 Task: Create a time-lapse video using sunset images. Download images, arrange them in VEED.IO, adjust durations, and export the video.
Action: Mouse moved to (135, 10)
Screenshot: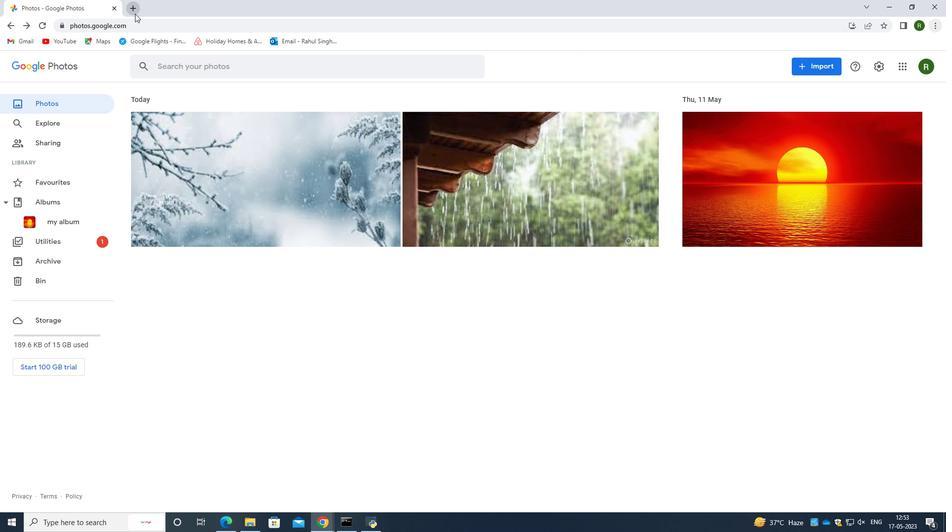 
Action: Mouse pressed left at (135, 10)
Screenshot: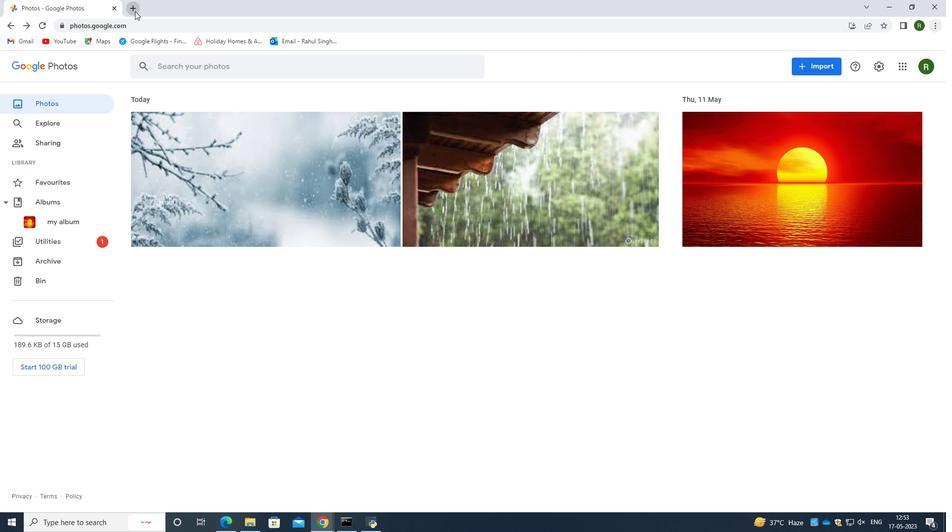 
Action: Mouse moved to (160, 25)
Screenshot: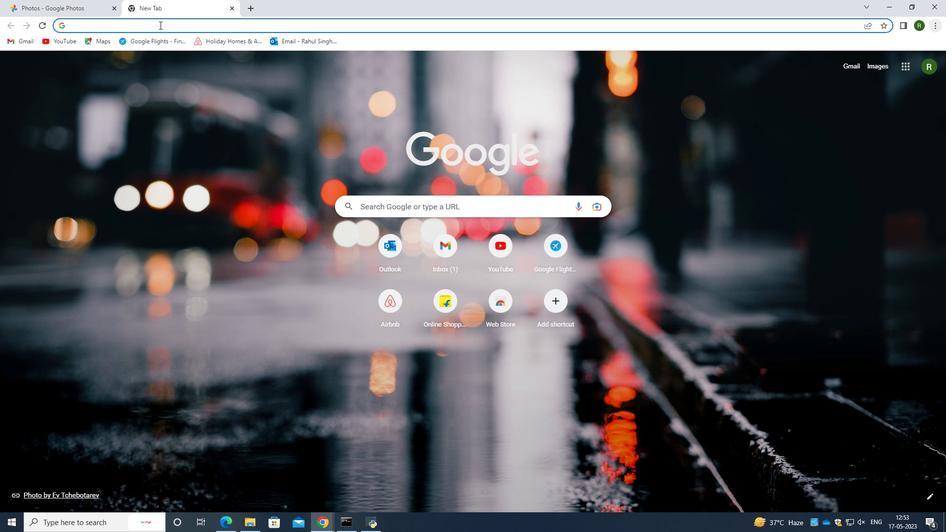 
Action: Mouse pressed left at (160, 25)
Screenshot: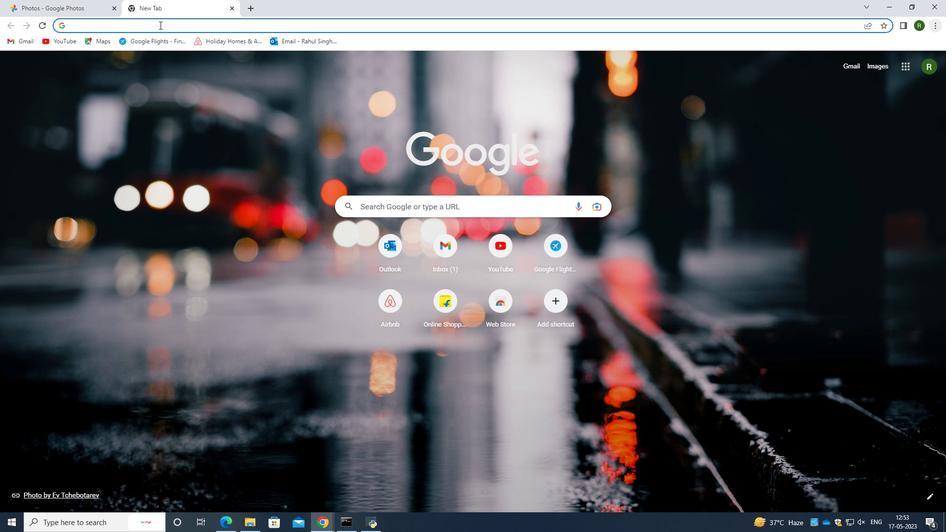 
Action: Key pressed sunset<Key.space>photos<Key.enter>
Screenshot: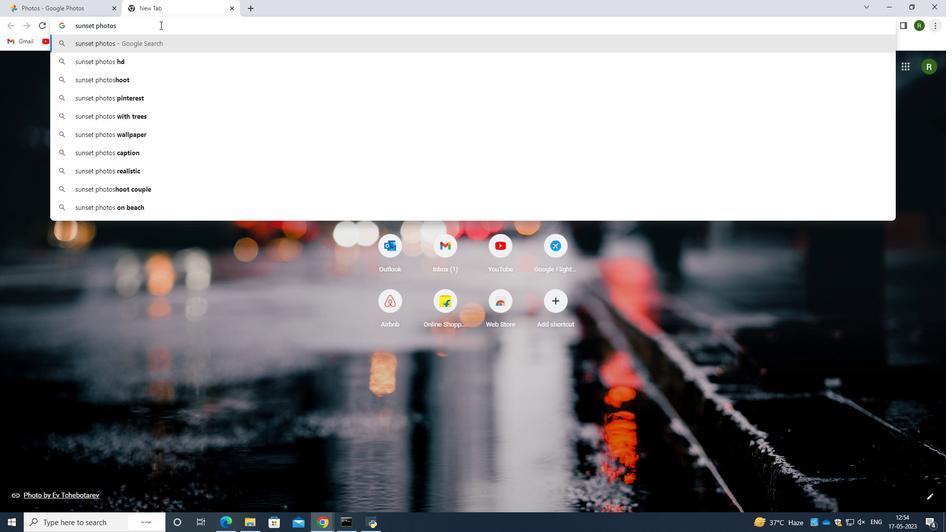 
Action: Mouse moved to (386, 230)
Screenshot: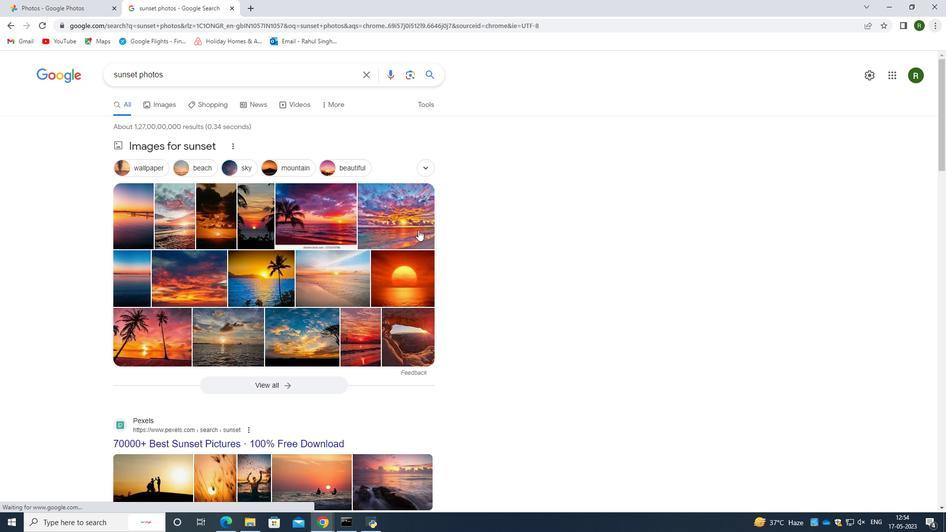 
Action: Mouse pressed left at (386, 230)
Screenshot: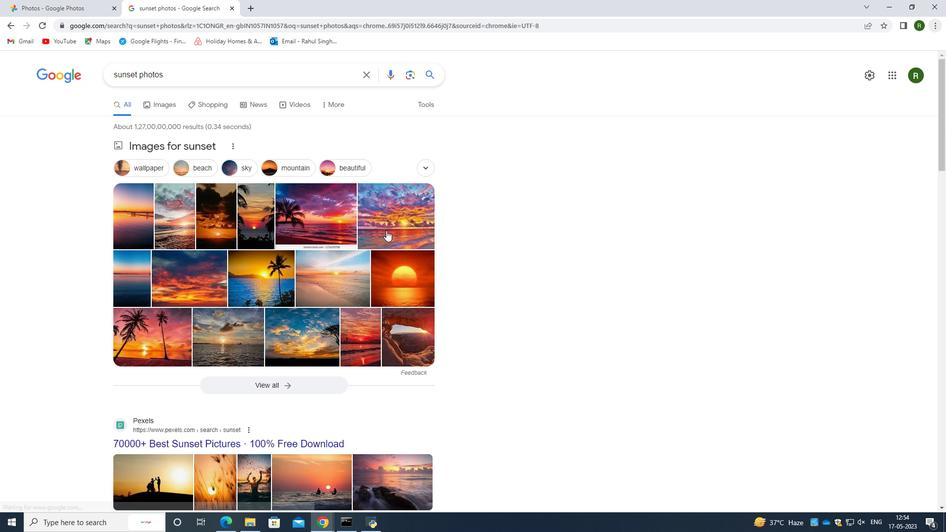 
Action: Mouse moved to (574, 253)
Screenshot: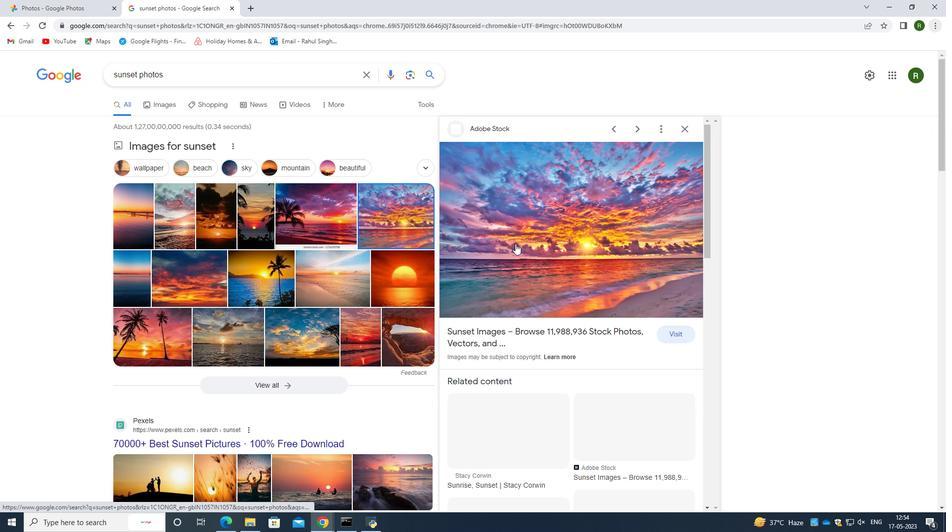 
Action: Mouse pressed right at (574, 253)
Screenshot: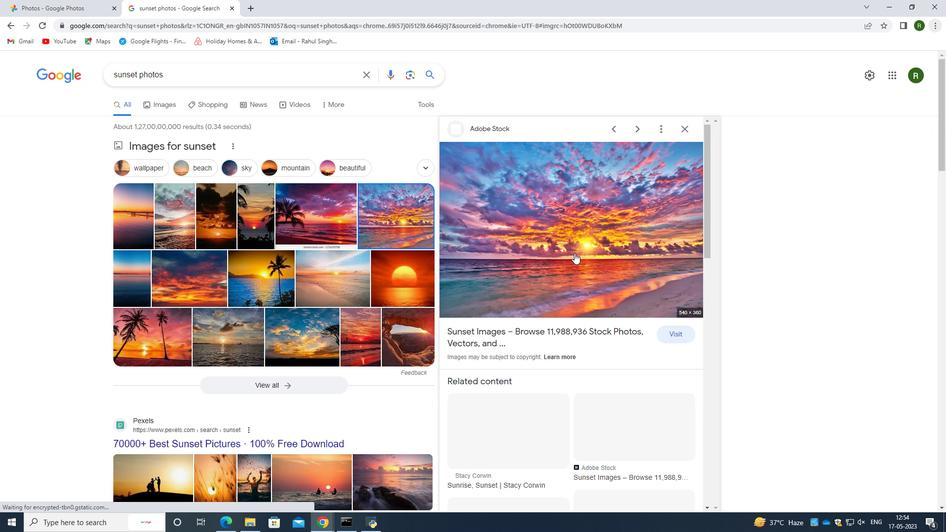 
Action: Mouse moved to (633, 356)
Screenshot: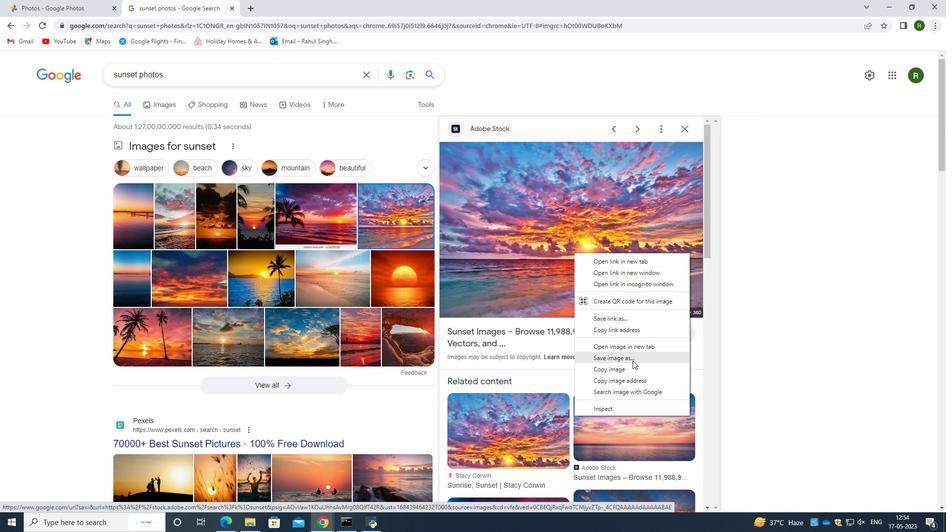 
Action: Mouse pressed left at (633, 356)
Screenshot: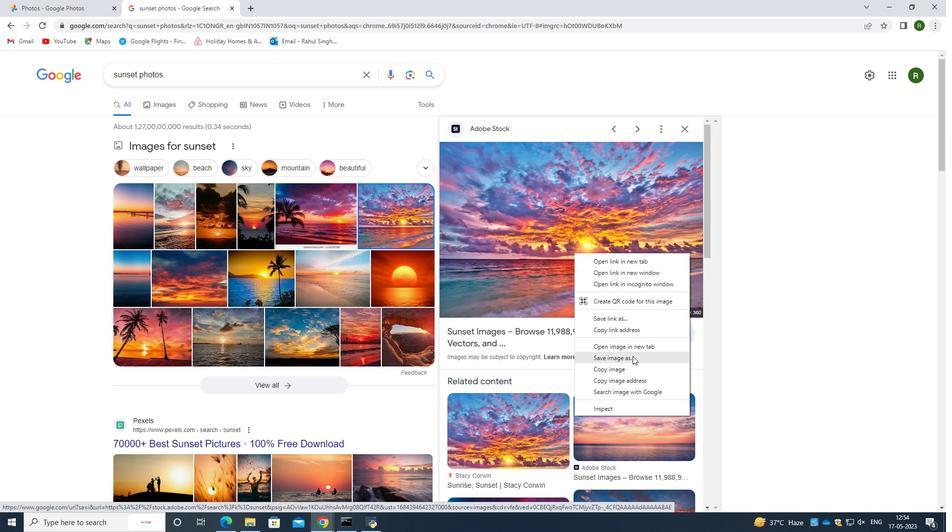 
Action: Mouse moved to (243, 215)
Screenshot: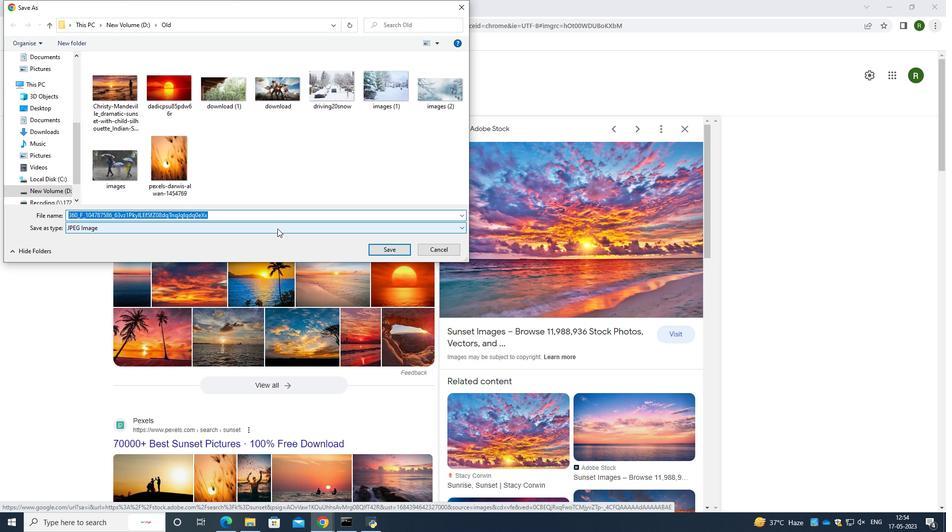 
Action: Key pressed <Key.backspace>sunset1
Screenshot: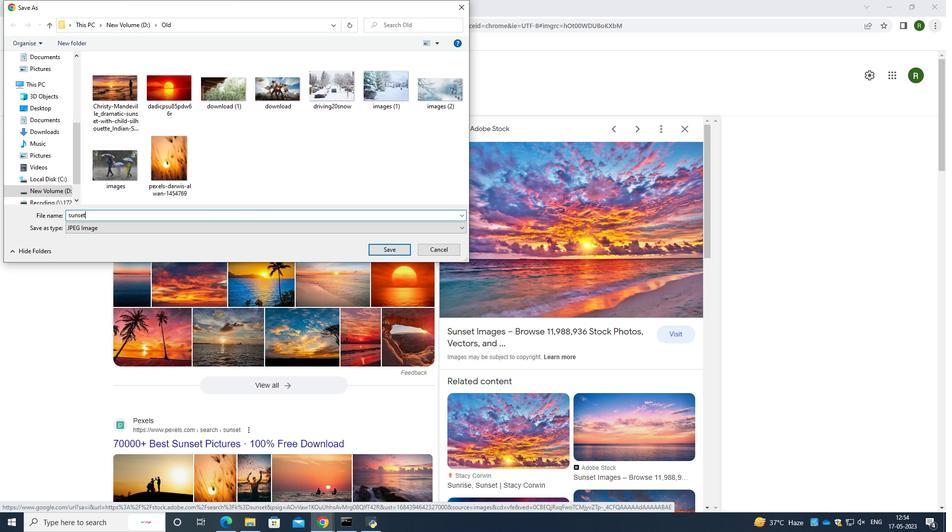 
Action: Mouse moved to (393, 248)
Screenshot: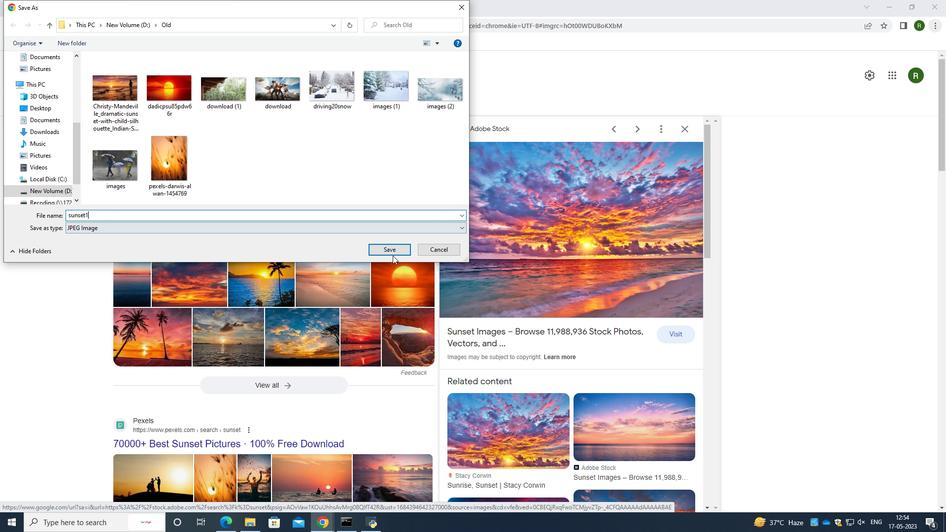 
Action: Mouse pressed left at (393, 248)
Screenshot: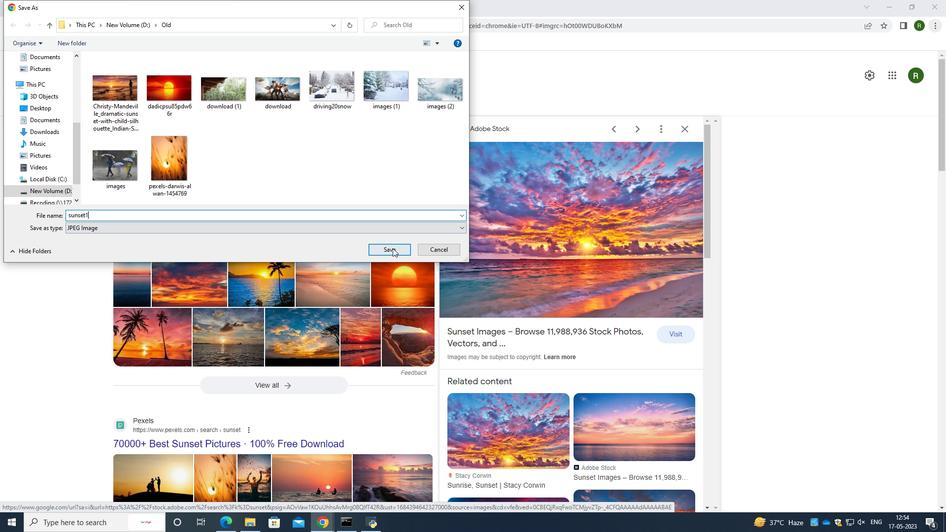 
Action: Mouse moved to (430, 269)
Screenshot: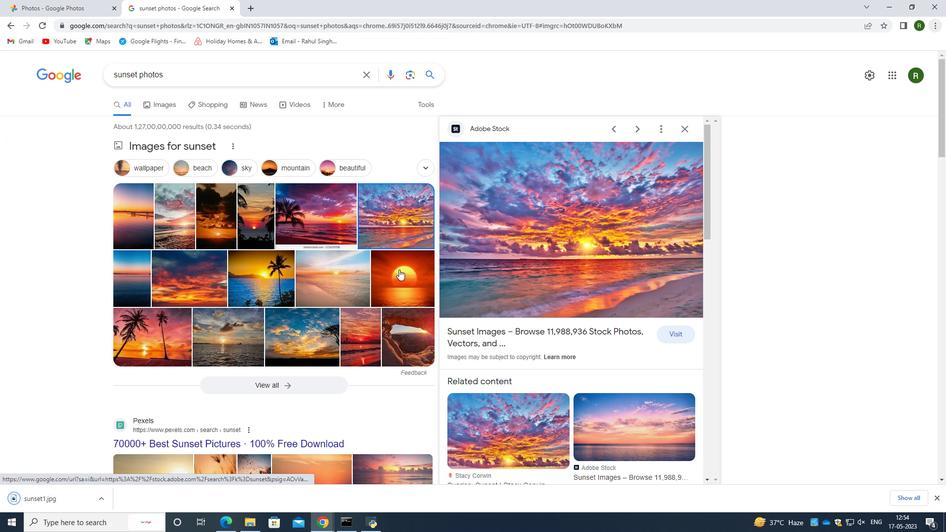 
Action: Mouse scrolled (430, 269) with delta (0, 0)
Screenshot: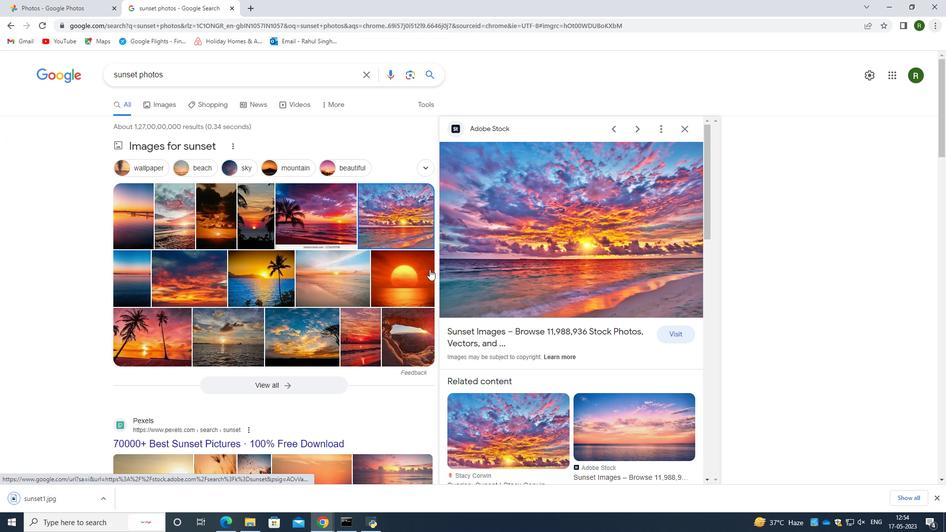 
Action: Mouse scrolled (430, 269) with delta (0, 0)
Screenshot: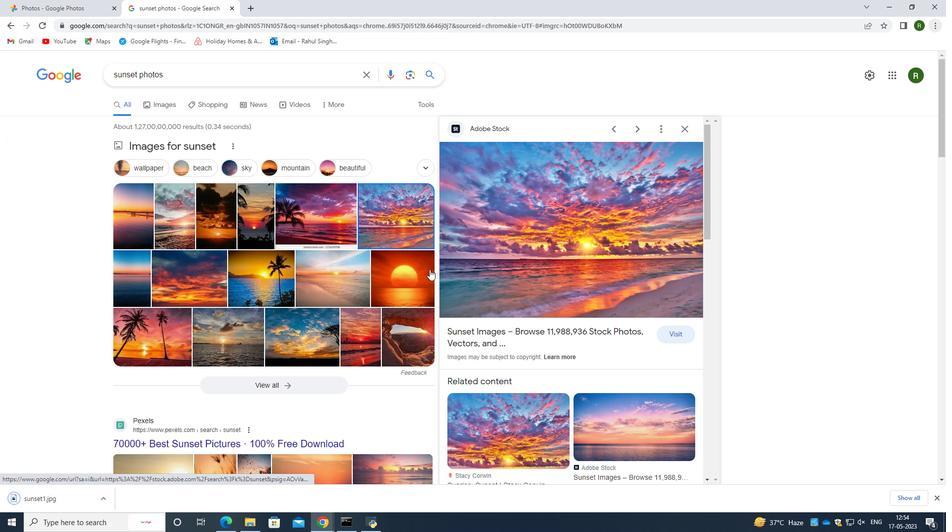 
Action: Mouse scrolled (430, 269) with delta (0, 0)
Screenshot: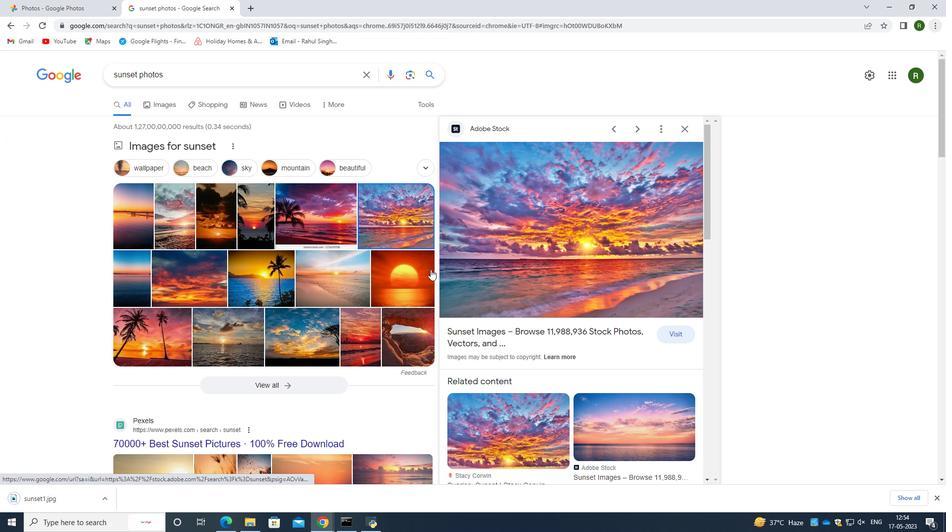 
Action: Mouse moved to (375, 292)
Screenshot: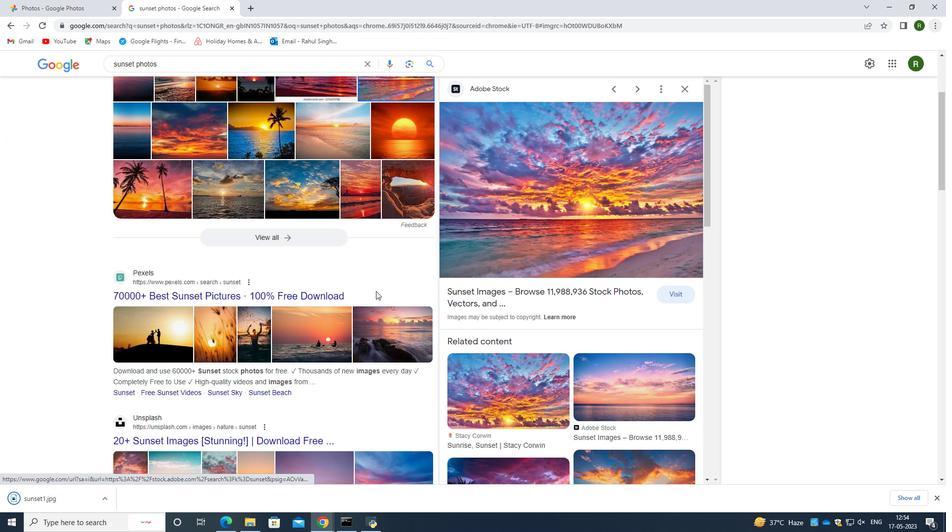 
Action: Mouse scrolled (375, 291) with delta (0, 0)
Screenshot: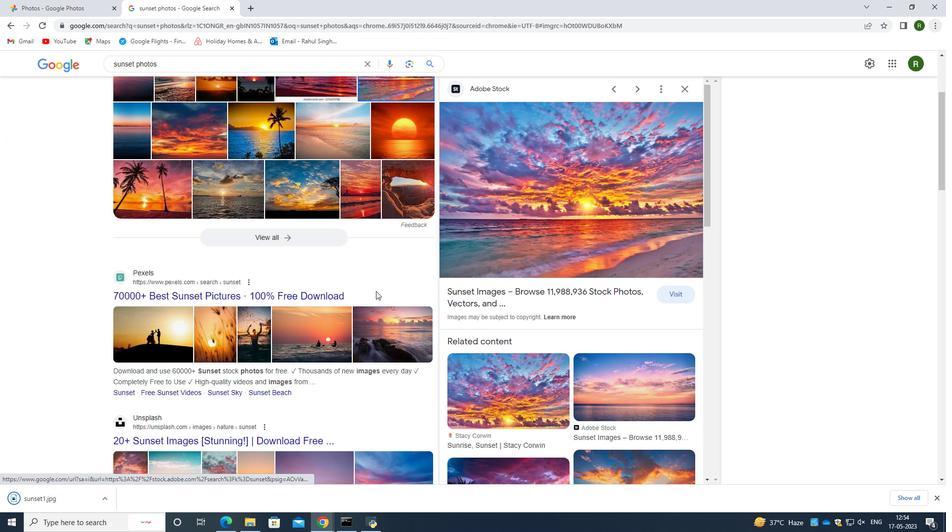 
Action: Mouse moved to (377, 296)
Screenshot: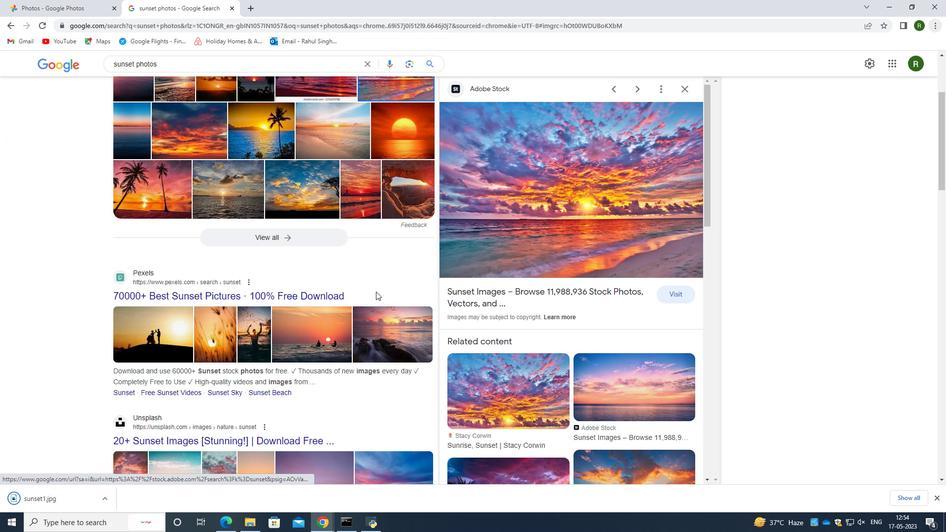 
Action: Mouse scrolled (377, 295) with delta (0, 0)
Screenshot: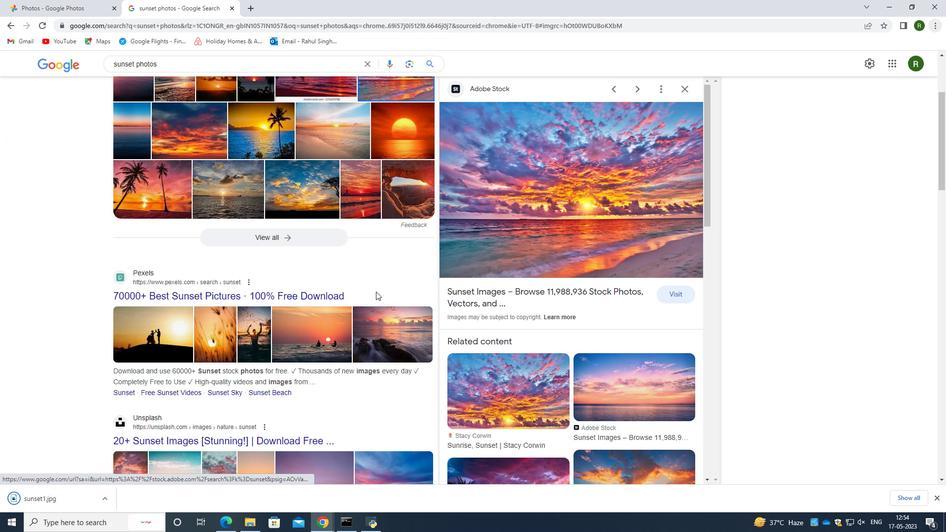 
Action: Mouse moved to (254, 234)
Screenshot: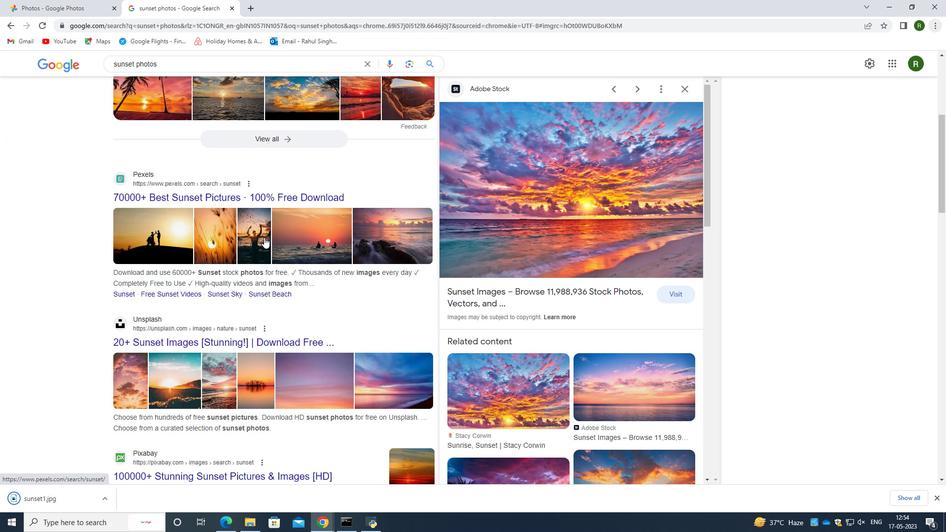 
Action: Mouse scrolled (254, 234) with delta (0, 0)
Screenshot: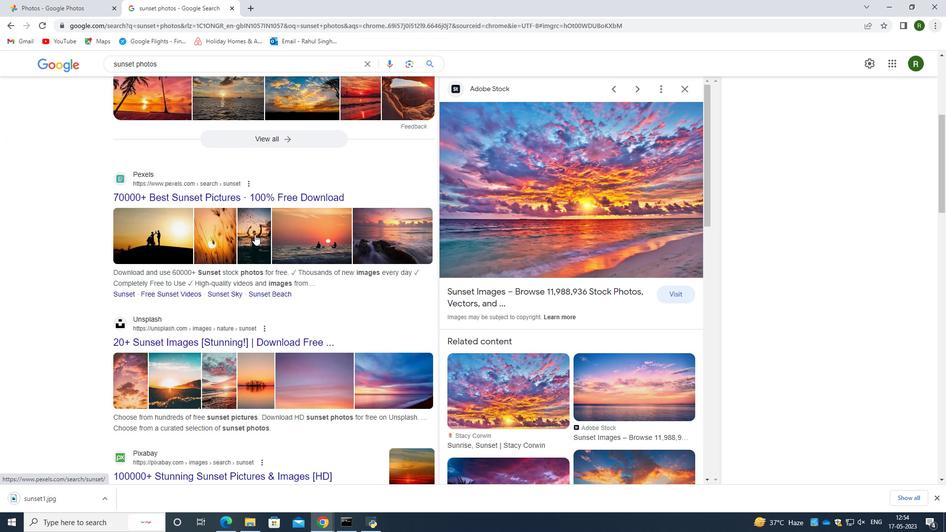 
Action: Mouse moved to (542, 325)
Screenshot: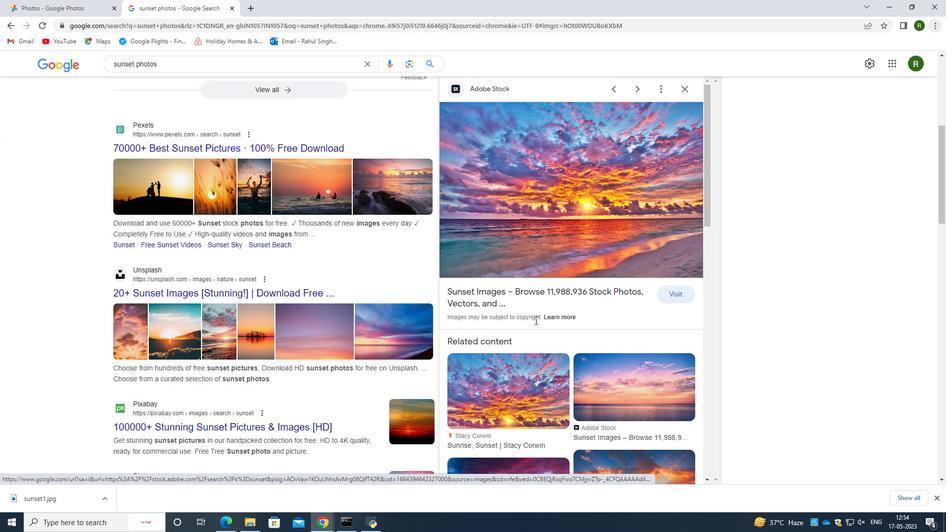 
Action: Mouse scrolled (542, 325) with delta (0, 0)
Screenshot: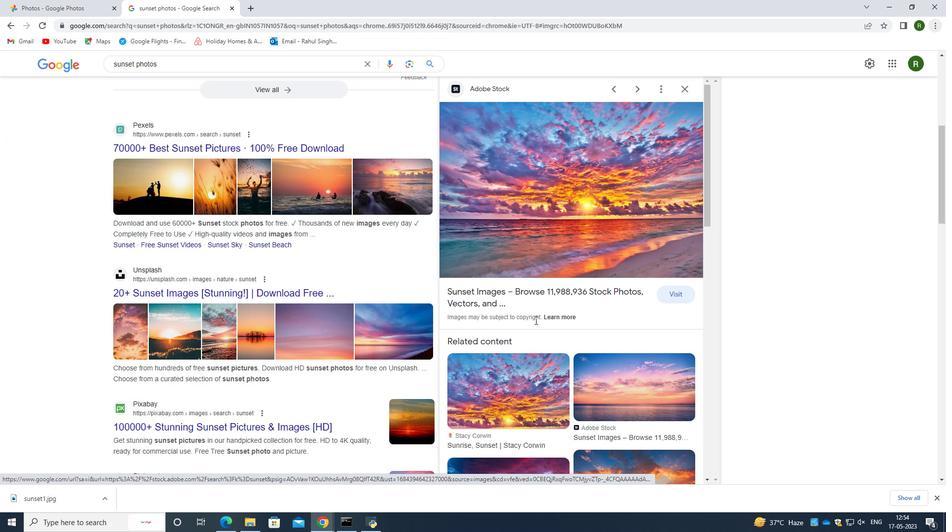 
Action: Mouse moved to (543, 327)
Screenshot: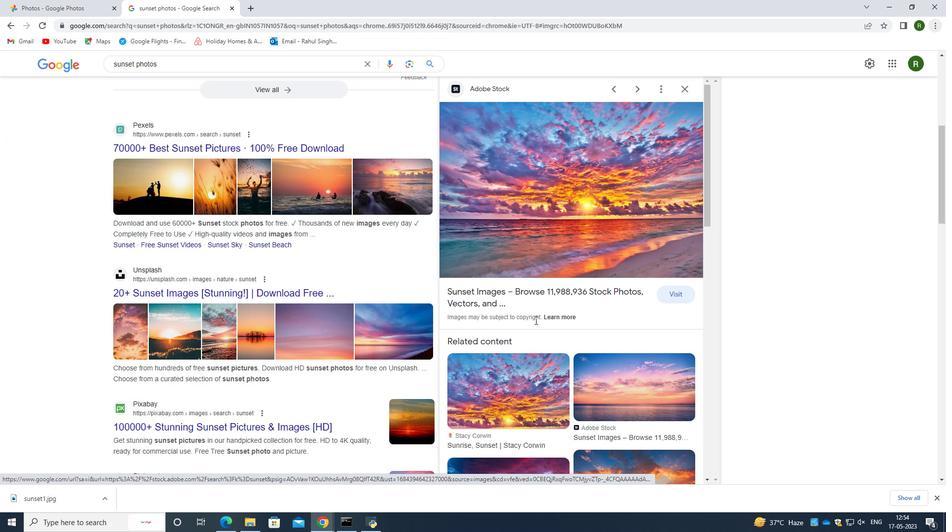 
Action: Mouse scrolled (543, 326) with delta (0, 0)
Screenshot: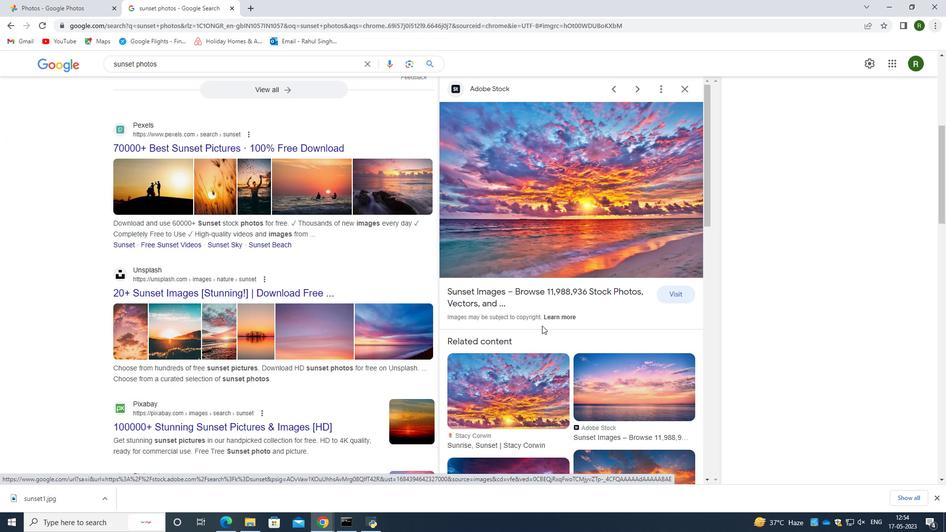 
Action: Mouse moved to (547, 326)
Screenshot: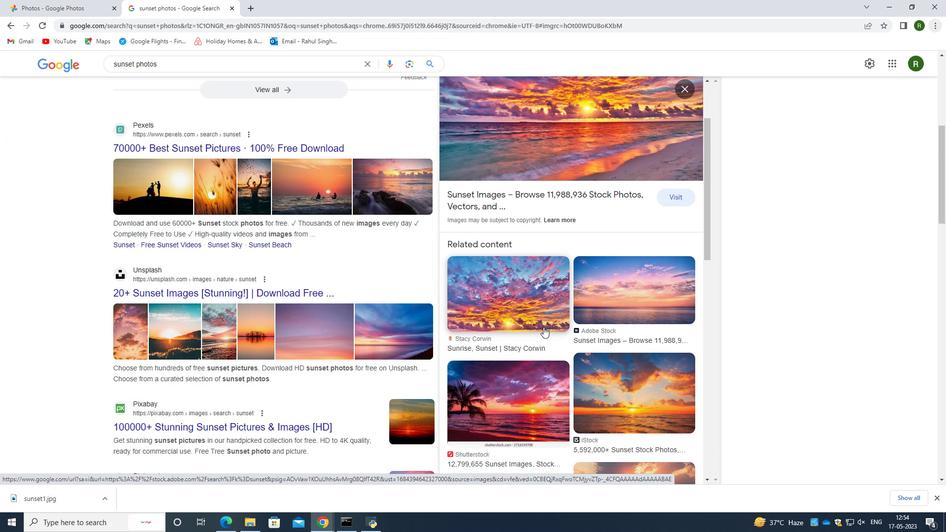 
Action: Mouse scrolled (547, 325) with delta (0, 0)
Screenshot: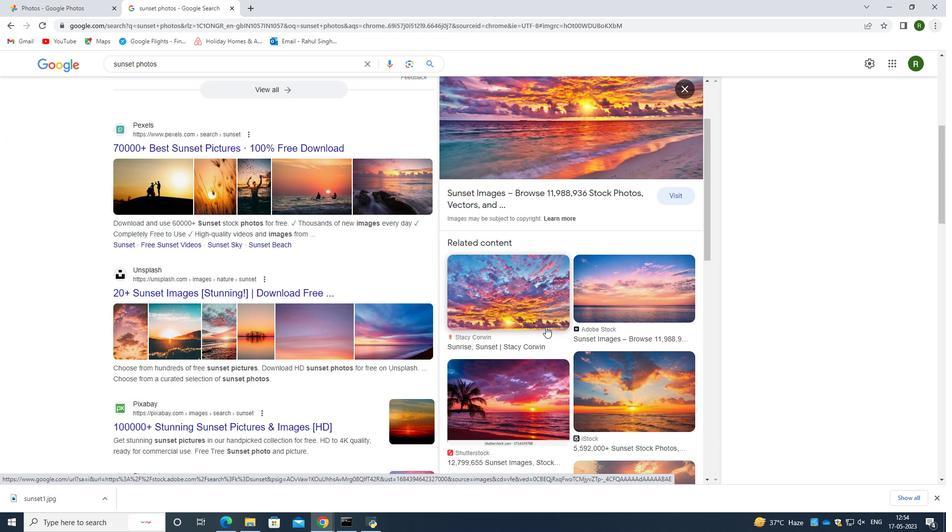 
Action: Mouse scrolled (547, 325) with delta (0, 0)
Screenshot: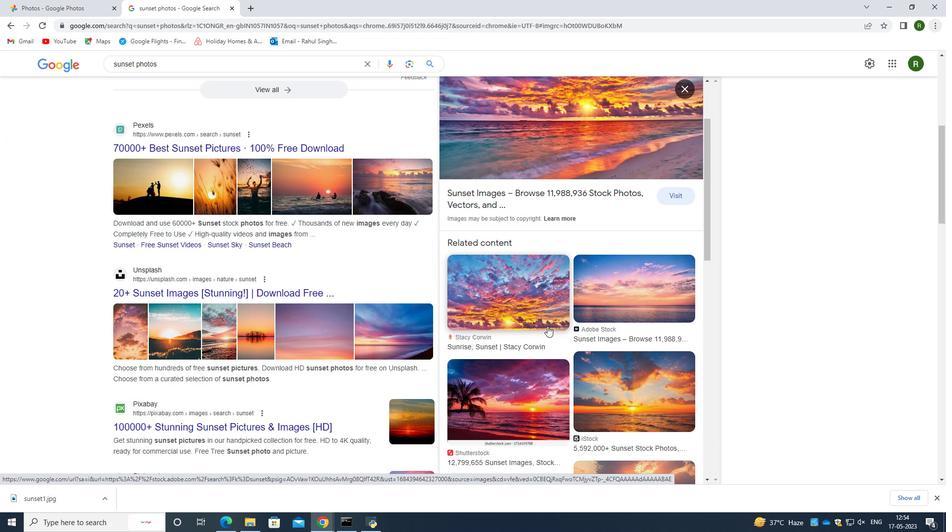 
Action: Mouse scrolled (547, 325) with delta (0, 0)
Screenshot: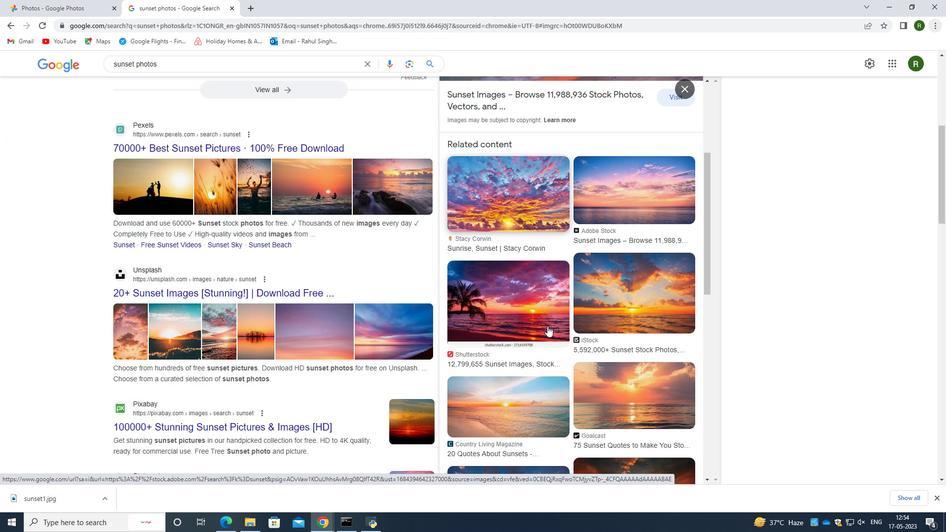 
Action: Mouse scrolled (547, 325) with delta (0, 0)
Screenshot: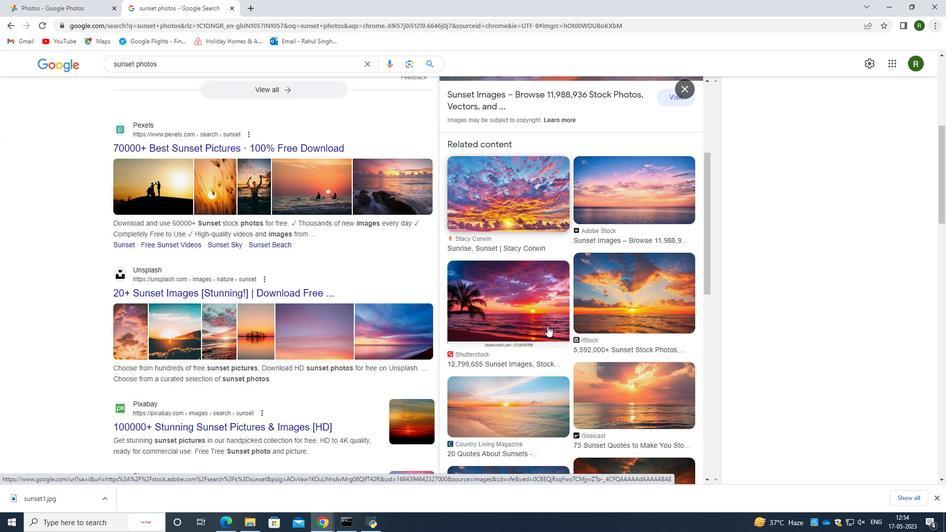 
Action: Mouse scrolled (547, 325) with delta (0, 0)
Screenshot: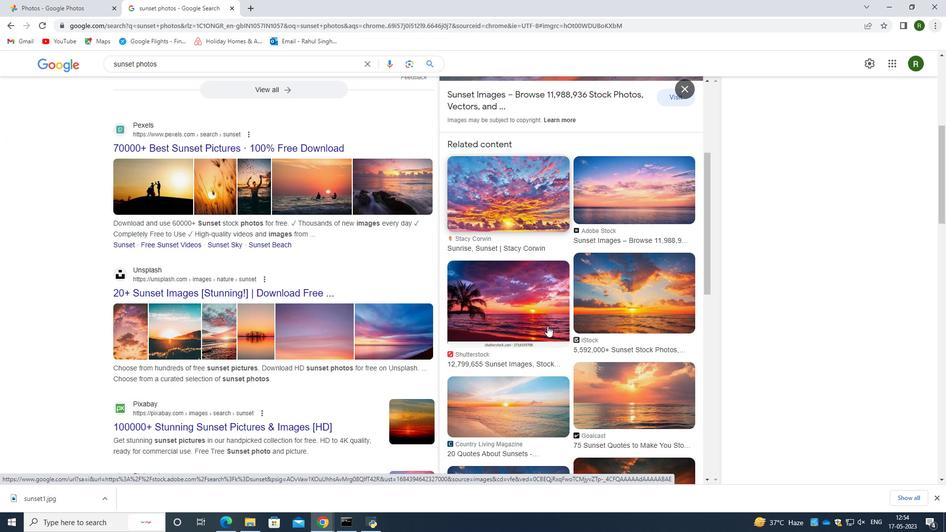 
Action: Mouse moved to (519, 256)
Screenshot: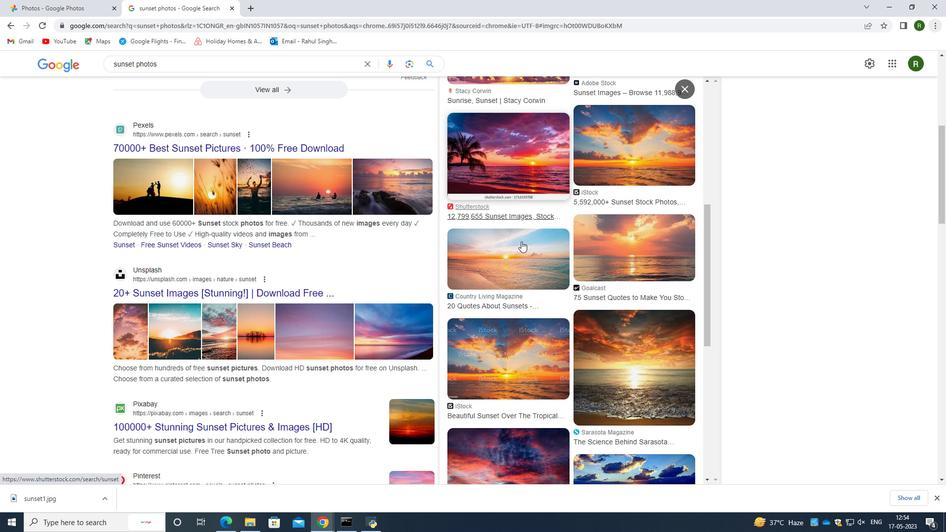 
Action: Mouse scrolled (519, 255) with delta (0, 0)
Screenshot: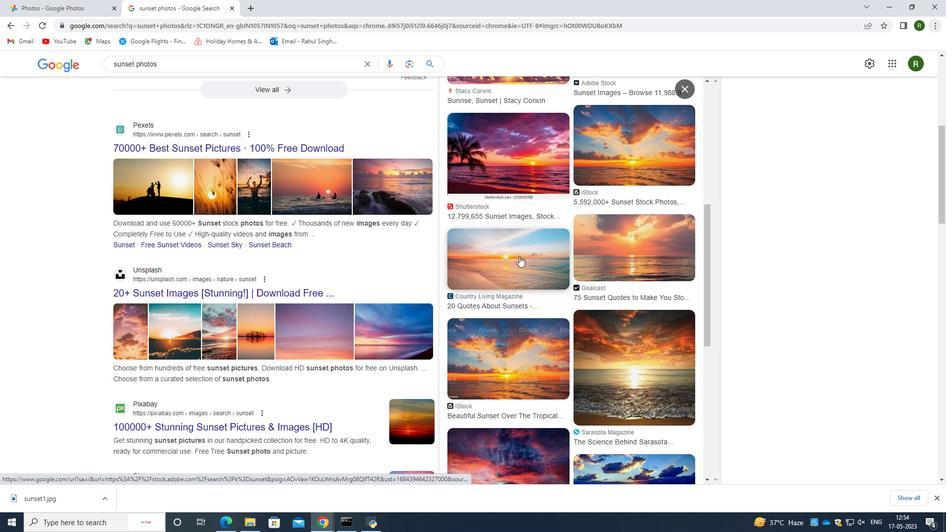 
Action: Mouse scrolled (519, 255) with delta (0, 0)
Screenshot: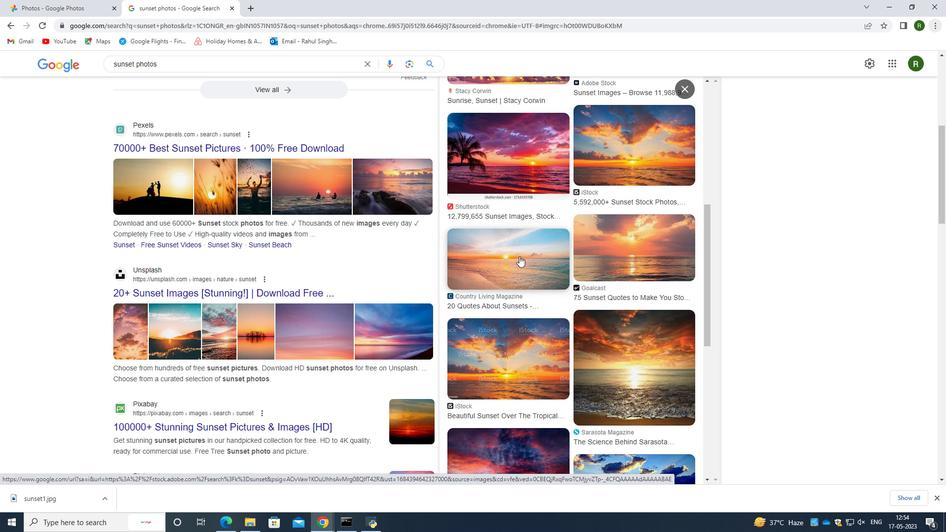 
Action: Mouse moved to (632, 377)
Screenshot: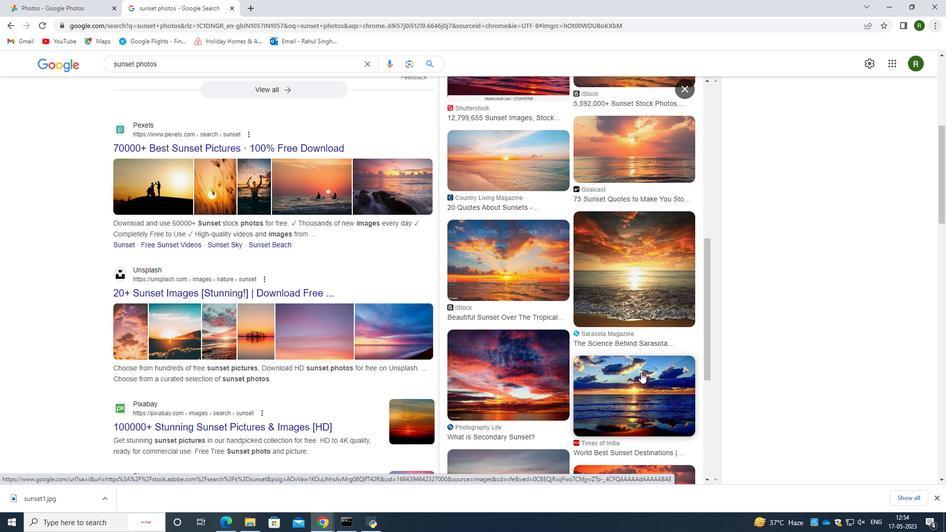 
Action: Mouse pressed right at (632, 377)
Screenshot: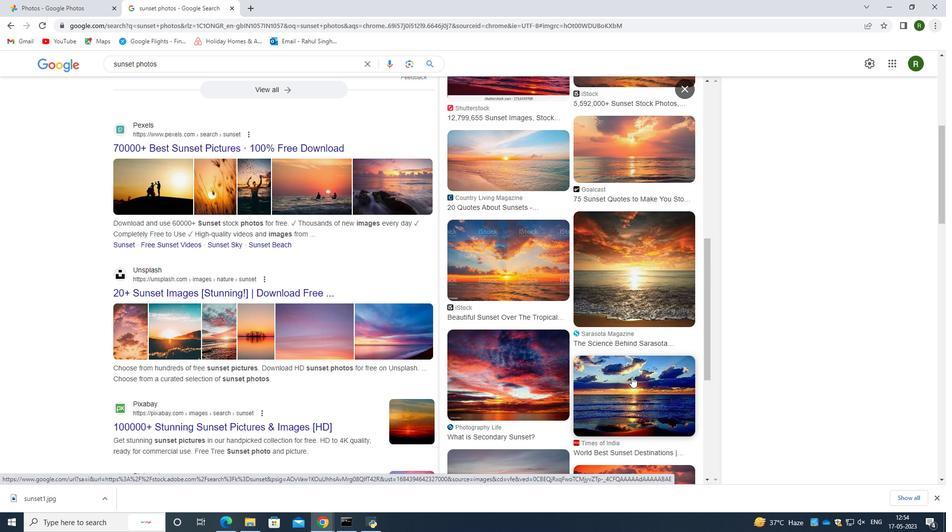 
Action: Mouse moved to (673, 319)
Screenshot: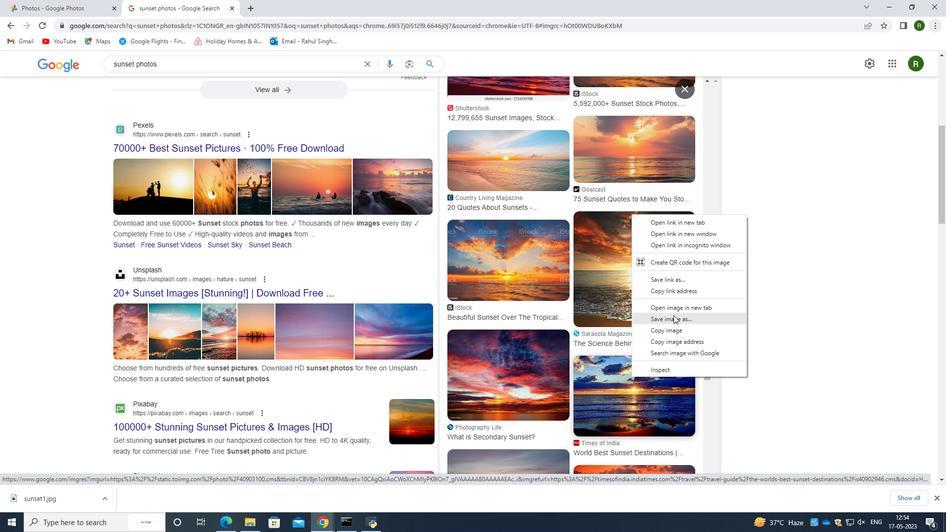 
Action: Mouse pressed left at (673, 319)
Screenshot: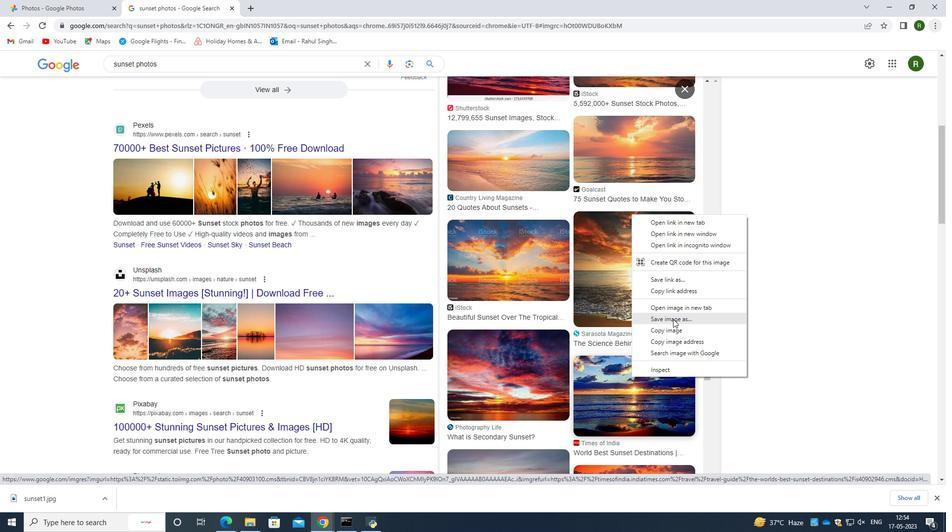 
Action: Mouse moved to (223, 220)
Screenshot: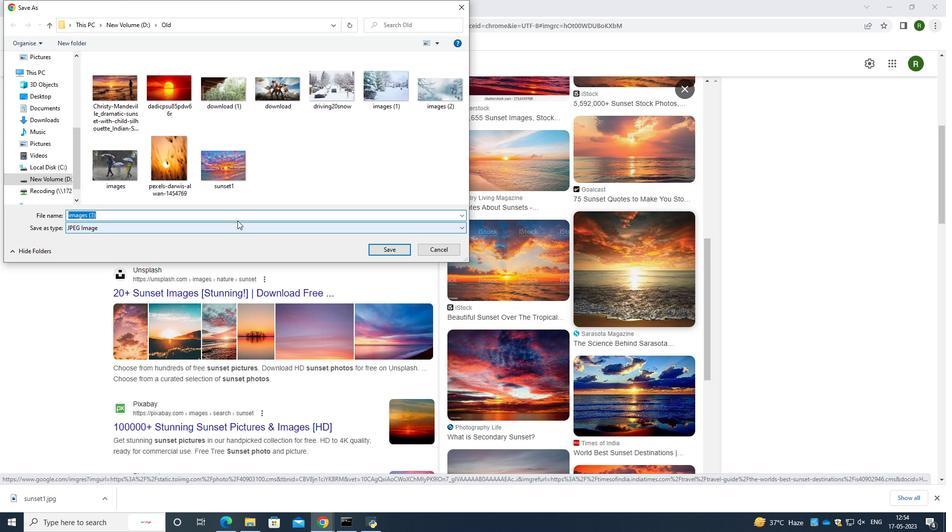 
Action: Key pressed sunswt2
Screenshot: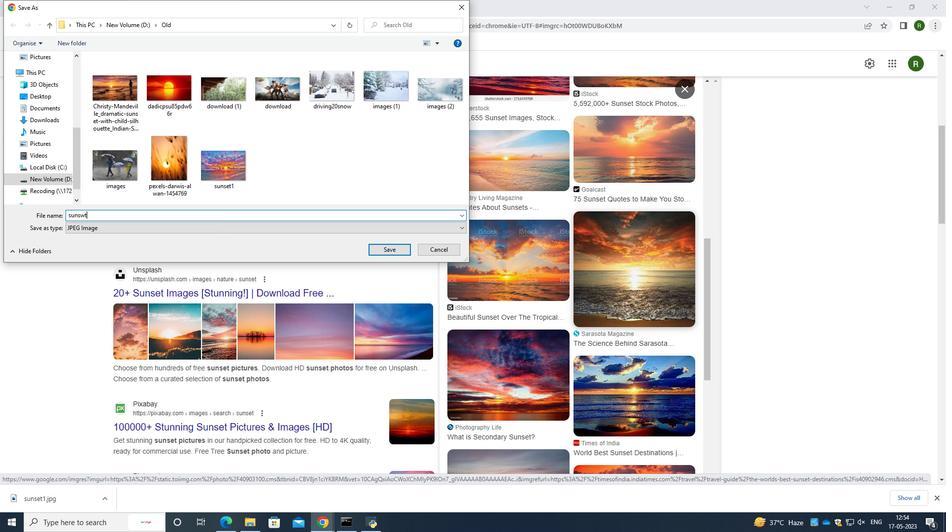 
Action: Mouse moved to (109, 216)
Screenshot: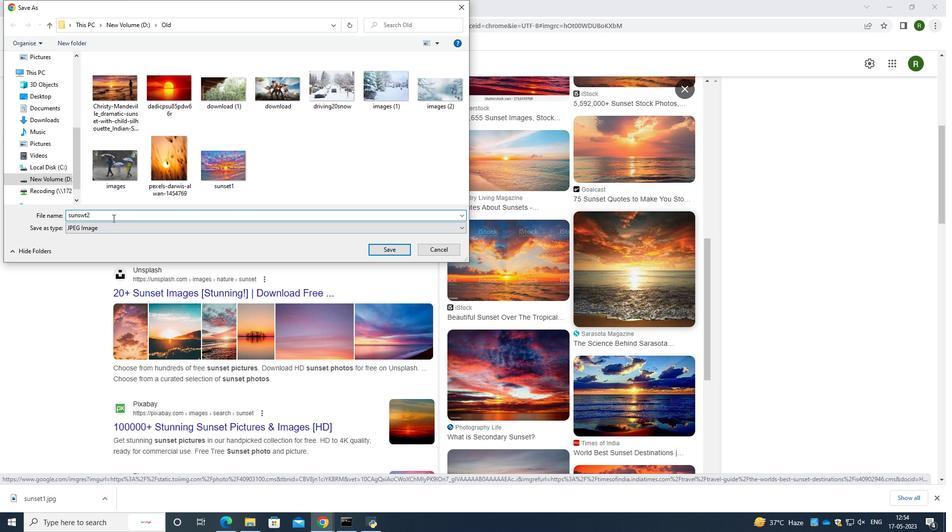 
Action: Key pressed <Key.backspace><Key.backspace><Key.backspace>t<Key.backspace>et2
Screenshot: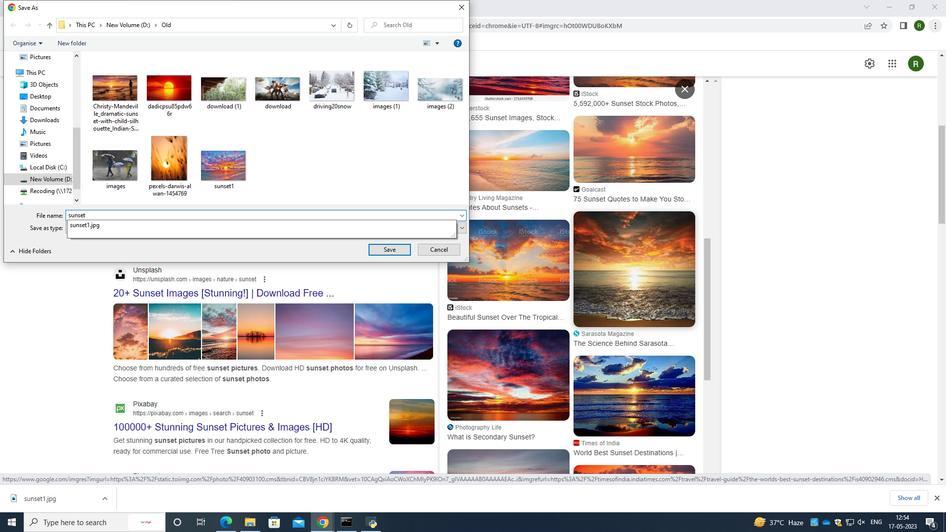
Action: Mouse moved to (379, 247)
Screenshot: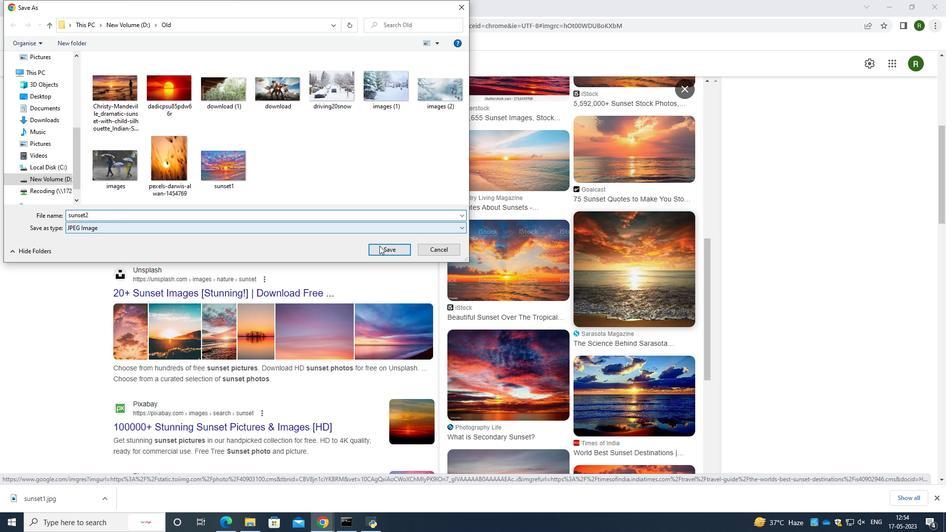 
Action: Mouse pressed left at (379, 247)
Screenshot: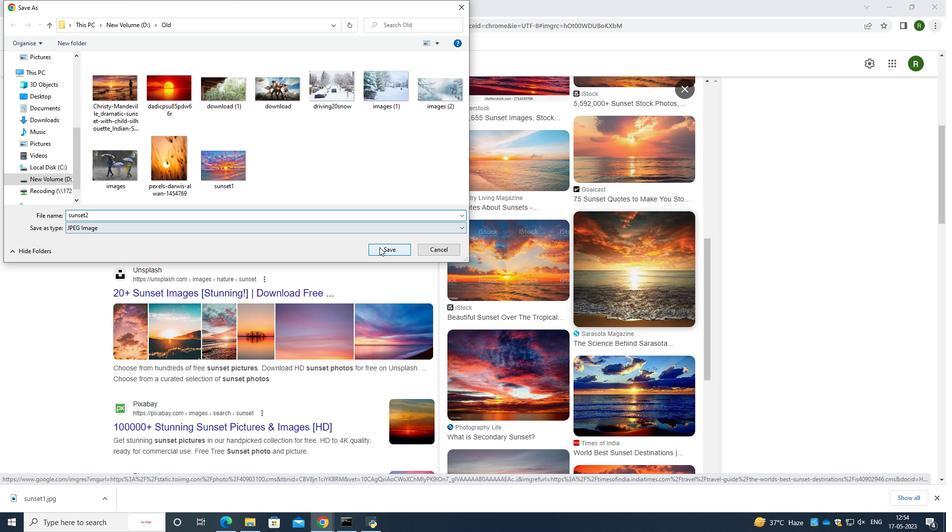 
Action: Mouse moved to (437, 238)
Screenshot: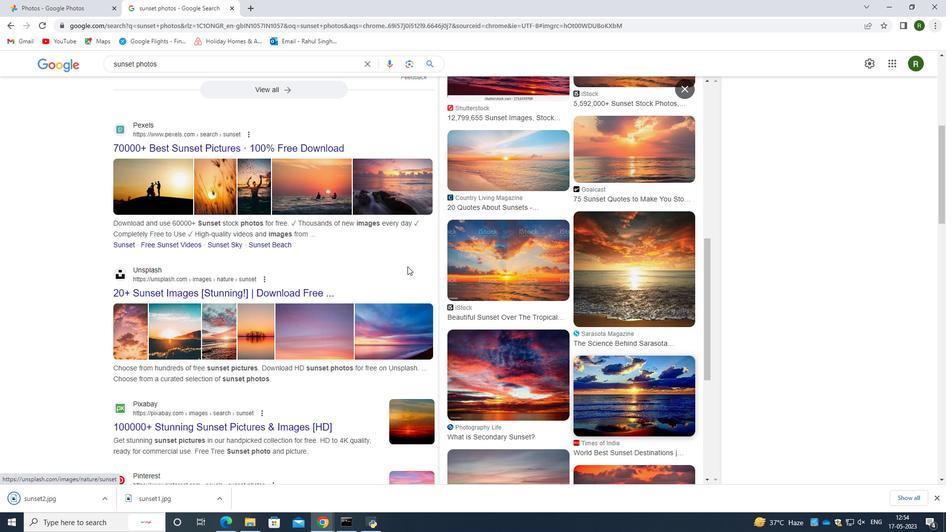 
Action: Mouse scrolled (437, 238) with delta (0, 0)
Screenshot: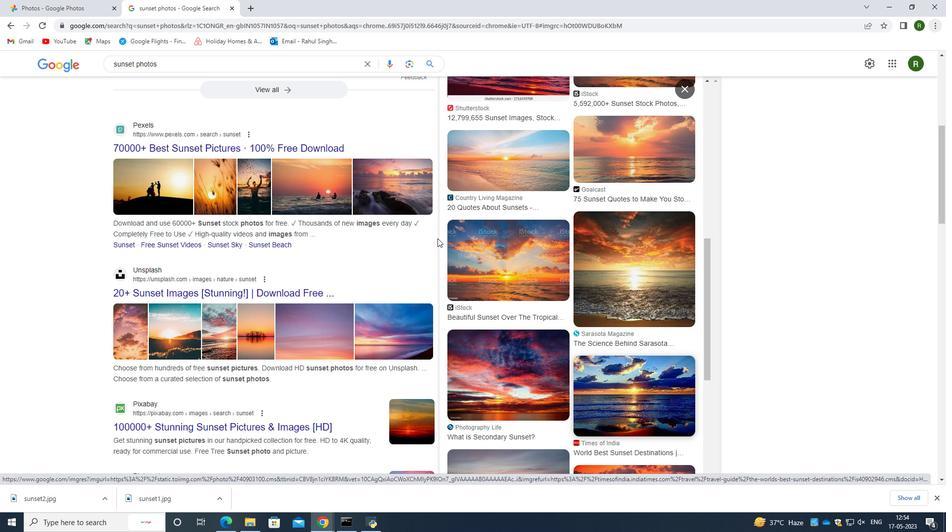 
Action: Mouse scrolled (437, 239) with delta (0, 0)
Screenshot: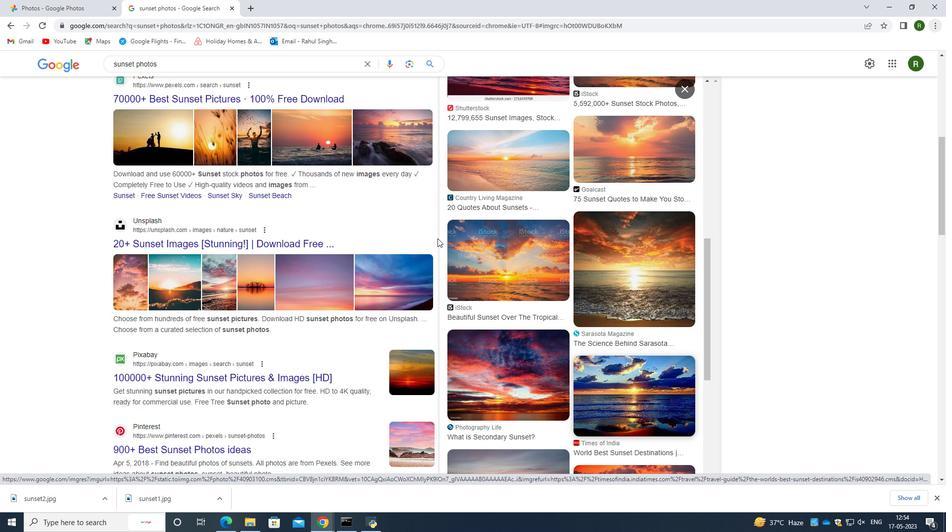 
Action: Mouse scrolled (437, 239) with delta (0, 0)
Screenshot: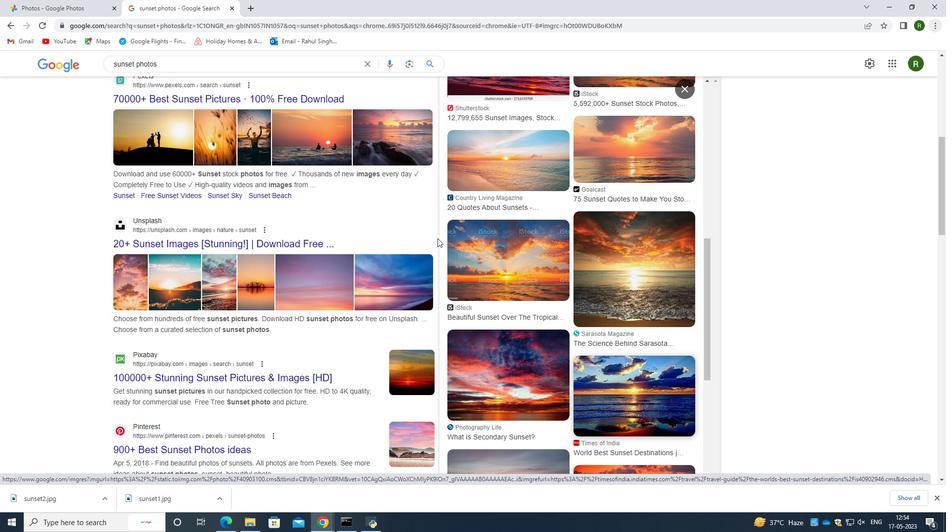 
Action: Mouse scrolled (437, 239) with delta (0, 0)
Screenshot: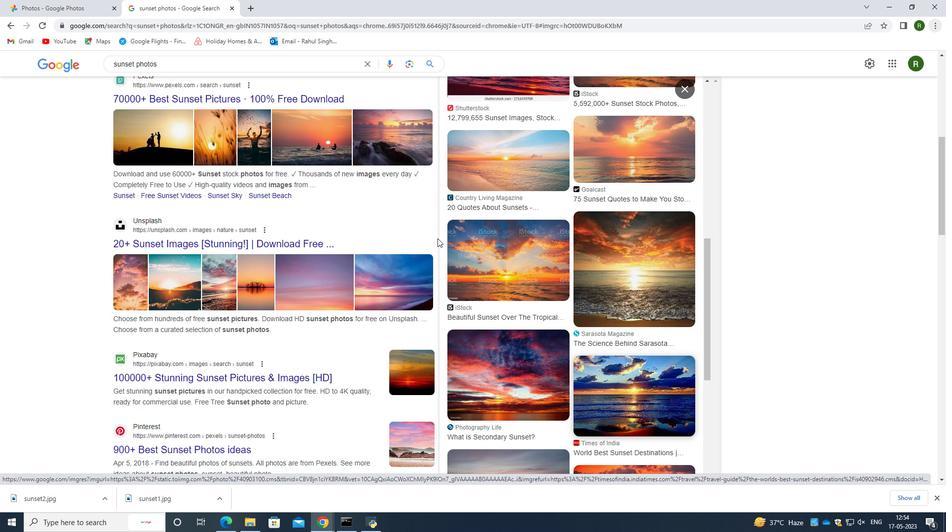 
Action: Mouse moved to (439, 232)
Screenshot: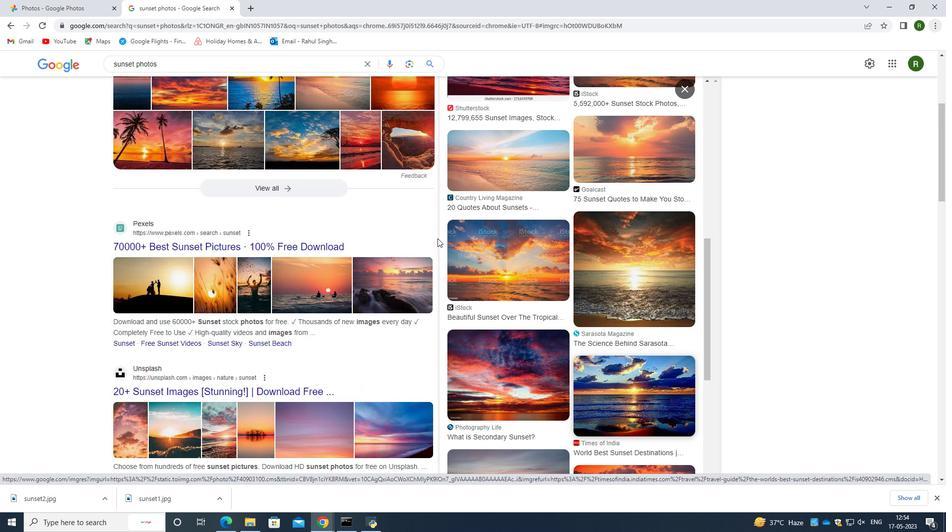 
Action: Mouse scrolled (439, 232) with delta (0, 0)
Screenshot: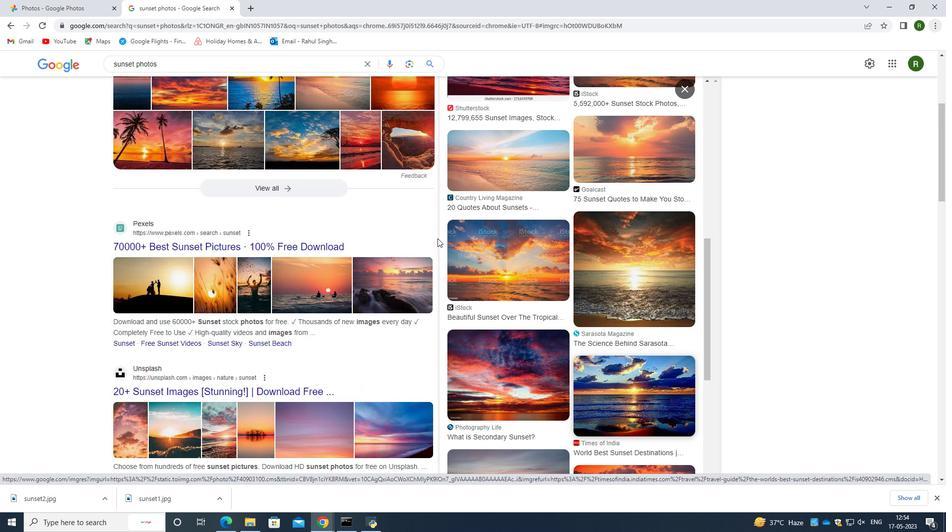 
Action: Mouse moved to (439, 225)
Screenshot: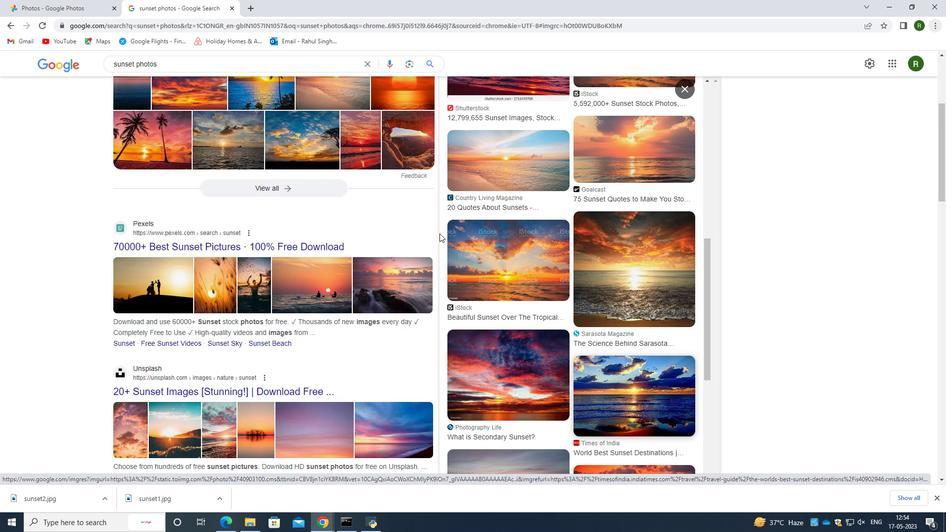 
Action: Mouse scrolled (439, 225) with delta (0, 0)
Screenshot: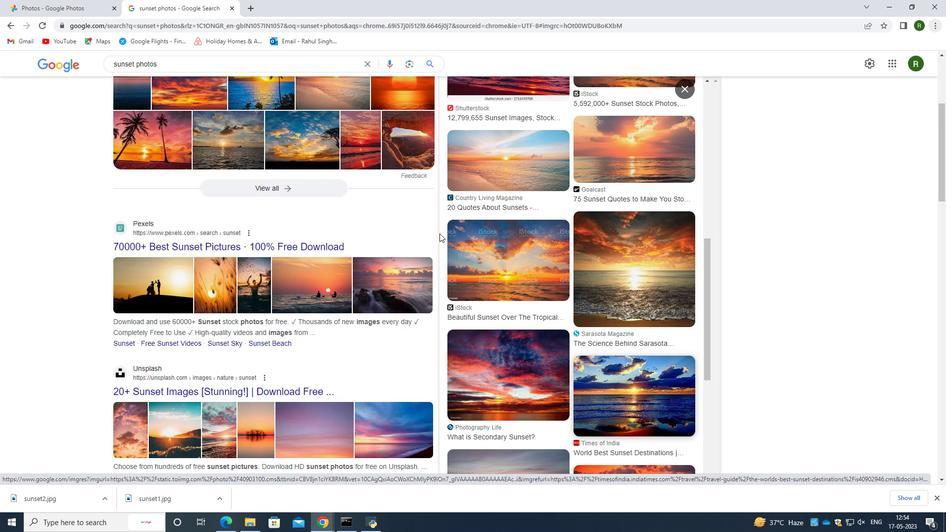 
Action: Mouse scrolled (439, 225) with delta (0, 0)
Screenshot: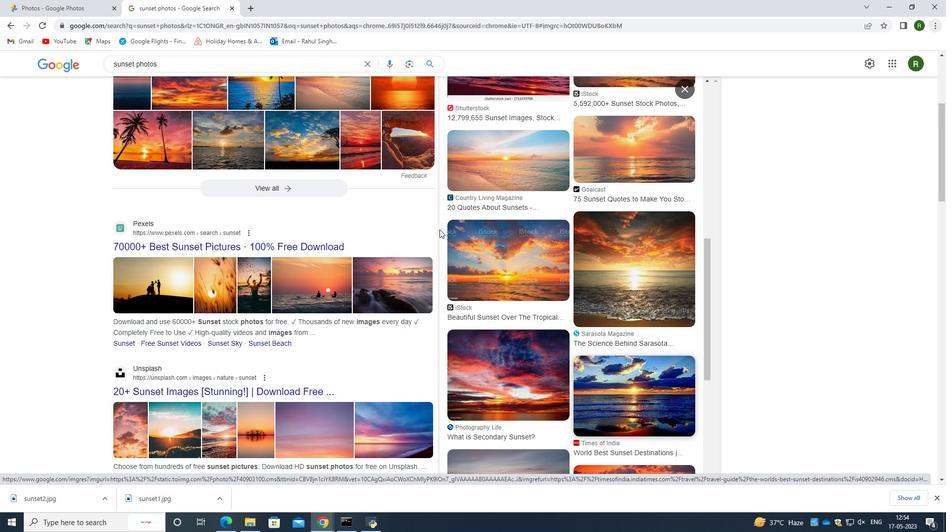 
Action: Mouse scrolled (439, 225) with delta (0, 0)
Screenshot: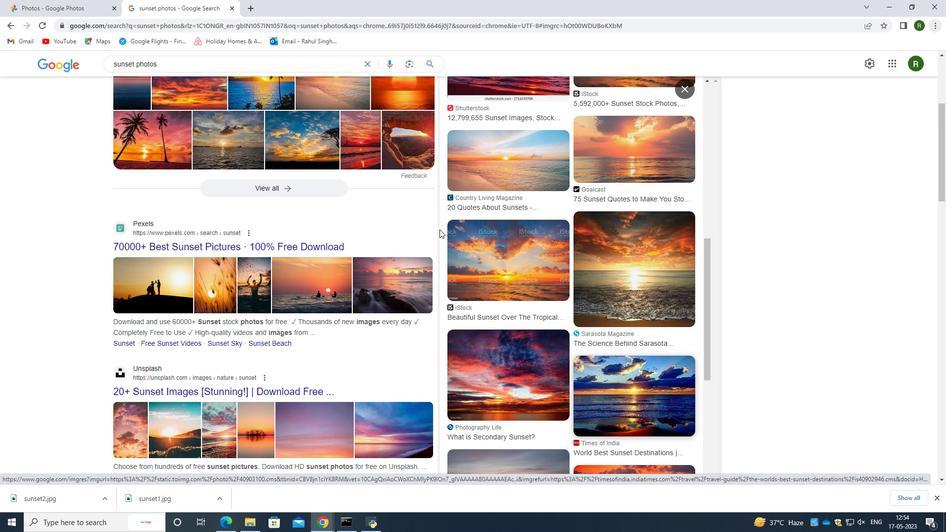 
Action: Mouse moved to (438, 216)
Screenshot: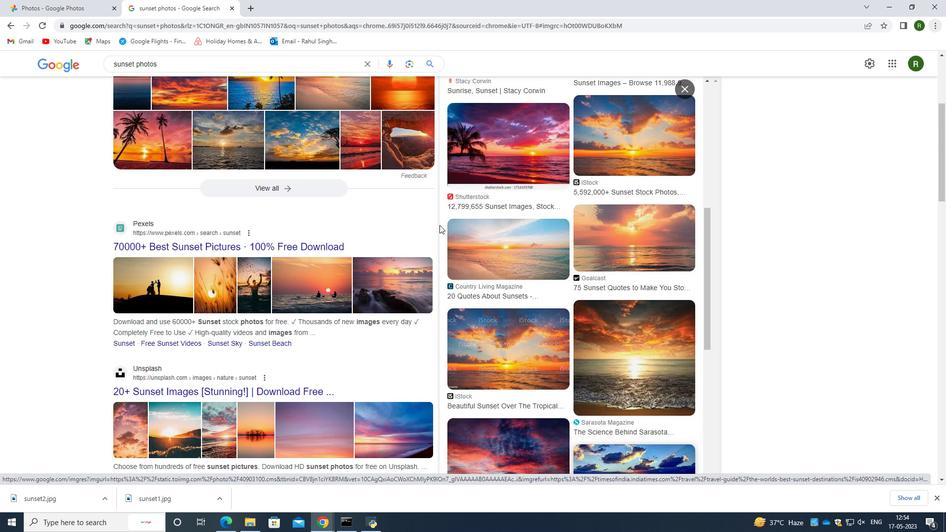 
Action: Mouse scrolled (438, 216) with delta (0, 0)
Screenshot: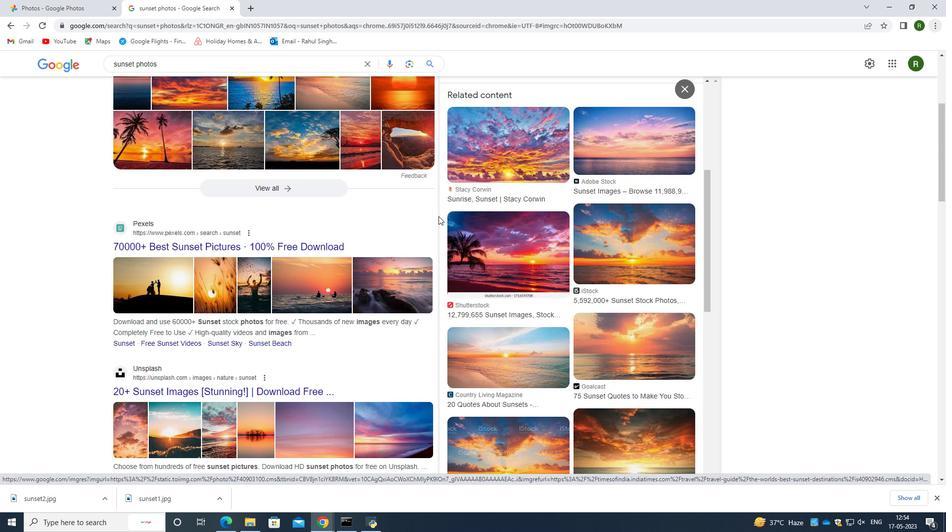 
Action: Mouse scrolled (438, 216) with delta (0, 0)
Screenshot: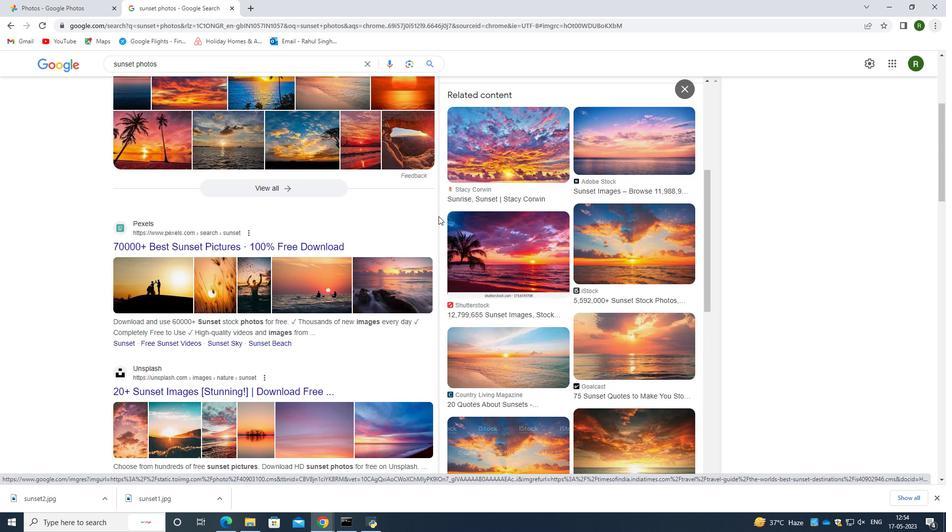 
Action: Mouse moved to (206, 64)
Screenshot: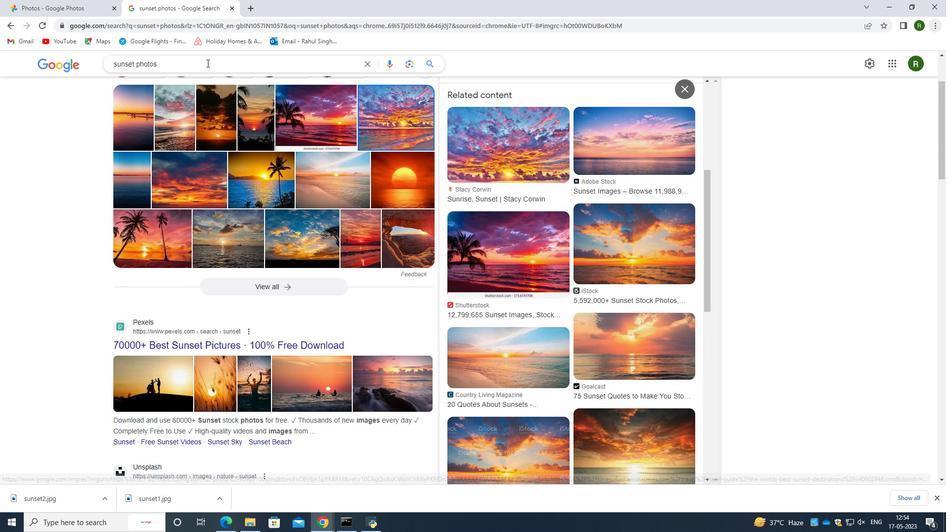 
Action: Mouse pressed left at (206, 64)
Screenshot: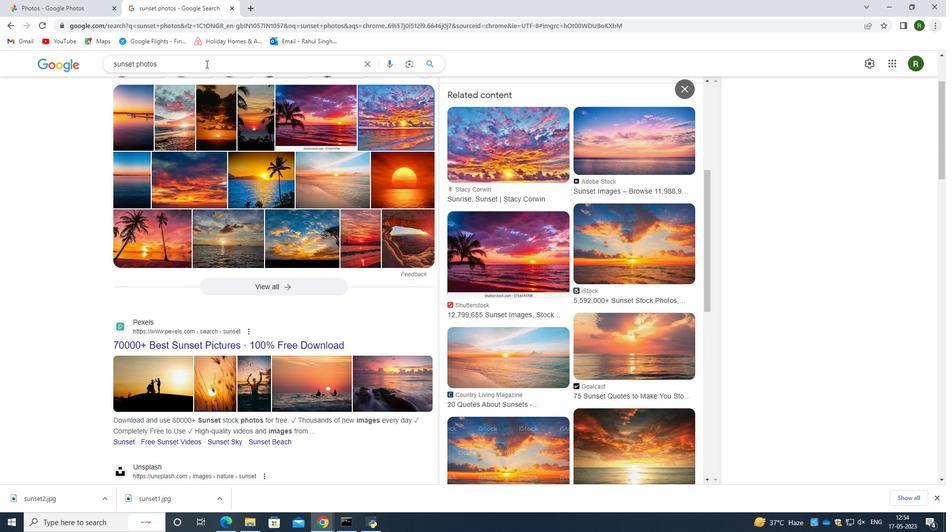 
Action: Key pressed <Key.backspace><Key.backspace><Key.backspace><Key.backspace><Key.backspace><Key.backspace><Key.backspace><Key.backspace><Key.backspace><Key.backspace><Key.backspace><Key.backspace><Key.backspace><Key.backspace><Key.backspace><Key.backspace><Key.backspace><Key.backspace><Key.backspace>
Screenshot: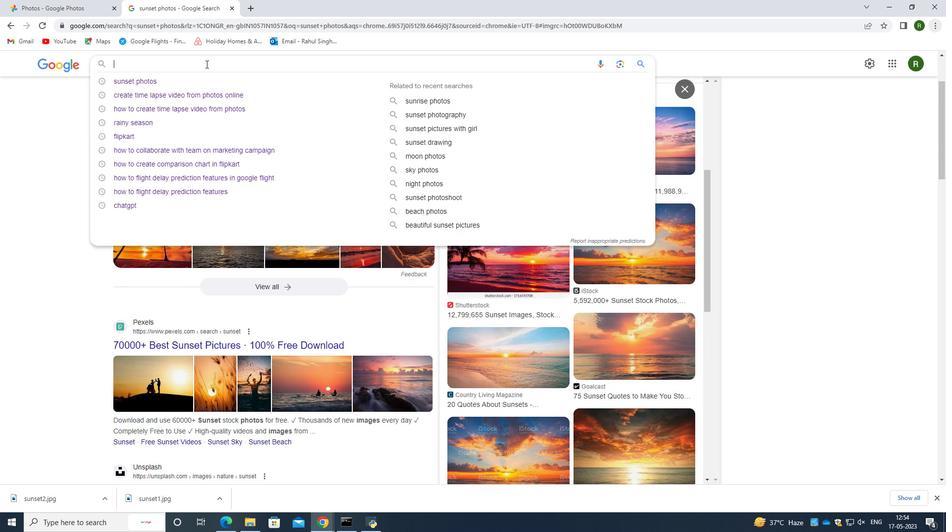 
Action: Mouse moved to (177, 82)
Screenshot: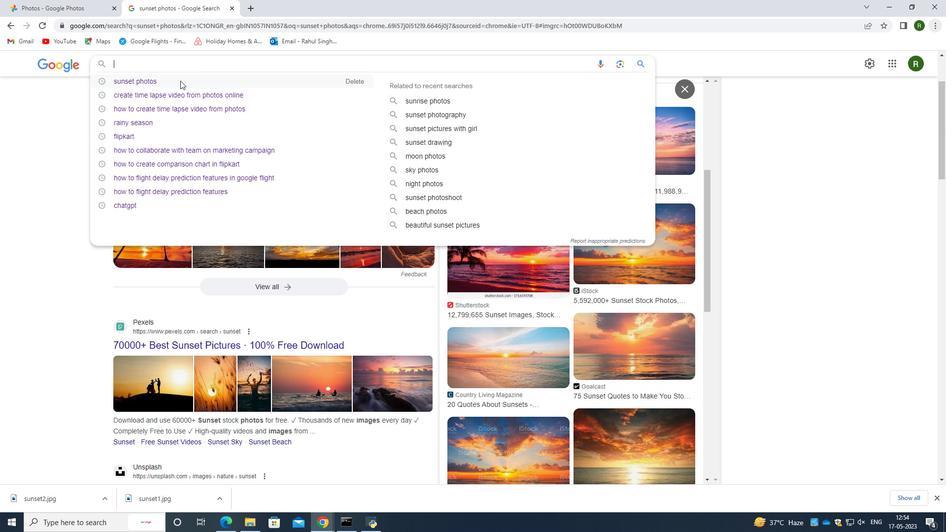 
Action: Mouse pressed left at (177, 82)
Screenshot: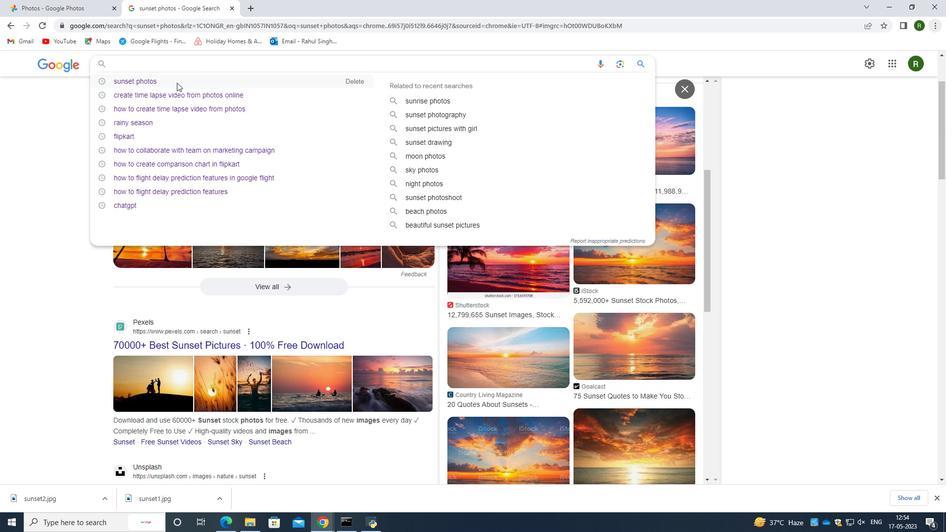 
Action: Mouse moved to (260, 235)
Screenshot: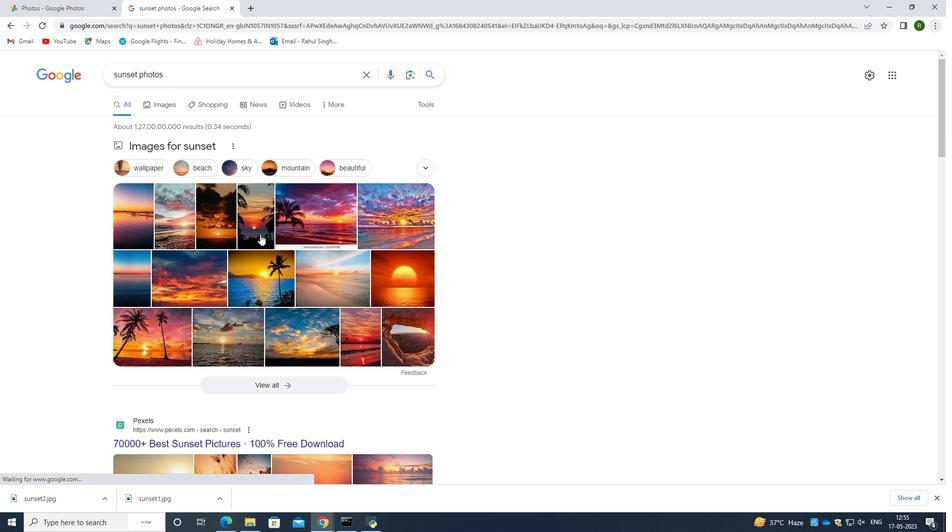 
Action: Mouse scrolled (260, 234) with delta (0, 0)
Screenshot: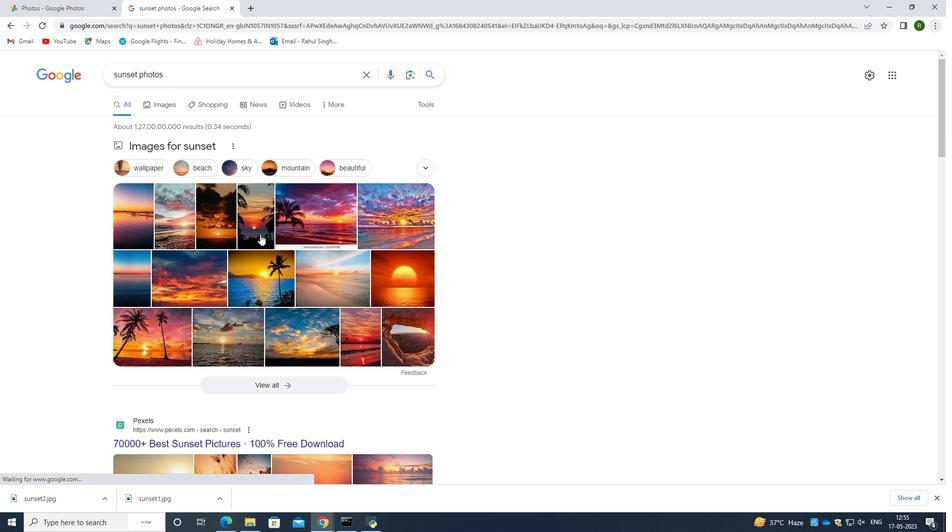 
Action: Mouse moved to (270, 235)
Screenshot: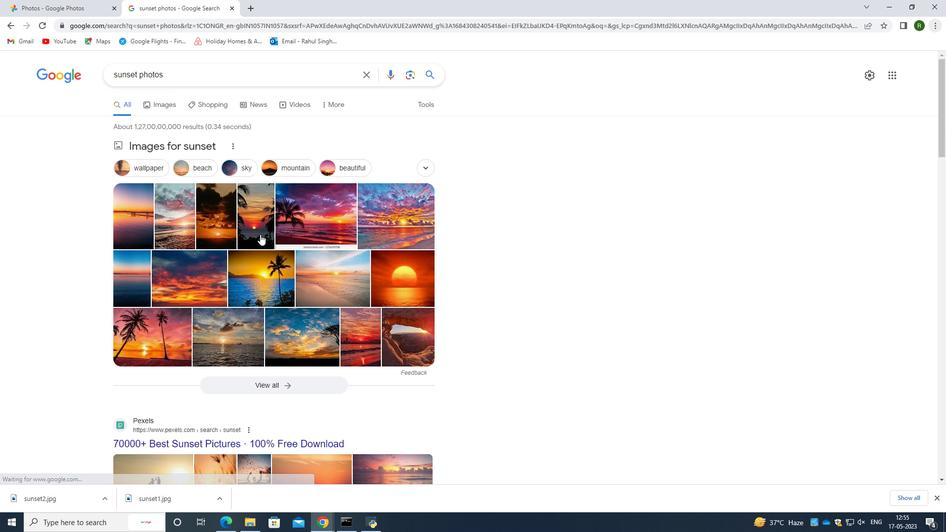 
Action: Mouse scrolled (270, 235) with delta (0, 0)
Screenshot: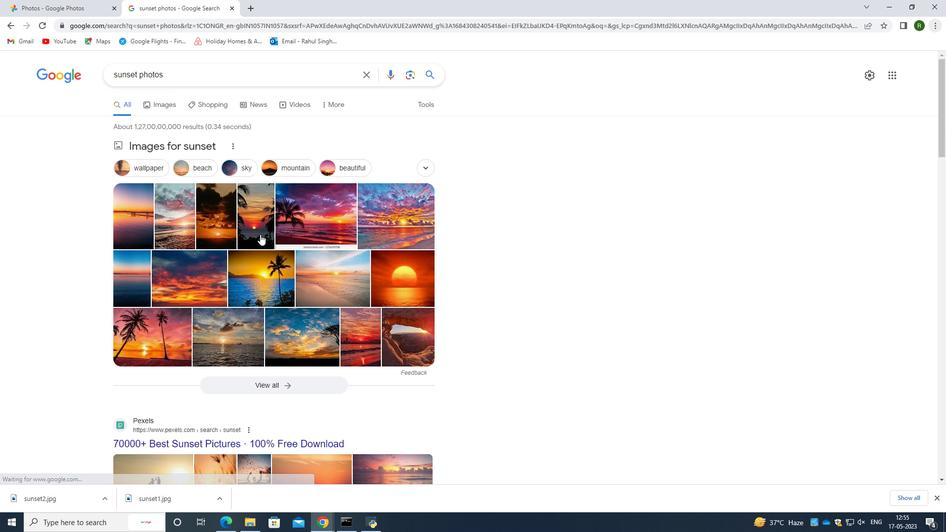 
Action: Mouse moved to (272, 236)
Screenshot: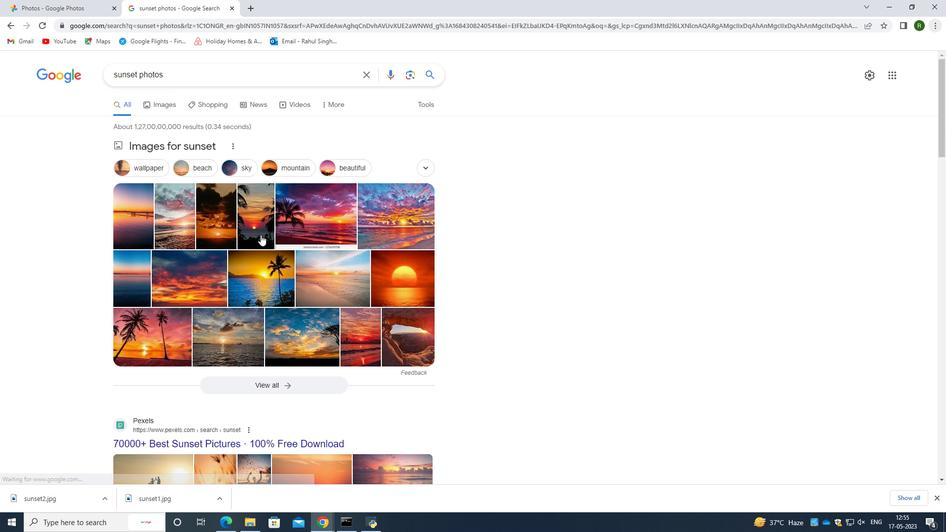 
Action: Mouse scrolled (272, 235) with delta (0, 0)
Screenshot: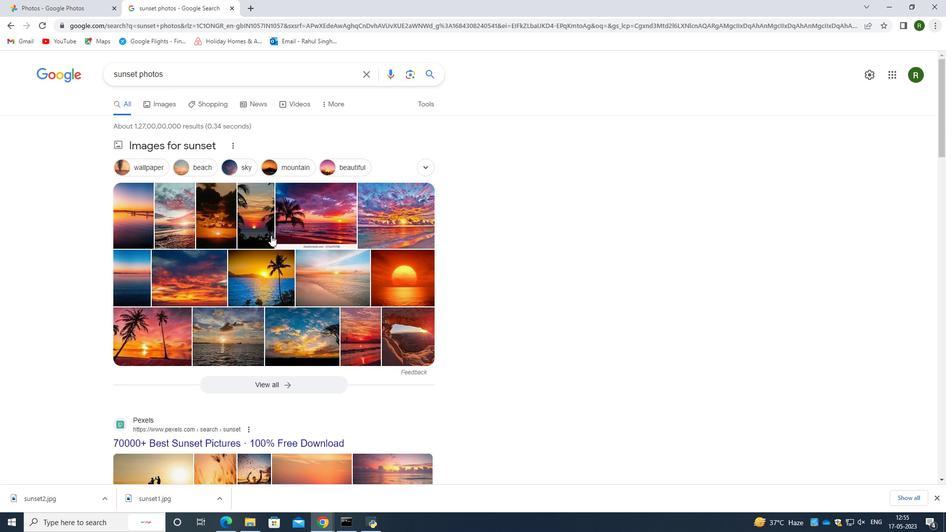 
Action: Mouse moved to (275, 234)
Screenshot: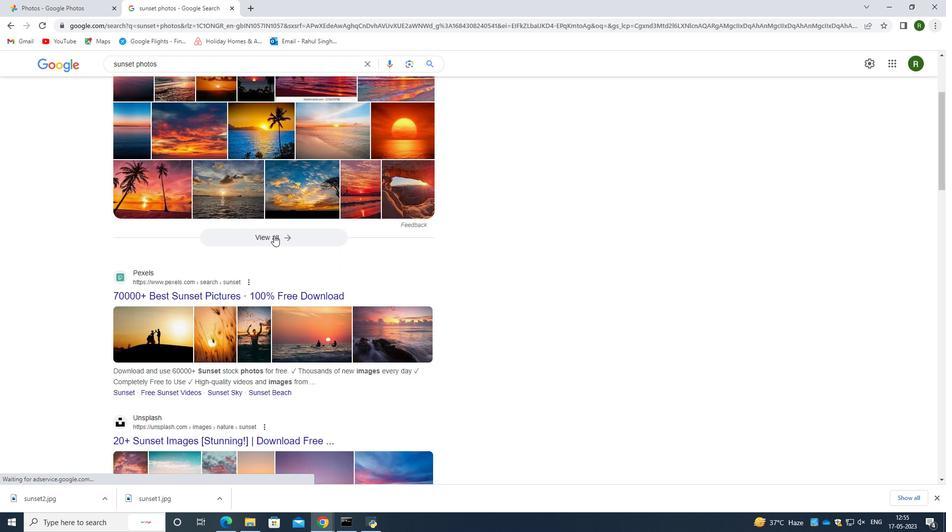 
Action: Mouse scrolled (275, 234) with delta (0, 0)
Screenshot: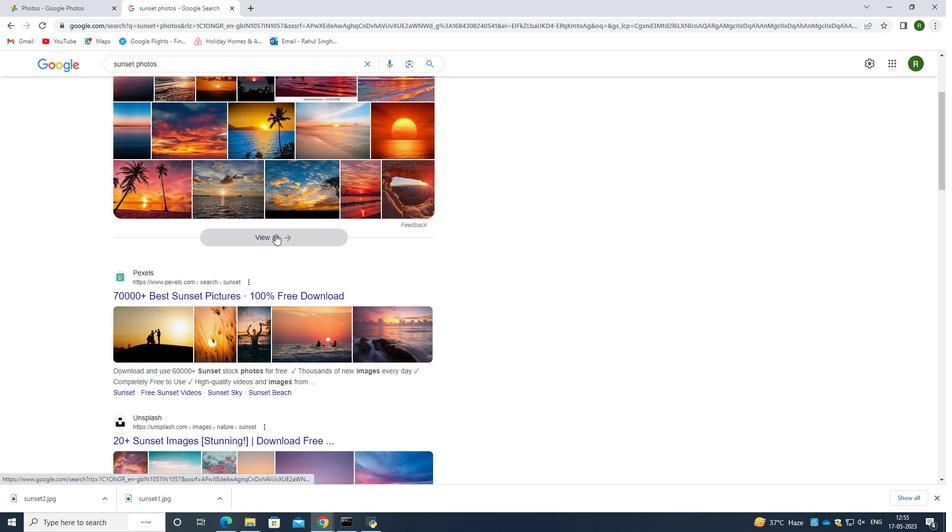 
Action: Mouse scrolled (275, 234) with delta (0, 0)
Screenshot: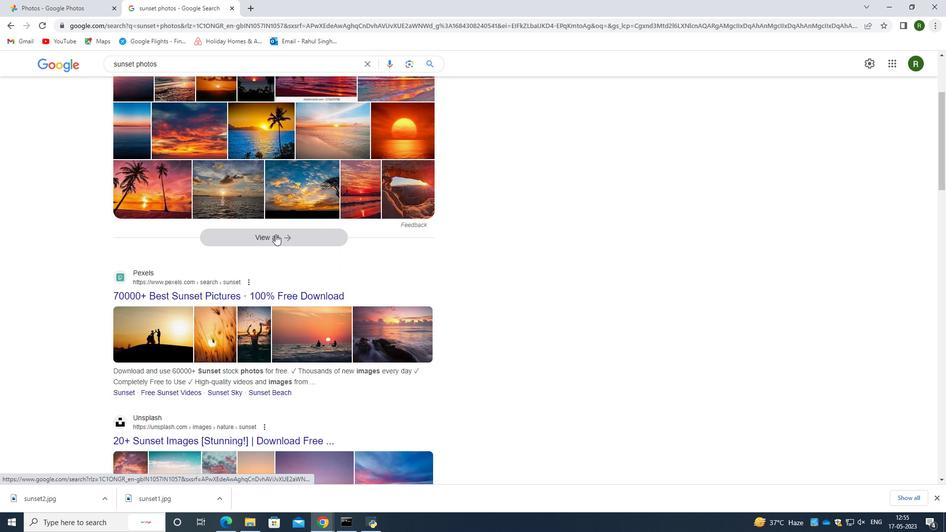 
Action: Mouse moved to (276, 234)
Screenshot: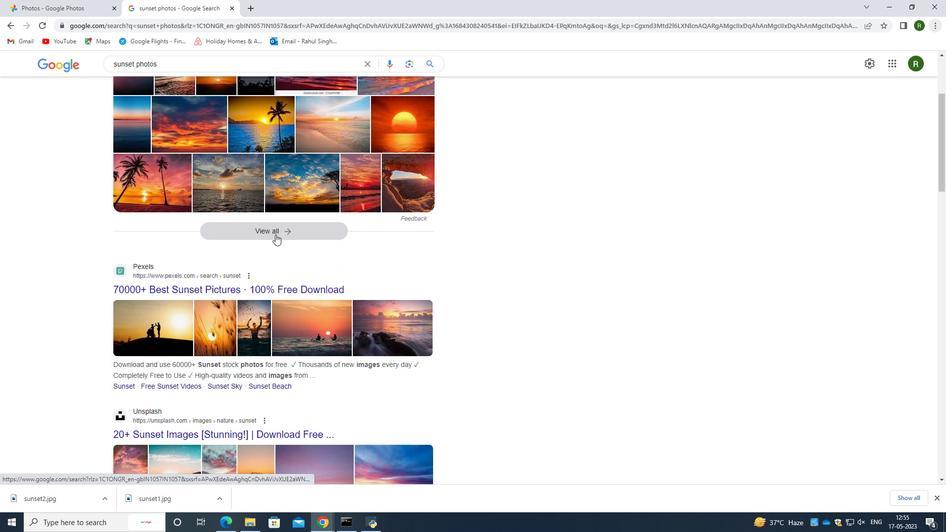 
Action: Mouse scrolled (276, 235) with delta (0, 0)
Screenshot: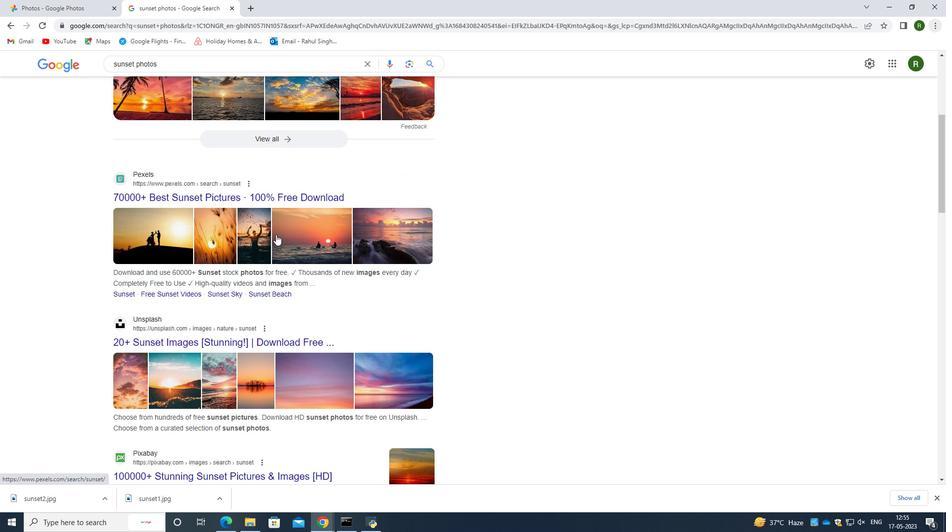 
Action: Mouse scrolled (276, 235) with delta (0, 0)
Screenshot: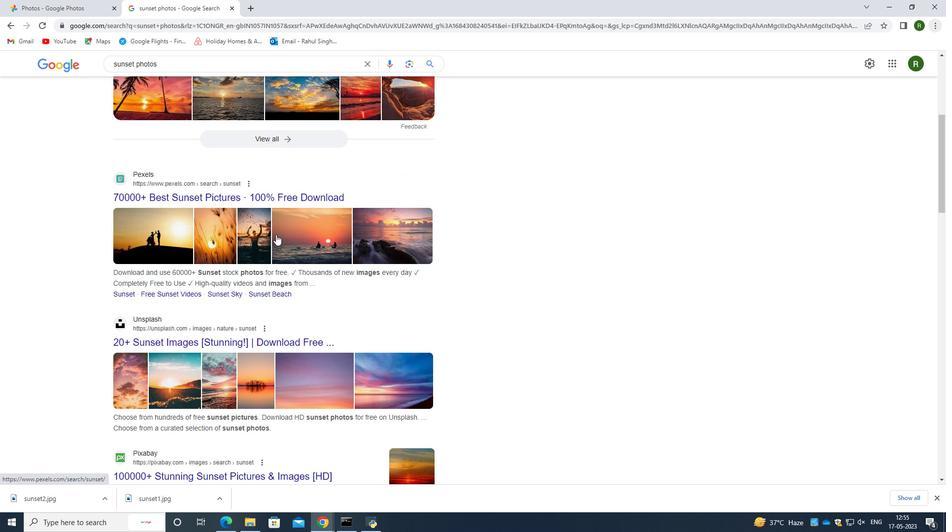 
Action: Mouse scrolled (276, 235) with delta (0, 0)
Screenshot: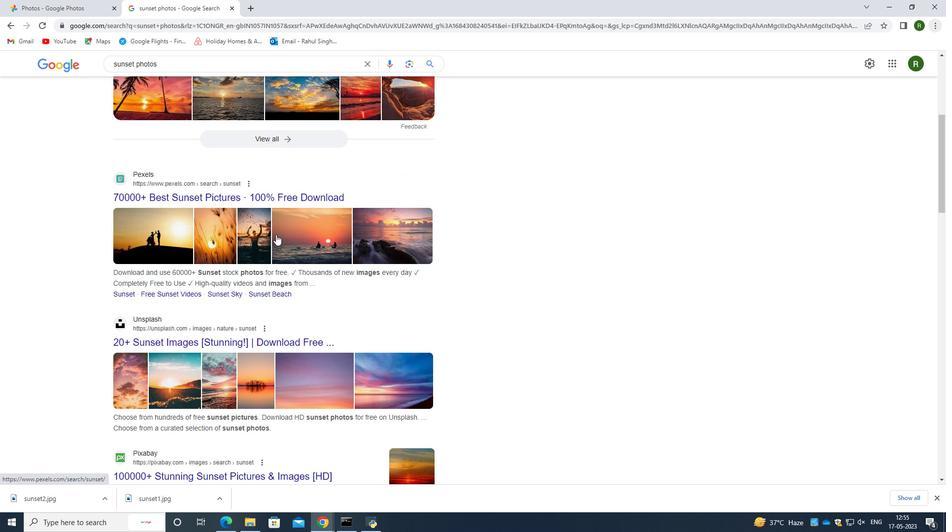 
Action: Mouse scrolled (276, 235) with delta (0, 0)
Screenshot: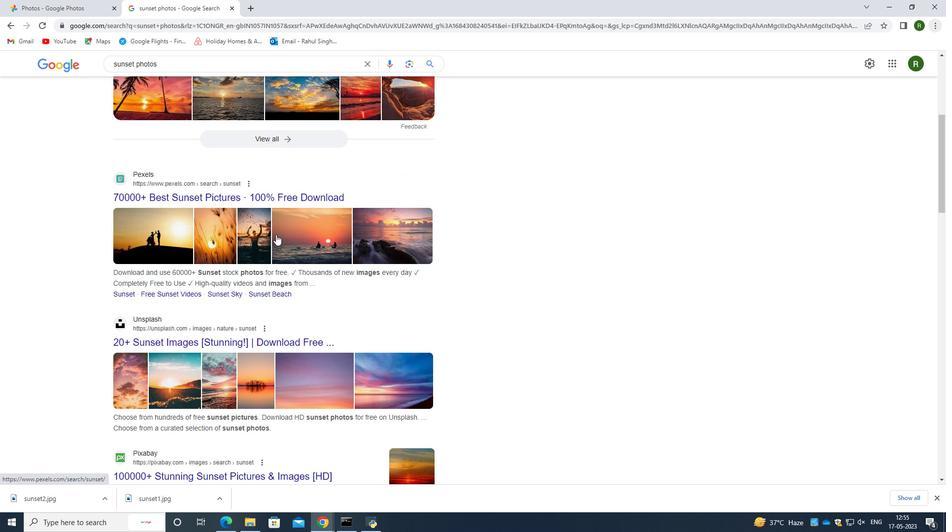 
Action: Mouse moved to (161, 54)
Screenshot: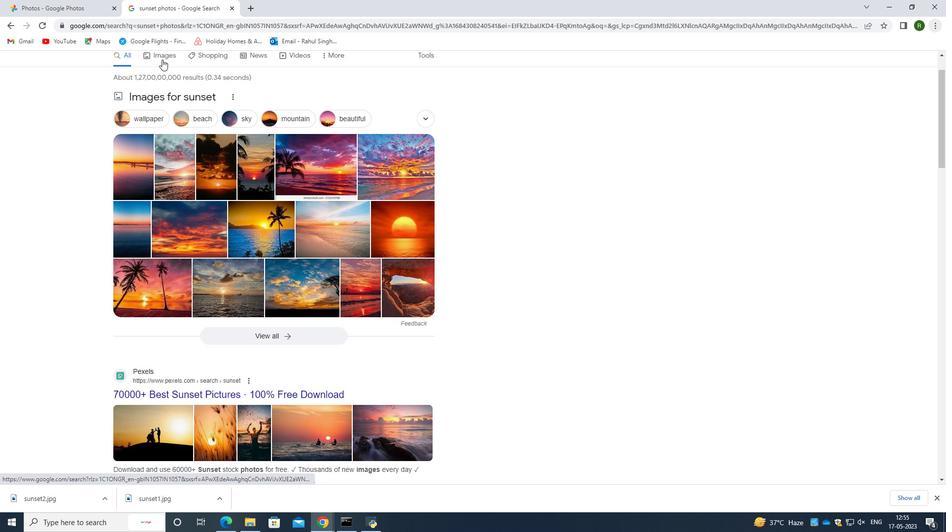 
Action: Mouse pressed left at (161, 54)
Screenshot: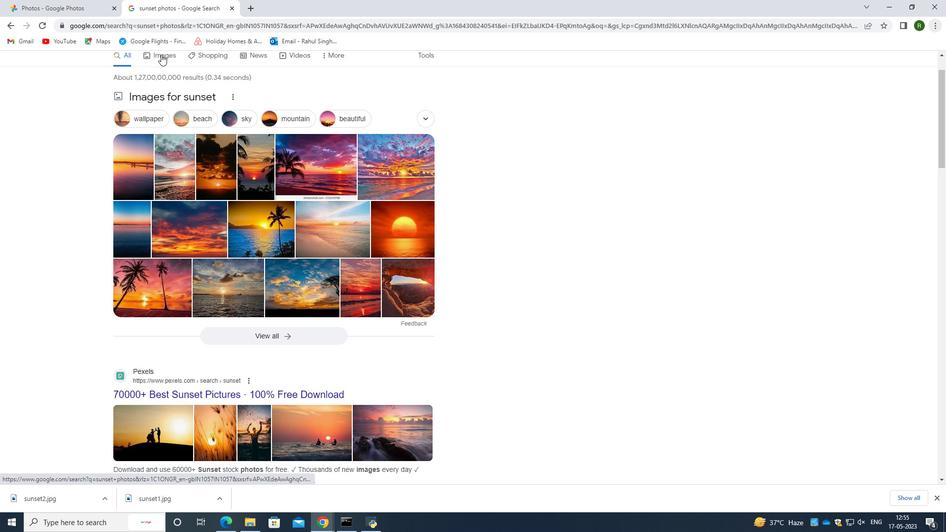 
Action: Mouse moved to (243, 185)
Screenshot: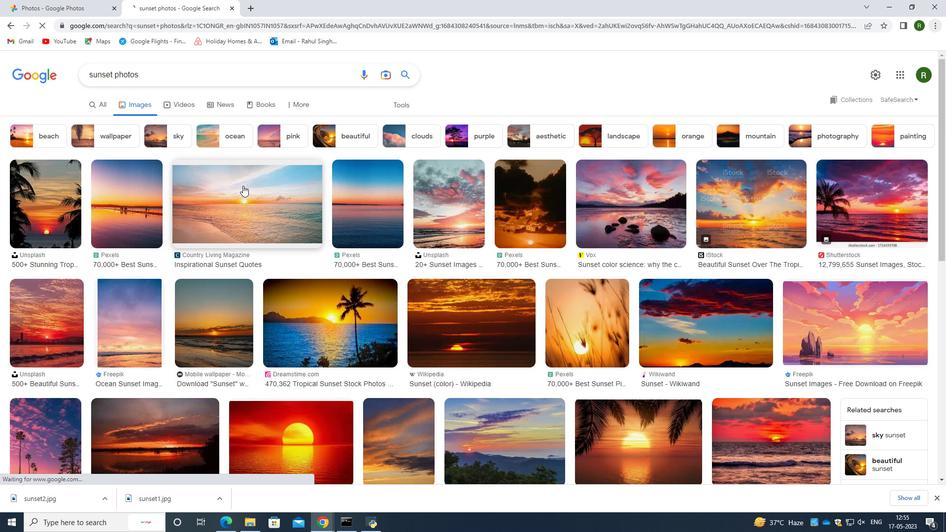 
Action: Mouse scrolled (243, 185) with delta (0, 0)
Screenshot: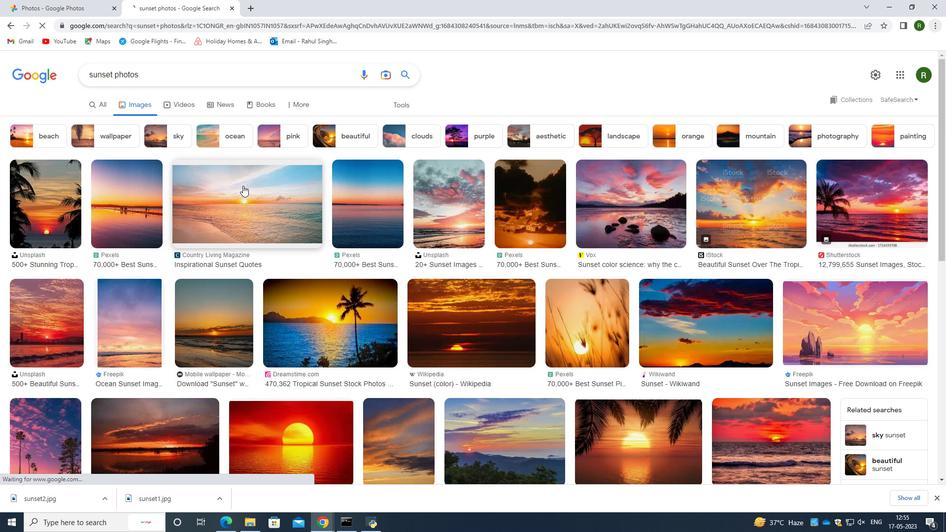 
Action: Mouse moved to (247, 185)
Screenshot: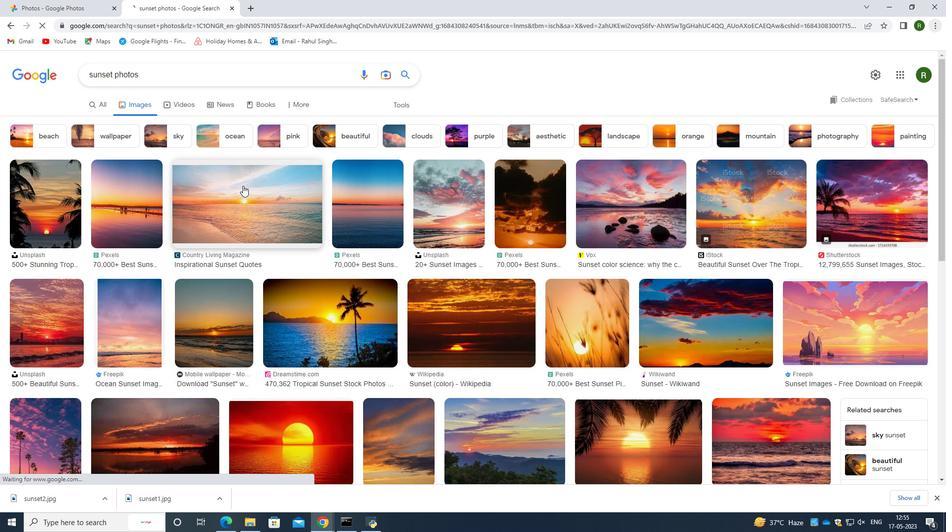 
Action: Mouse scrolled (247, 184) with delta (0, 0)
Screenshot: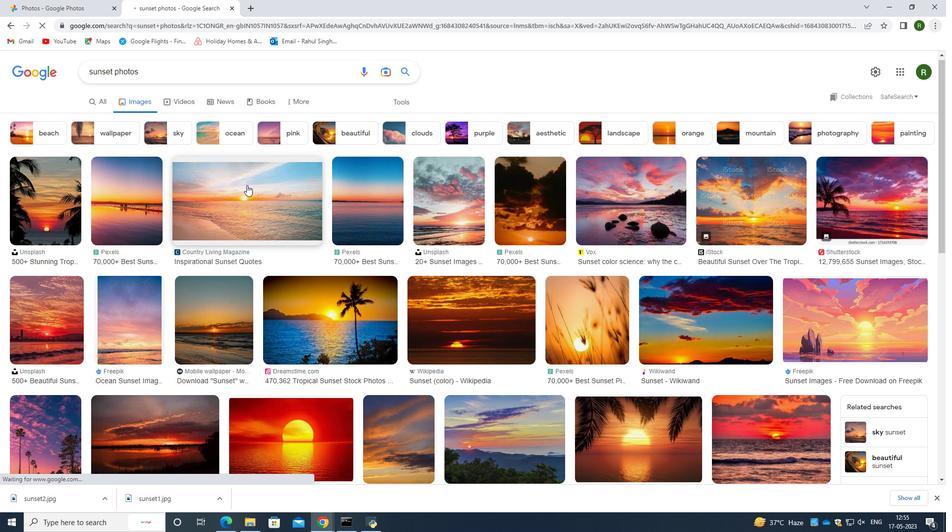 
Action: Mouse moved to (256, 186)
Screenshot: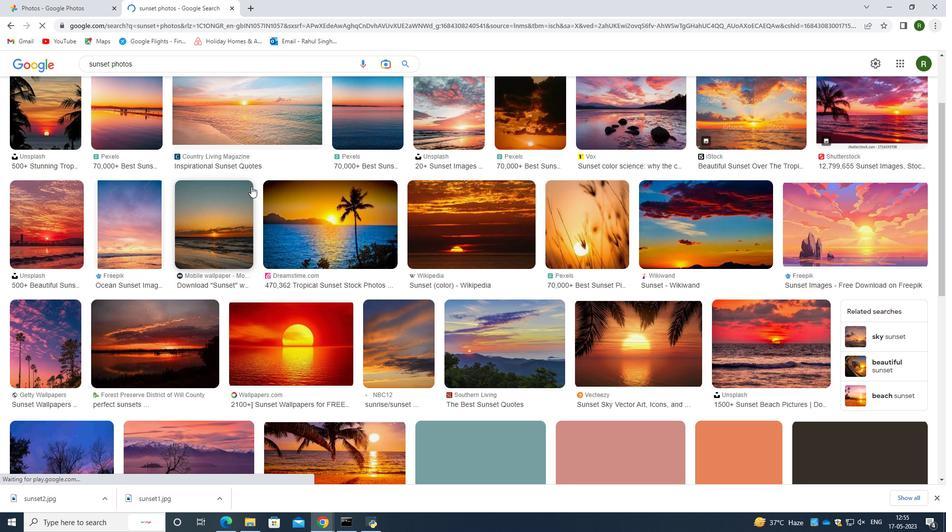 
Action: Mouse scrolled (256, 185) with delta (0, 0)
Screenshot: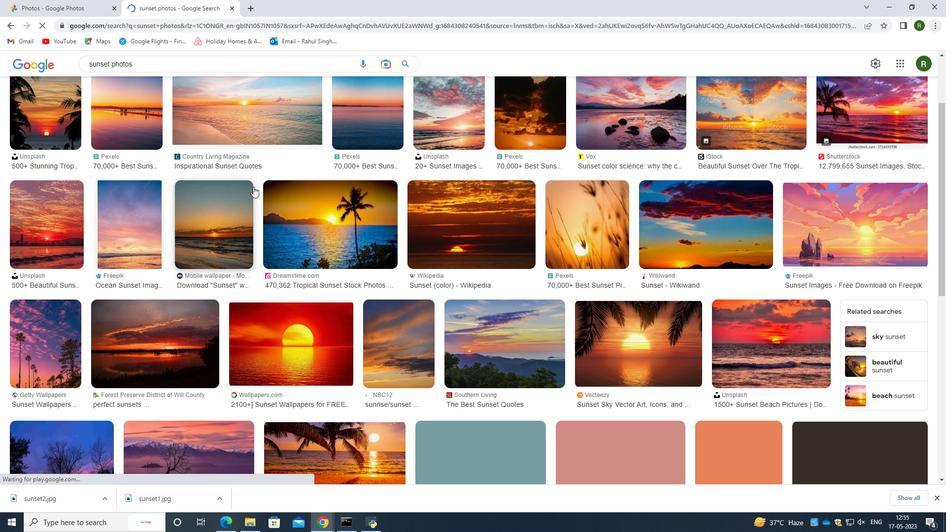 
Action: Mouse moved to (143, 298)
Screenshot: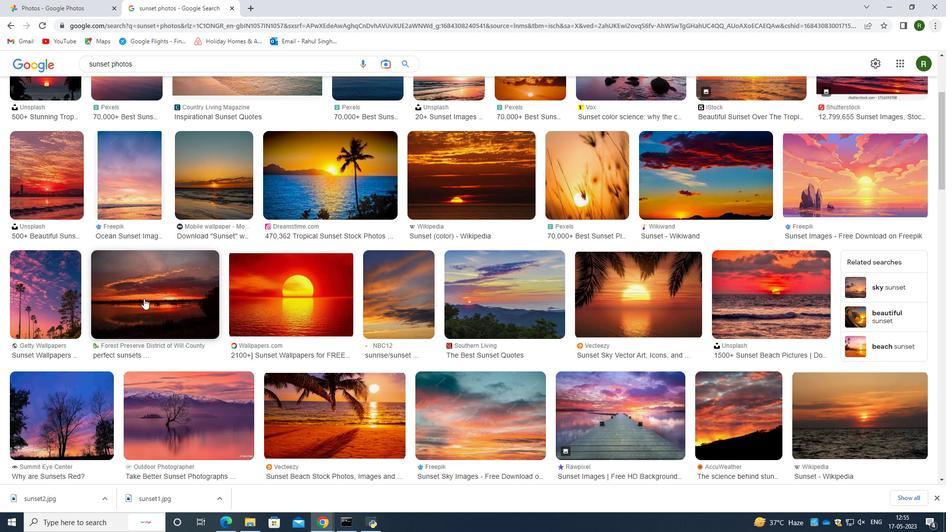 
Action: Mouse scrolled (143, 297) with delta (0, 0)
Screenshot: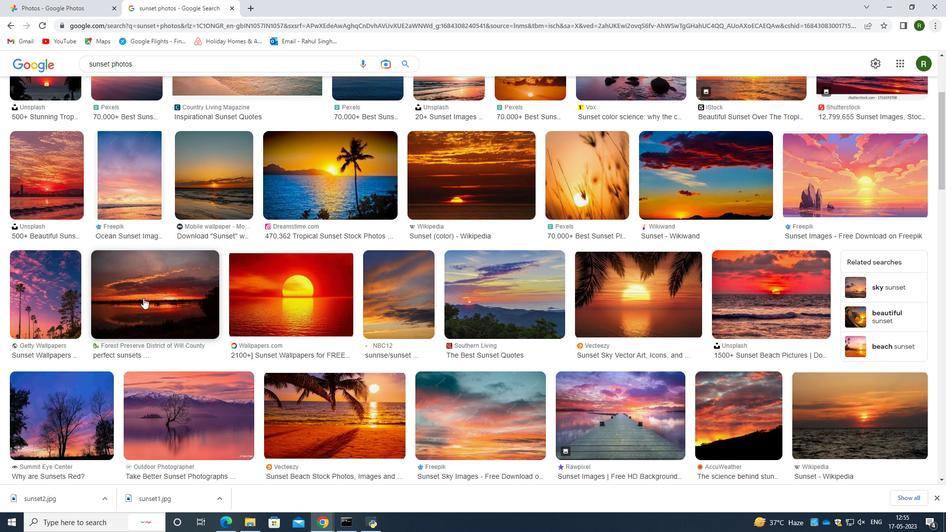 
Action: Mouse moved to (266, 298)
Screenshot: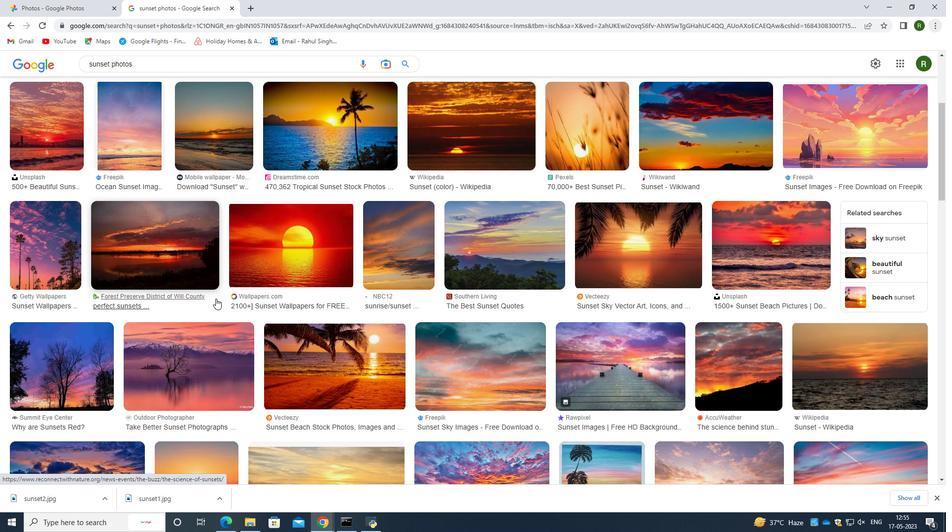 
Action: Mouse scrolled (266, 298) with delta (0, 0)
Screenshot: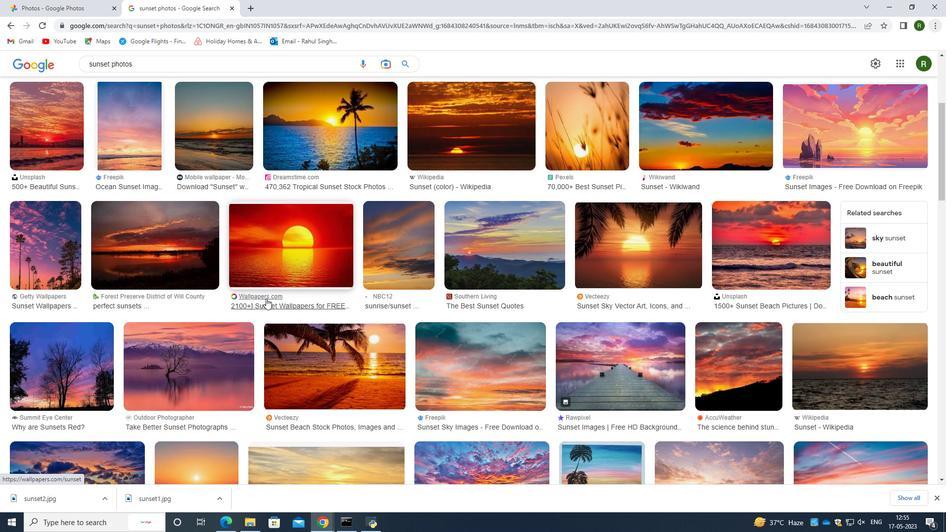 
Action: Mouse moved to (375, 319)
Screenshot: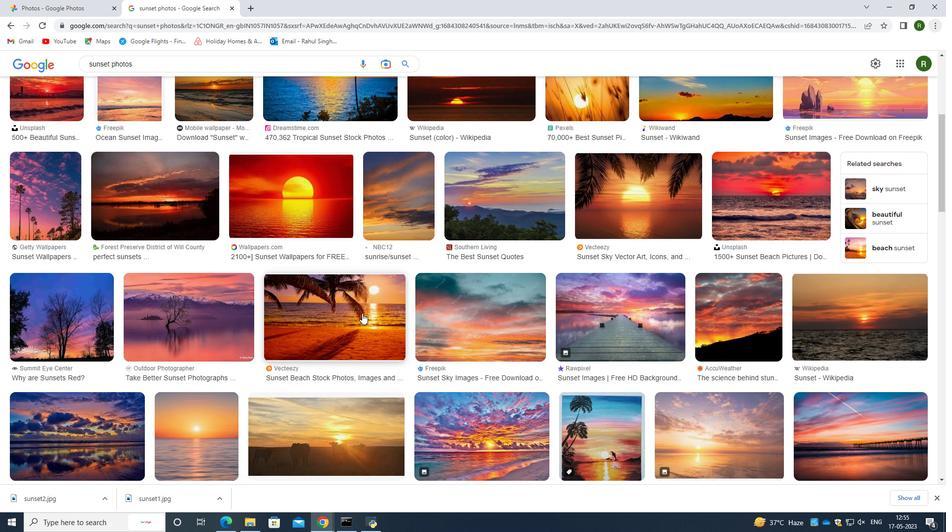 
Action: Mouse scrolled (375, 319) with delta (0, 0)
Screenshot: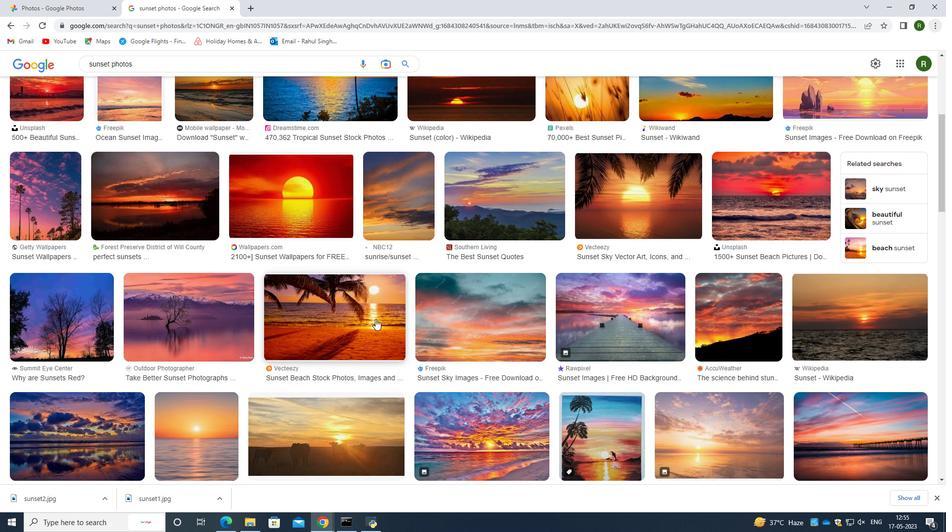 
Action: Mouse moved to (376, 320)
Screenshot: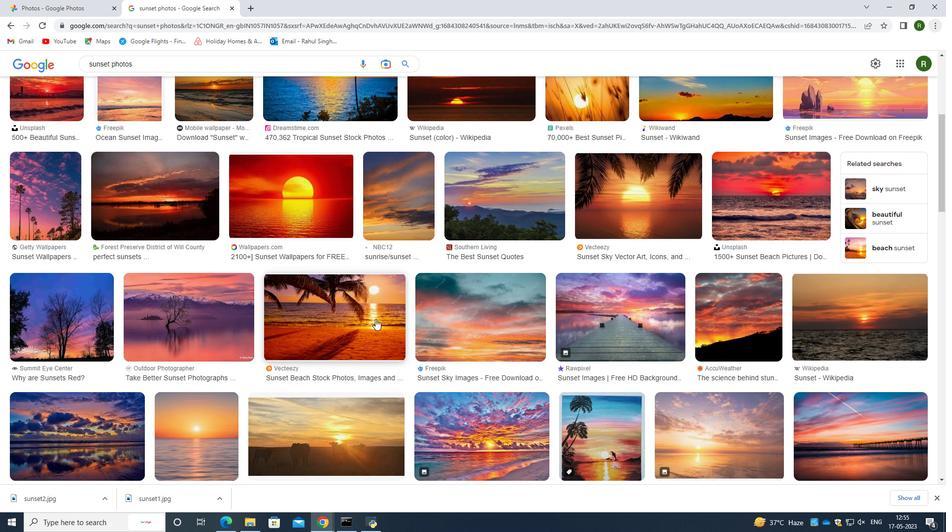 
Action: Mouse scrolled (376, 319) with delta (0, 0)
Screenshot: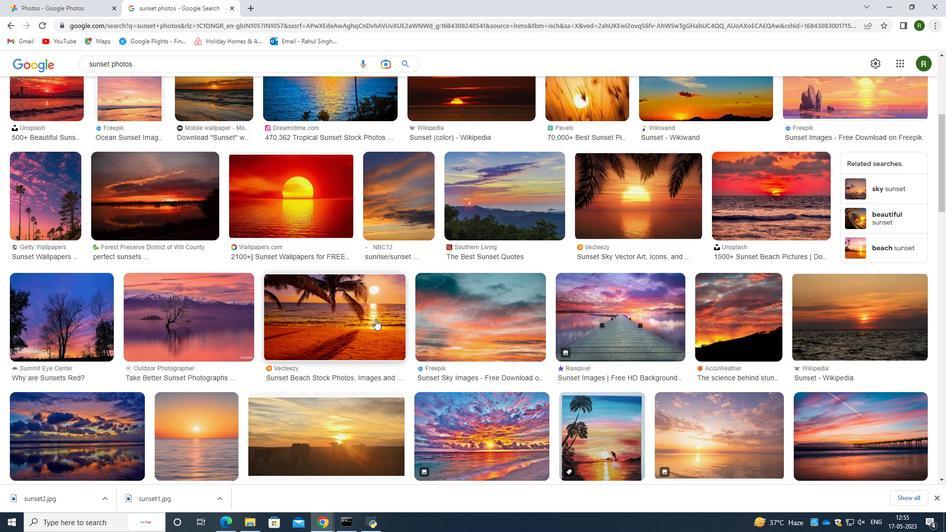 
Action: Mouse moved to (654, 288)
Screenshot: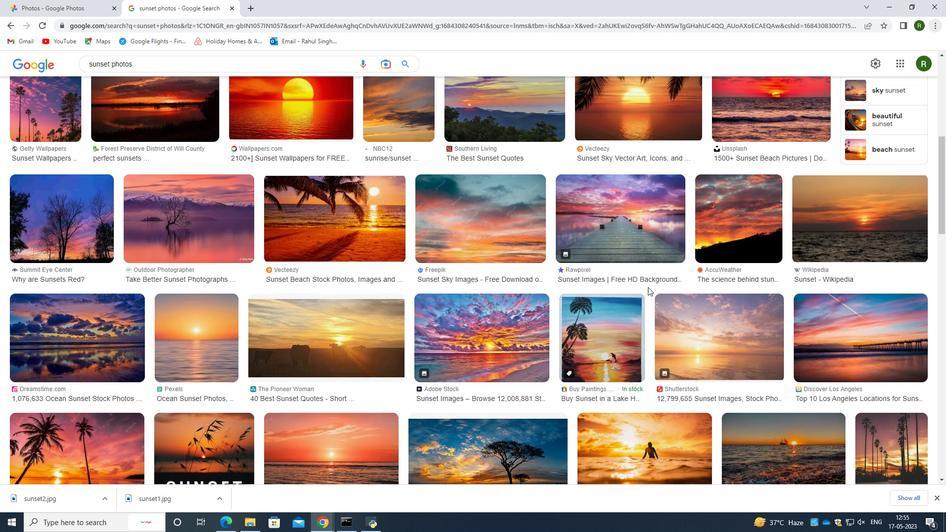 
Action: Mouse scrolled (654, 287) with delta (0, 0)
Screenshot: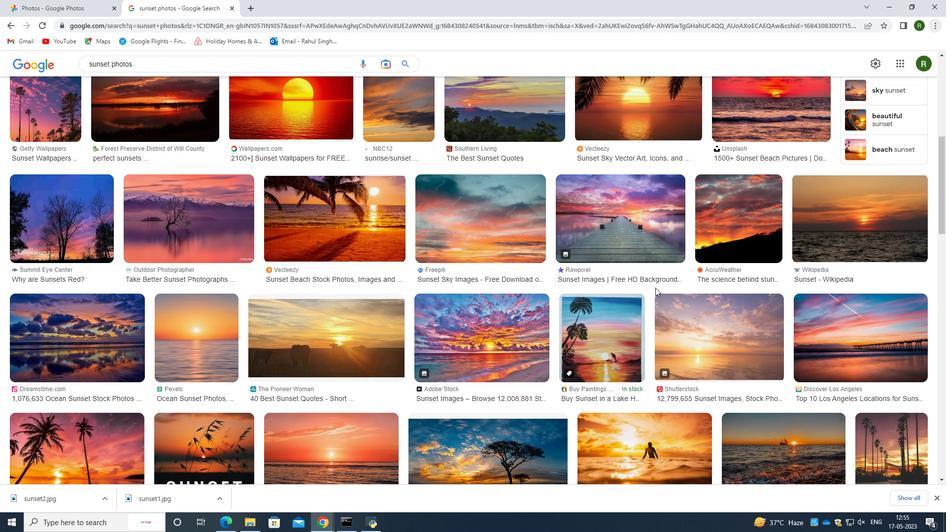 
Action: Mouse scrolled (654, 287) with delta (0, 0)
Screenshot: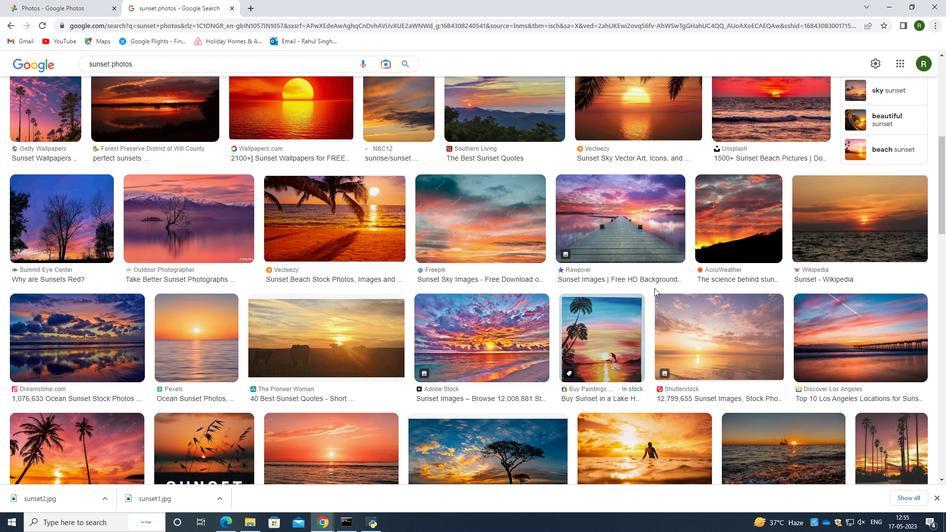 
Action: Mouse scrolled (654, 287) with delta (0, 0)
Screenshot: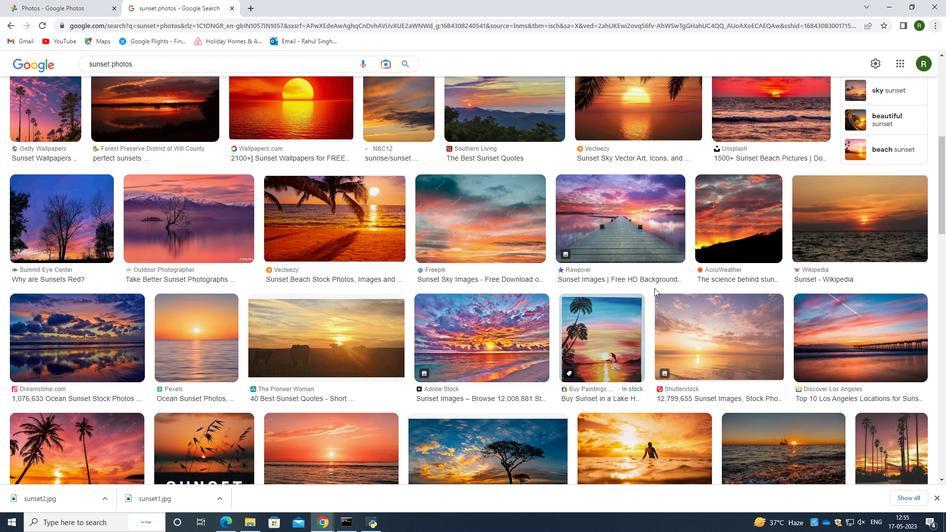 
Action: Mouse moved to (781, 322)
Screenshot: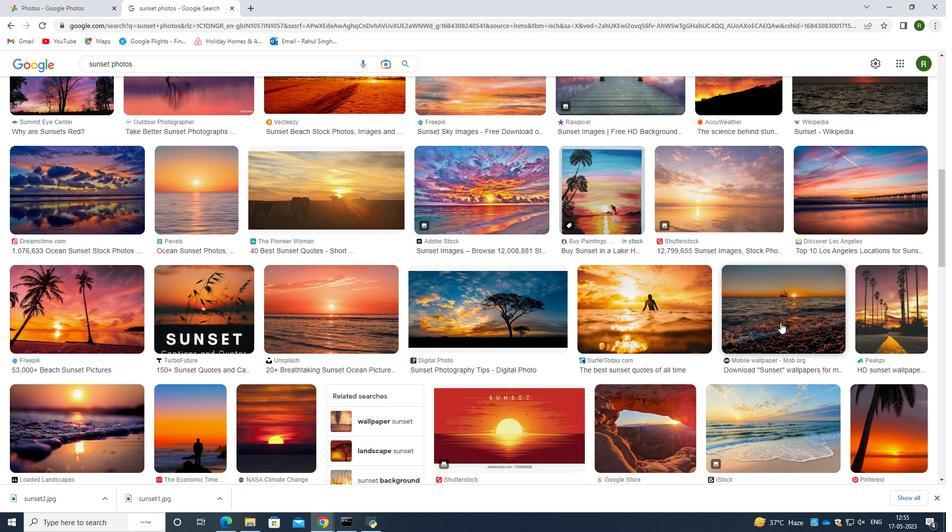 
Action: Mouse pressed right at (781, 322)
Screenshot: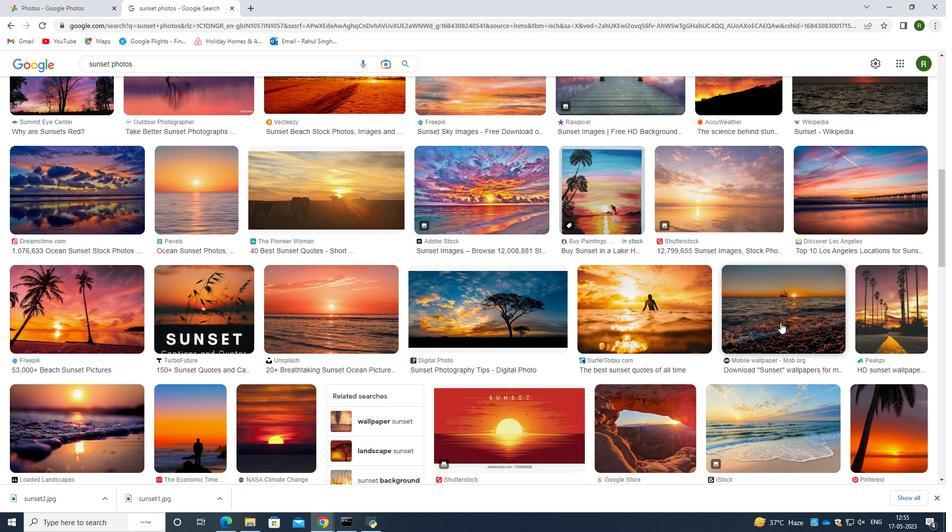 
Action: Mouse moved to (814, 430)
Screenshot: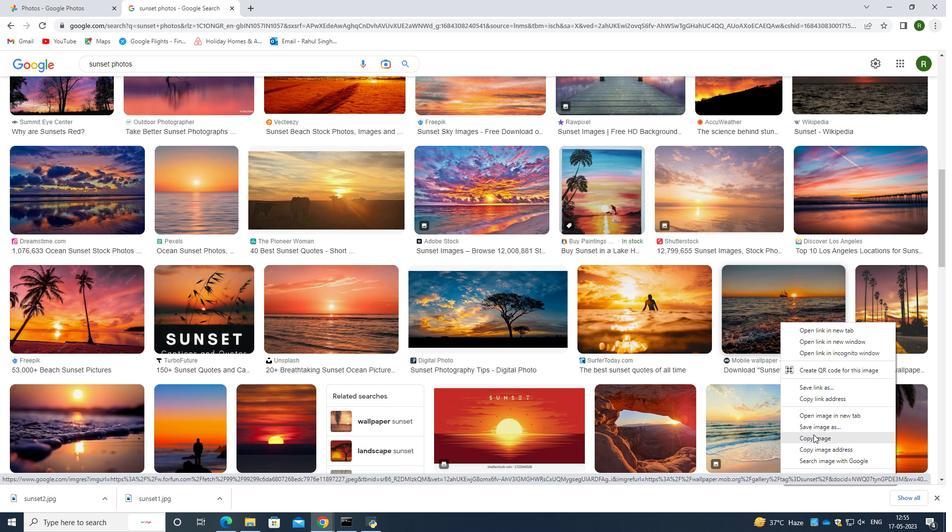 
Action: Mouse pressed left at (814, 430)
Screenshot: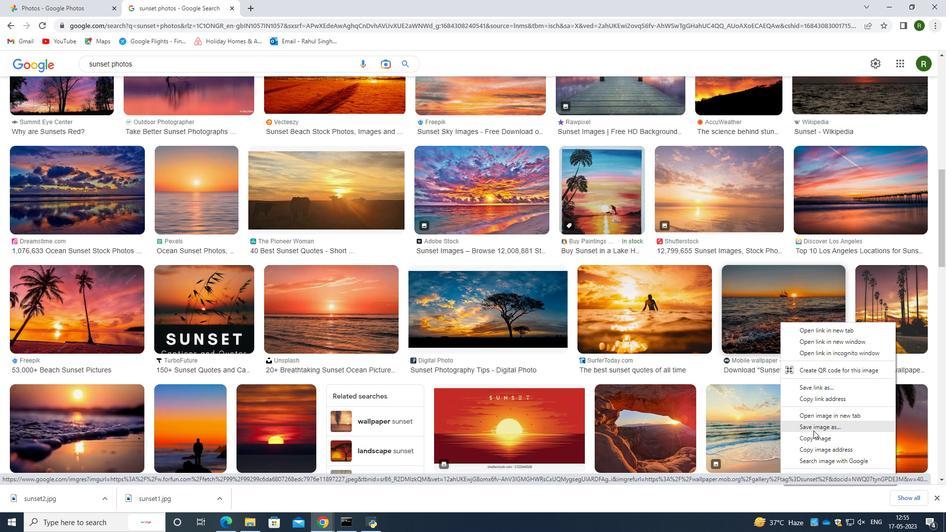 
Action: Mouse moved to (203, 210)
Screenshot: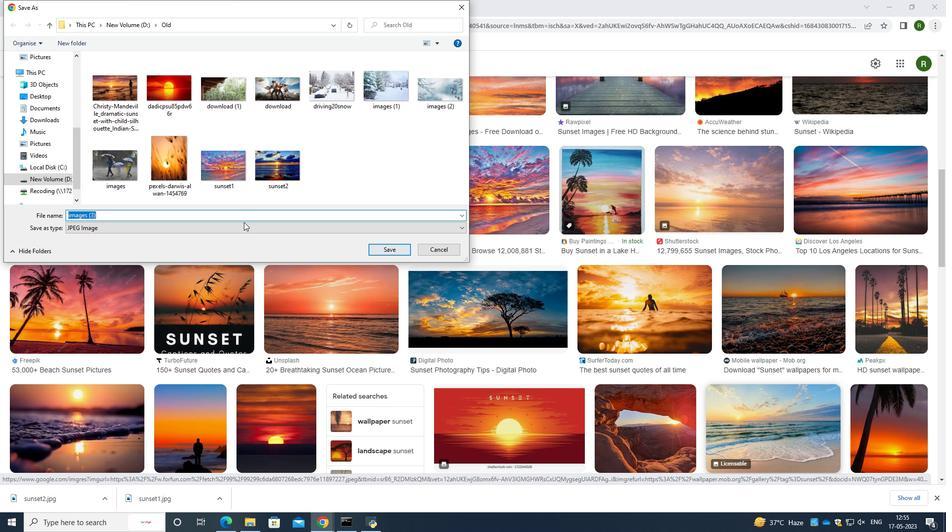 
Action: Key pressed sunset3
Screenshot: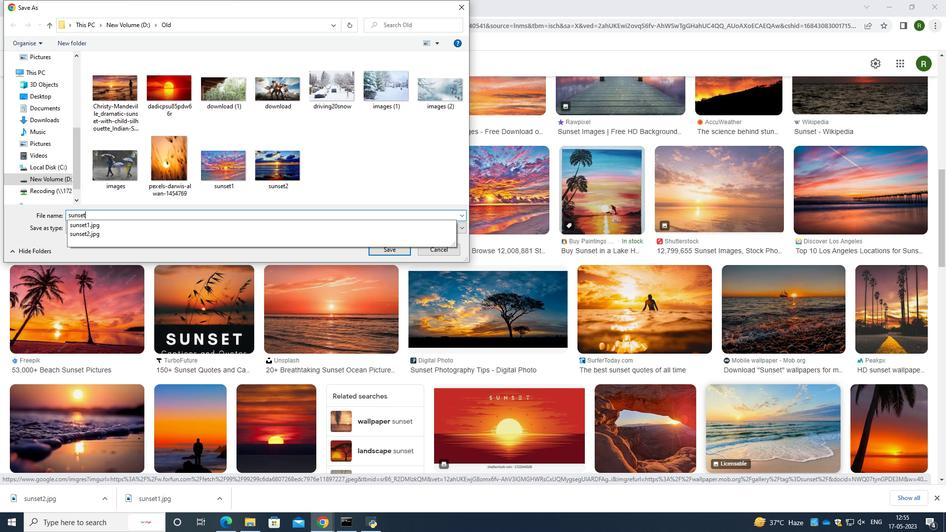 
Action: Mouse moved to (395, 252)
Screenshot: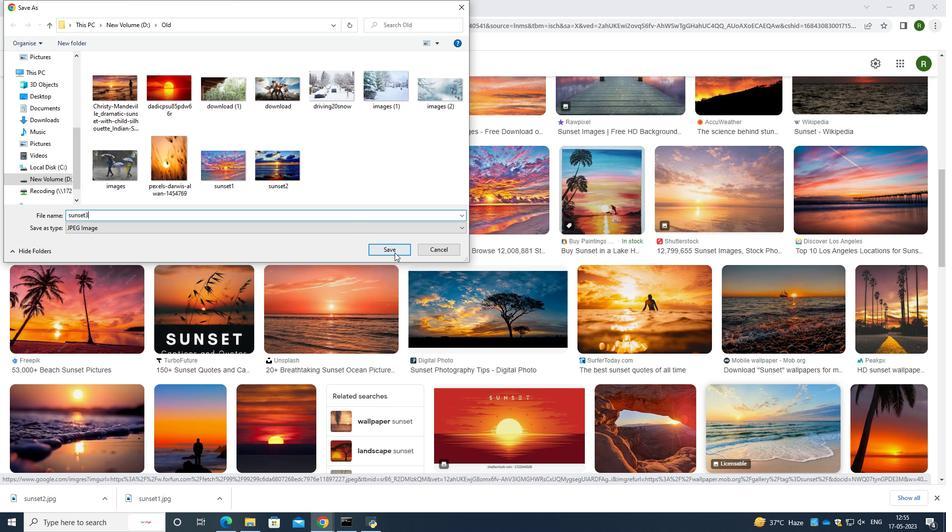 
Action: Mouse pressed left at (395, 252)
Screenshot: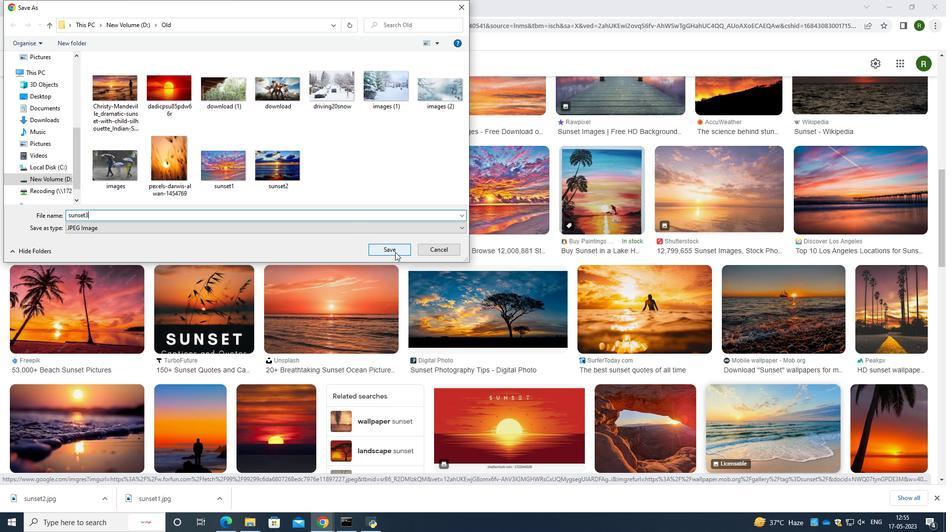 
Action: Mouse moved to (439, 299)
Screenshot: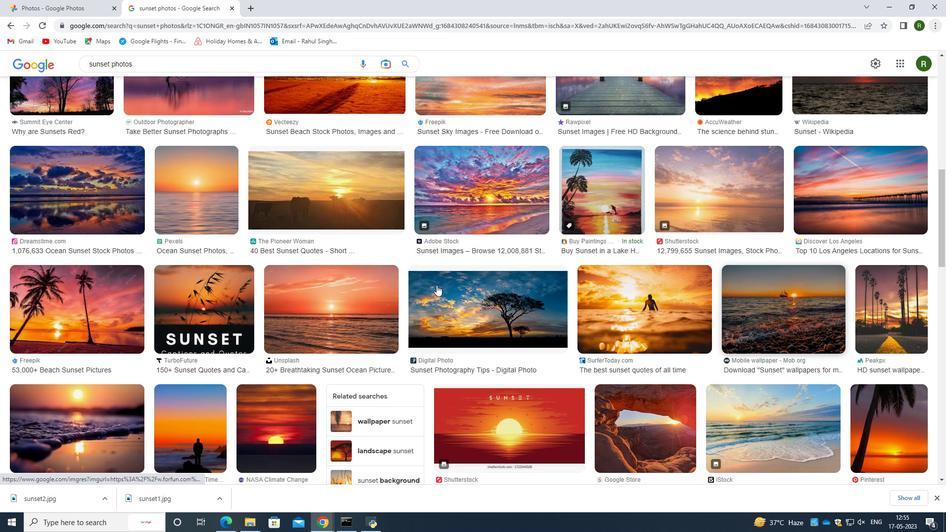 
Action: Mouse scrolled (439, 298) with delta (0, 0)
Screenshot: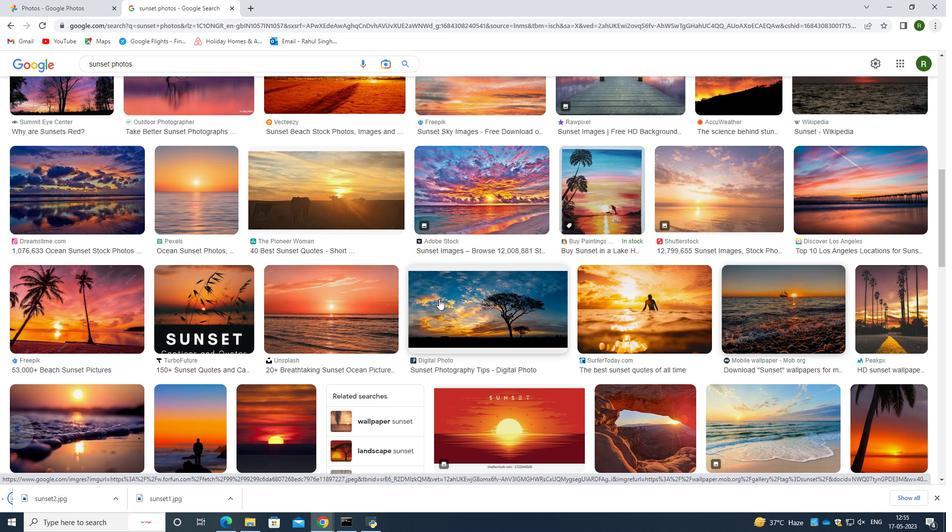 
Action: Mouse scrolled (439, 298) with delta (0, 0)
Screenshot: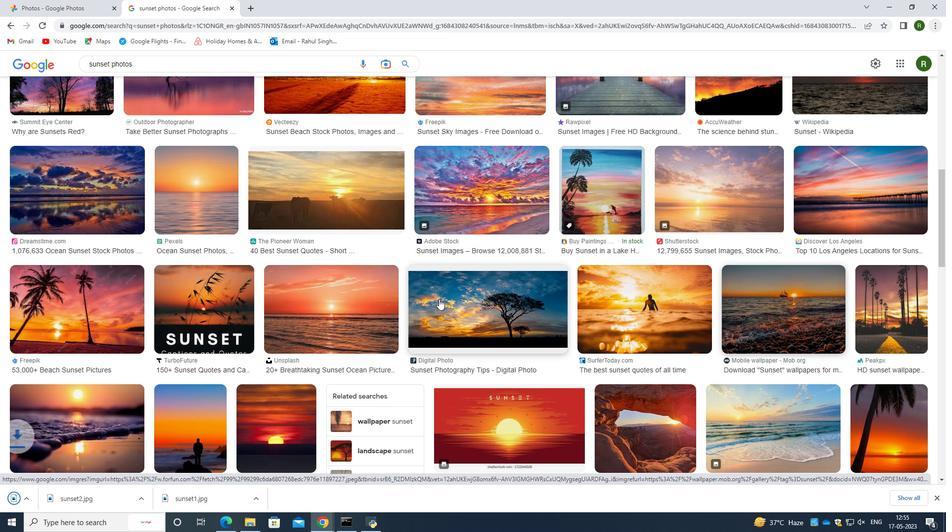
Action: Mouse moved to (711, 320)
Screenshot: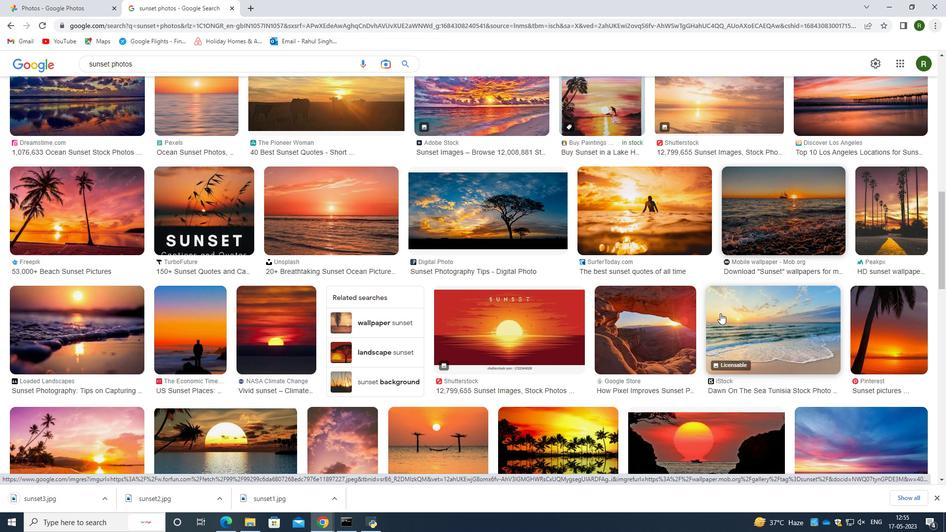 
Action: Mouse scrolled (711, 319) with delta (0, 0)
Screenshot: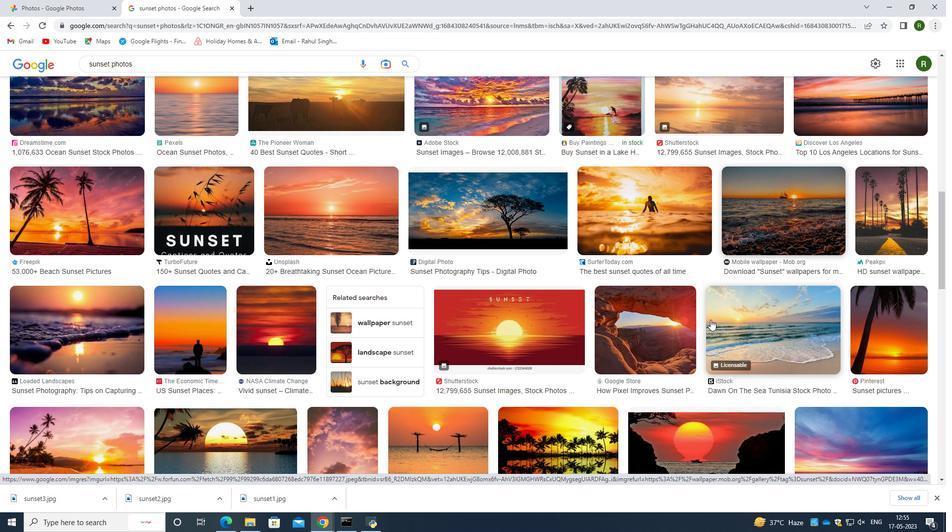 
Action: Mouse moved to (664, 332)
Screenshot: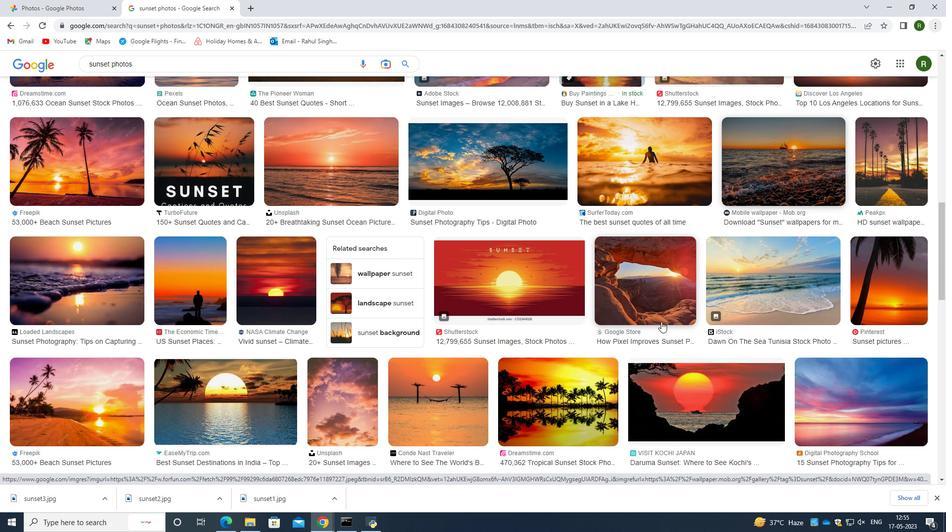 
Action: Mouse scrolled (664, 332) with delta (0, 0)
Screenshot: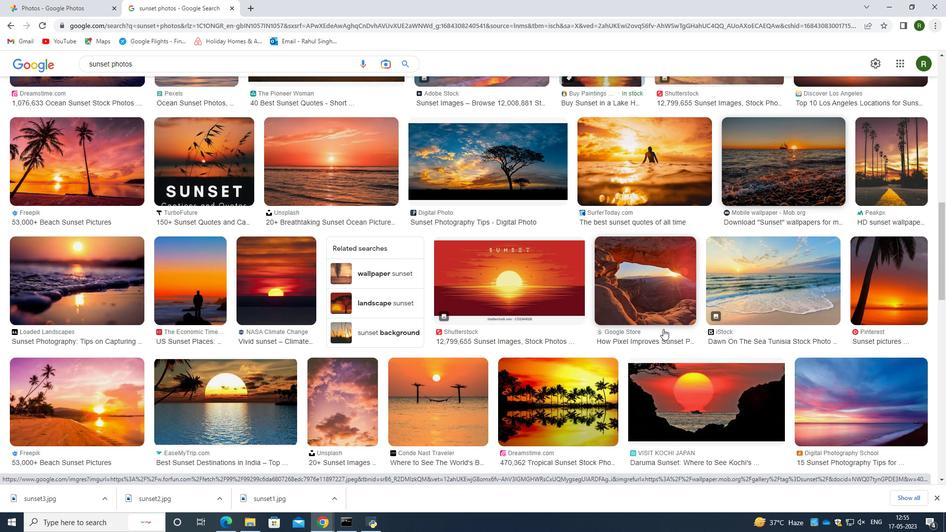 
Action: Mouse moved to (665, 333)
Screenshot: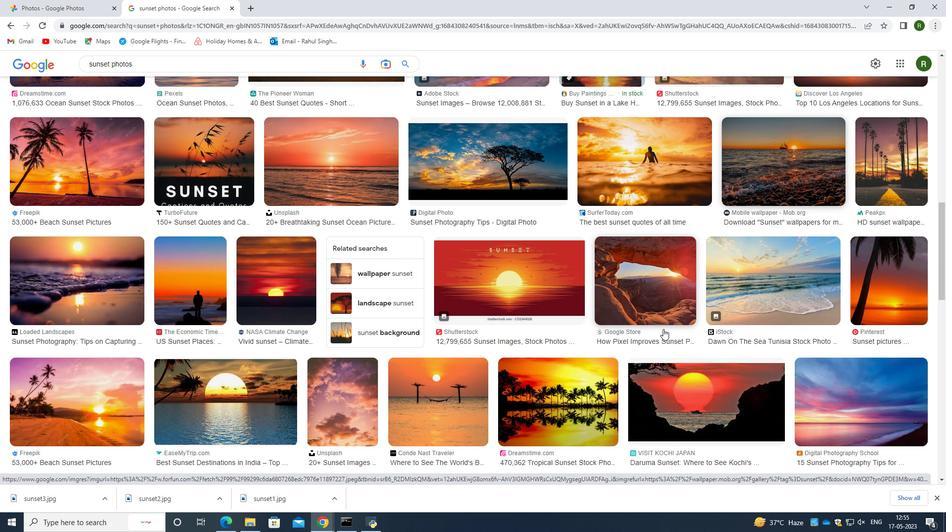 
Action: Mouse scrolled (665, 332) with delta (0, 0)
Screenshot: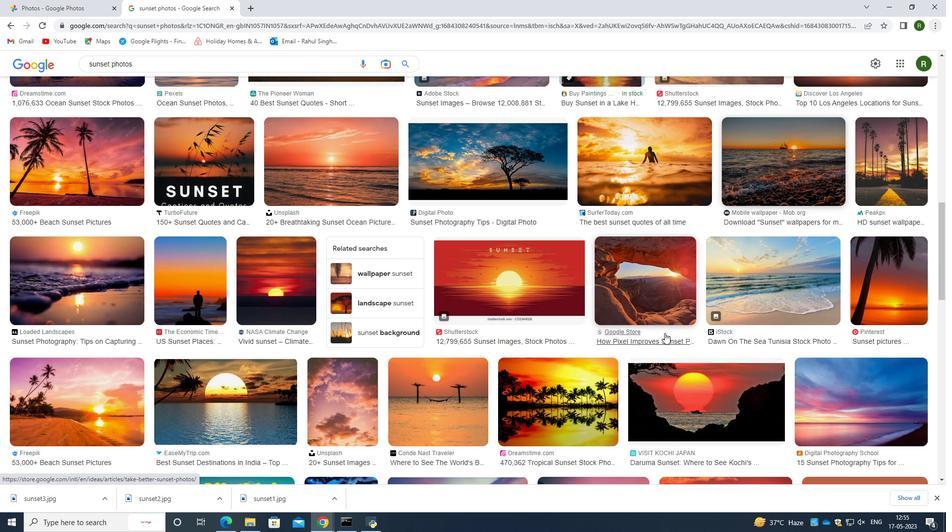 
Action: Mouse moved to (644, 339)
Screenshot: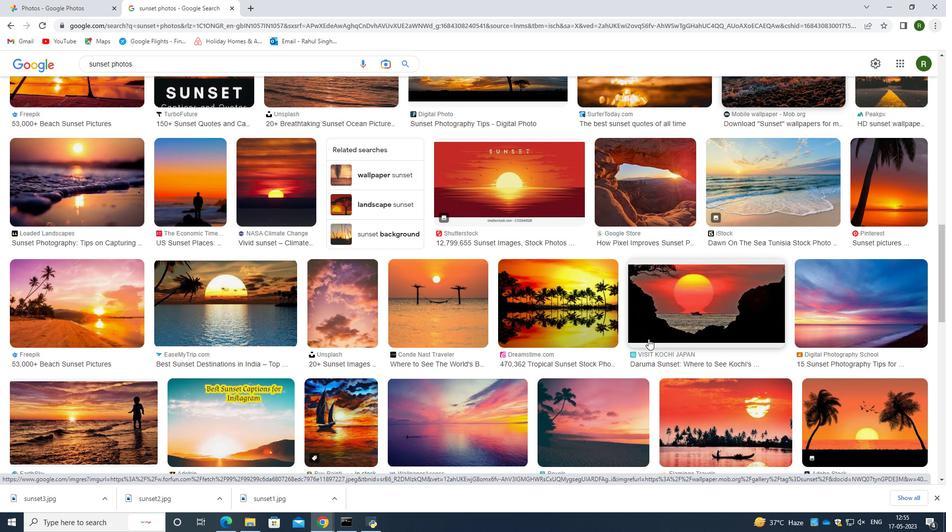 
Action: Mouse scrolled (644, 339) with delta (0, 0)
Screenshot: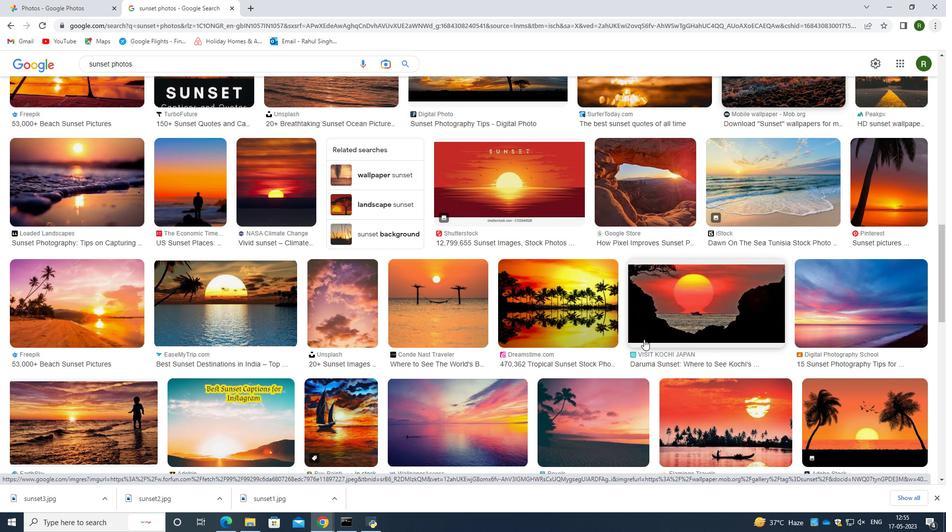 
Action: Mouse moved to (643, 339)
Screenshot: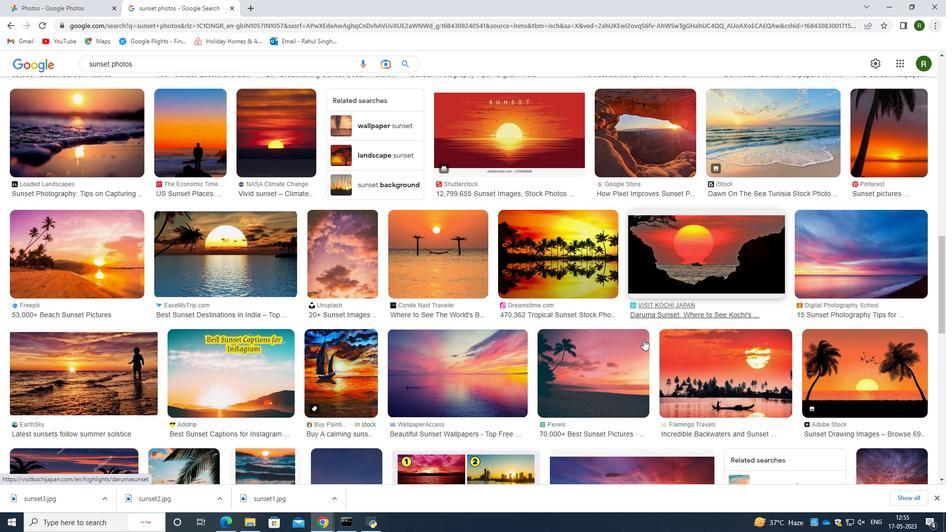 
Action: Mouse scrolled (643, 339) with delta (0, 0)
Screenshot: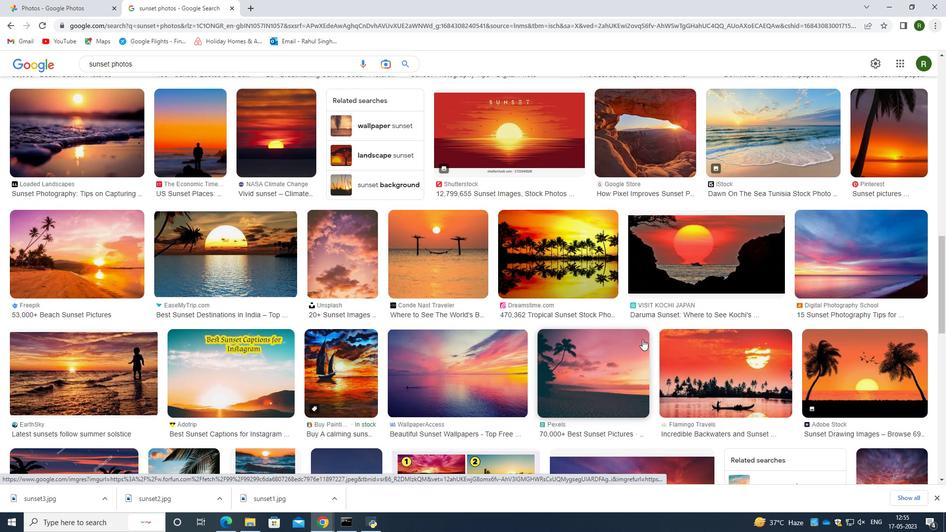 
Action: Mouse moved to (642, 341)
Screenshot: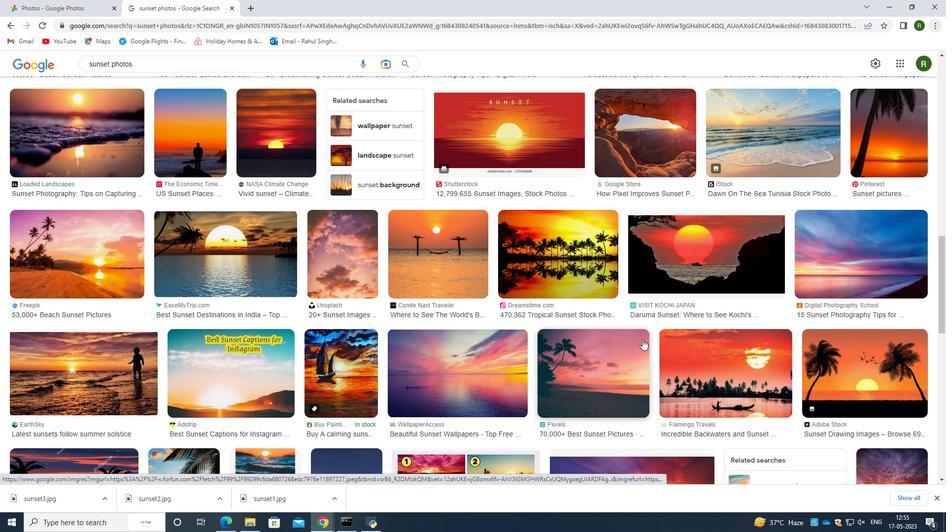 
Action: Mouse scrolled (642, 340) with delta (0, 0)
Screenshot: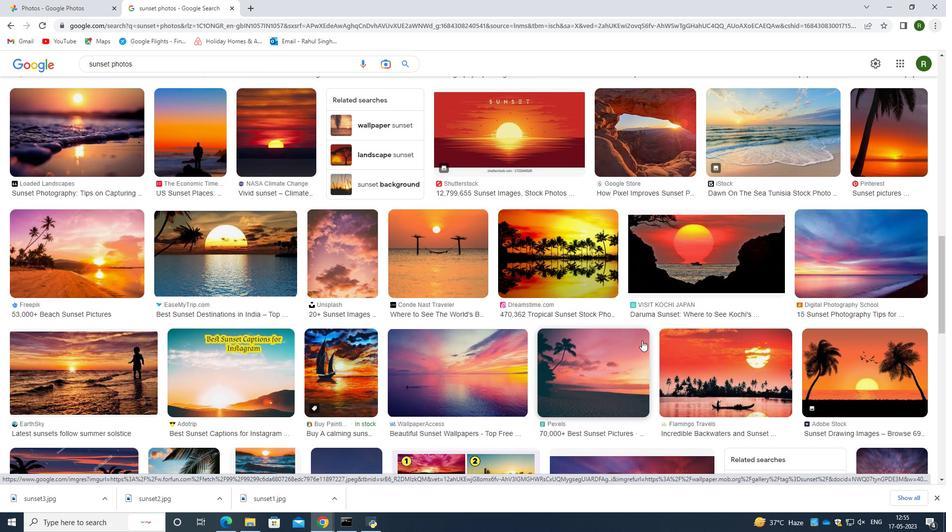 
Action: Mouse moved to (641, 341)
Screenshot: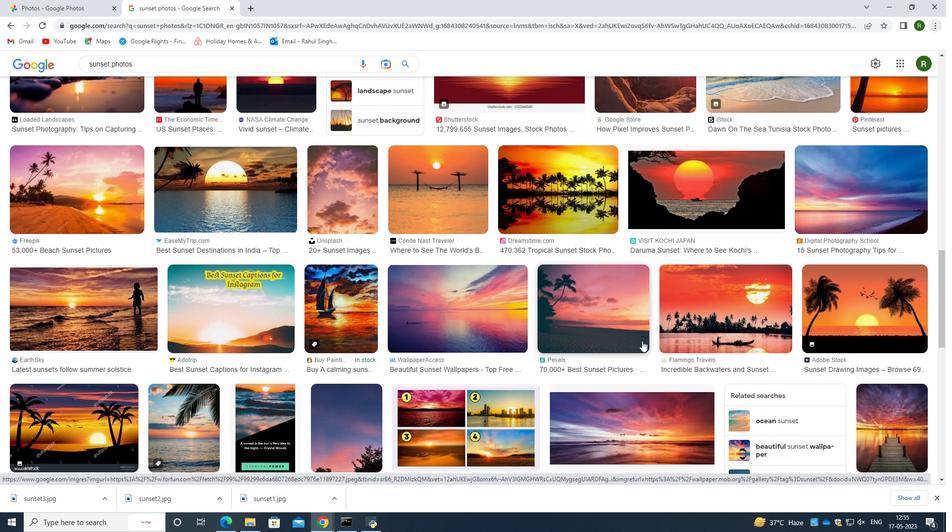 
Action: Mouse scrolled (641, 340) with delta (0, 0)
Screenshot: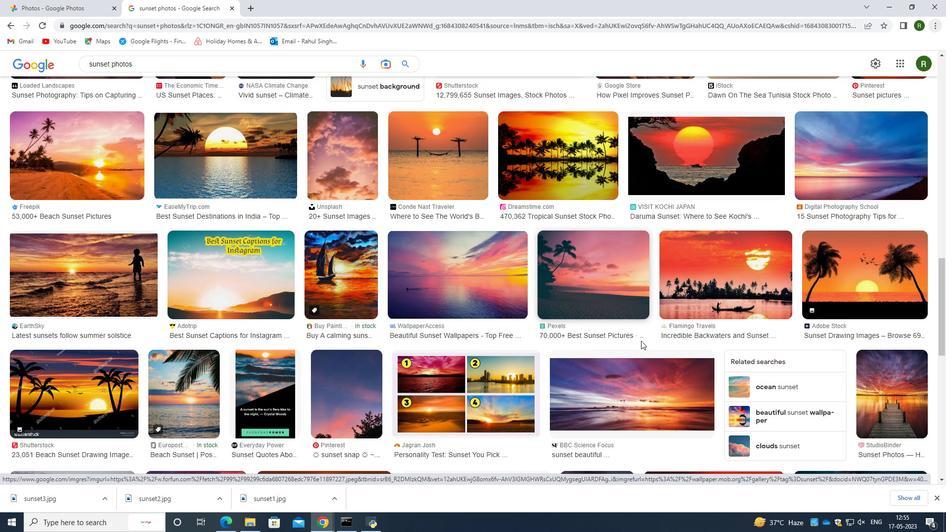 
Action: Mouse moved to (641, 341)
Screenshot: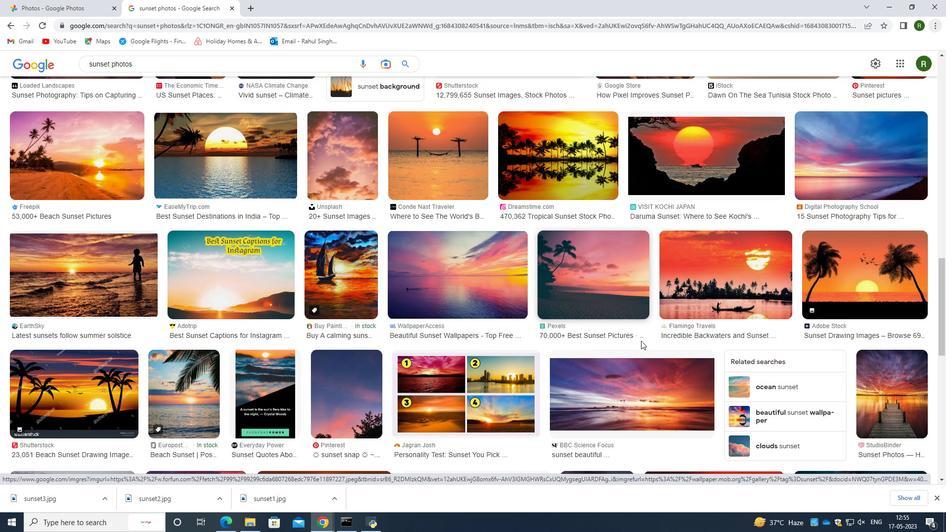 
Action: Mouse scrolled (641, 342) with delta (0, 0)
Screenshot: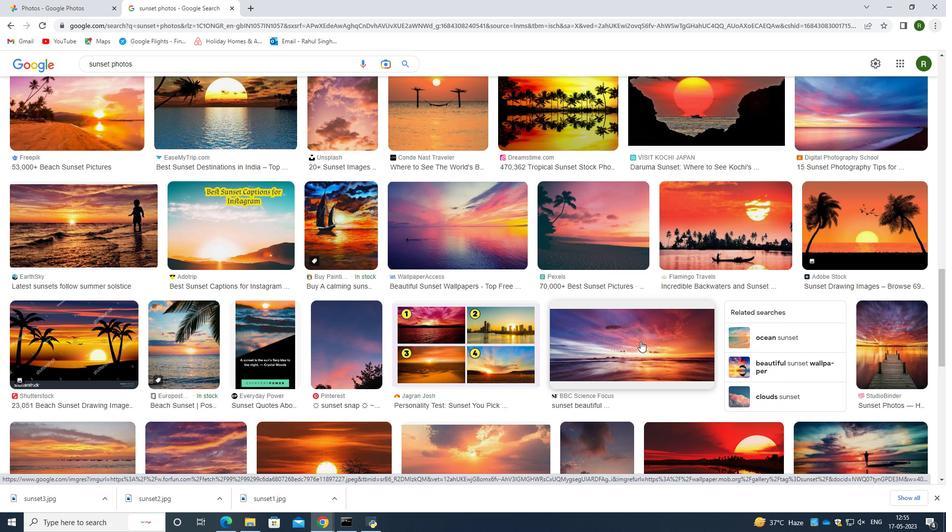 
Action: Mouse scrolled (641, 342) with delta (0, 0)
Screenshot: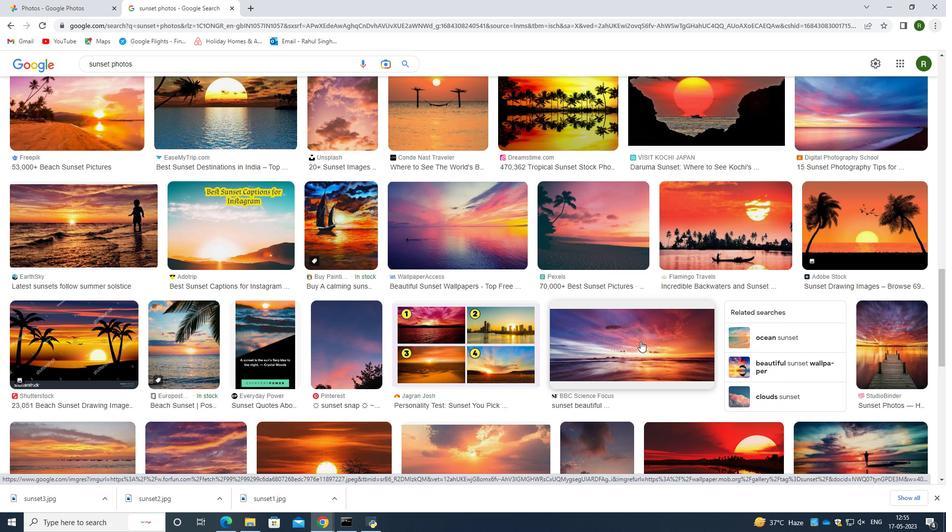 
Action: Mouse scrolled (641, 342) with delta (0, 0)
Screenshot: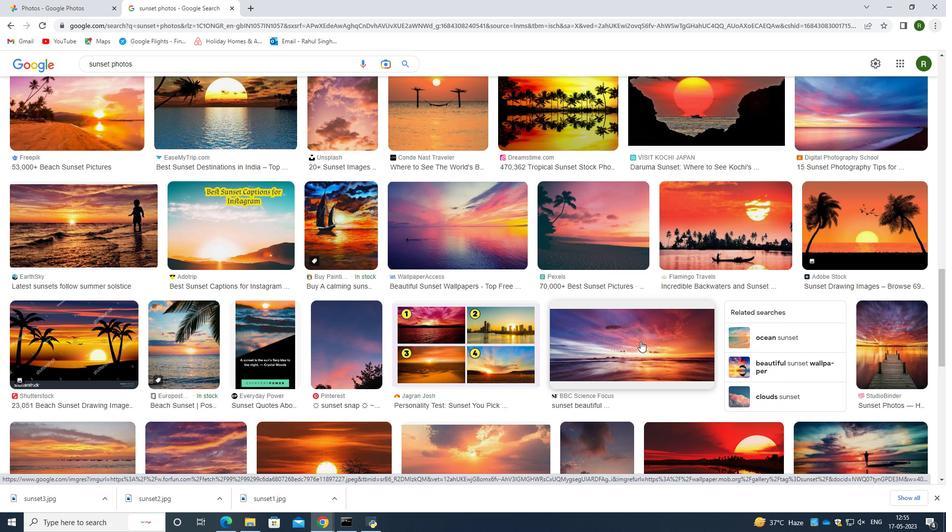
Action: Mouse scrolled (641, 342) with delta (0, 0)
Screenshot: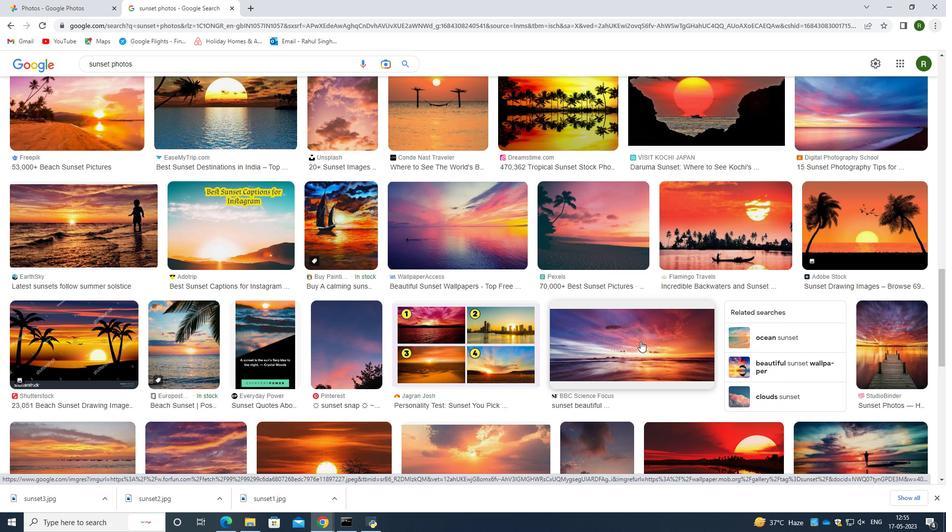 
Action: Mouse moved to (641, 341)
Screenshot: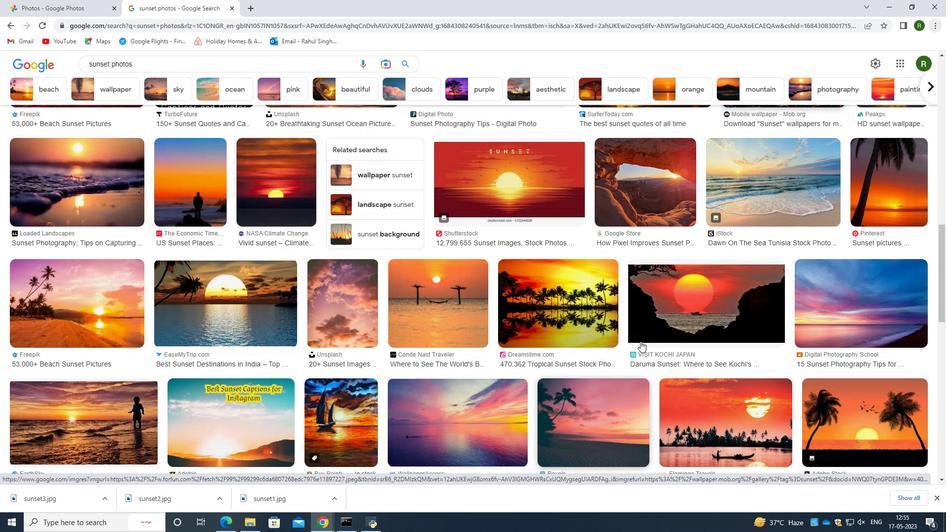 
Action: Mouse scrolled (641, 342) with delta (0, 0)
Screenshot: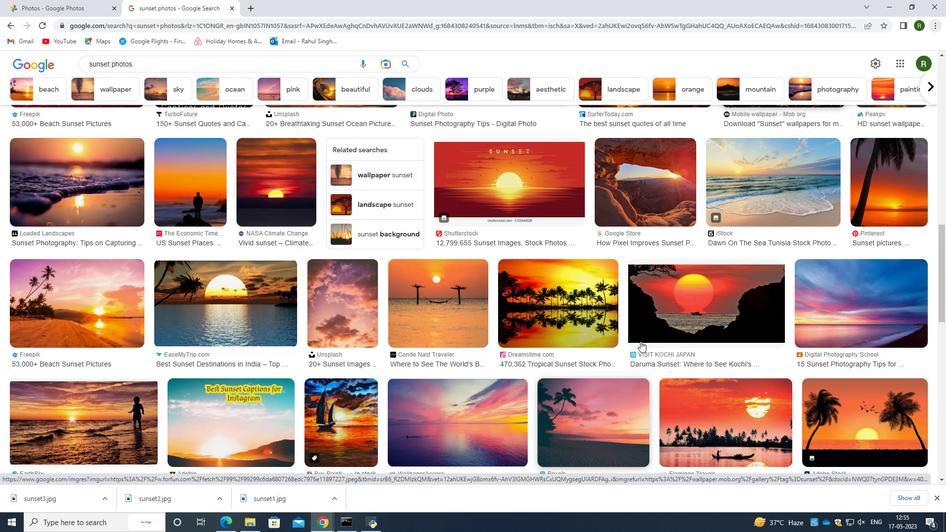 
Action: Mouse scrolled (641, 342) with delta (0, 0)
Screenshot: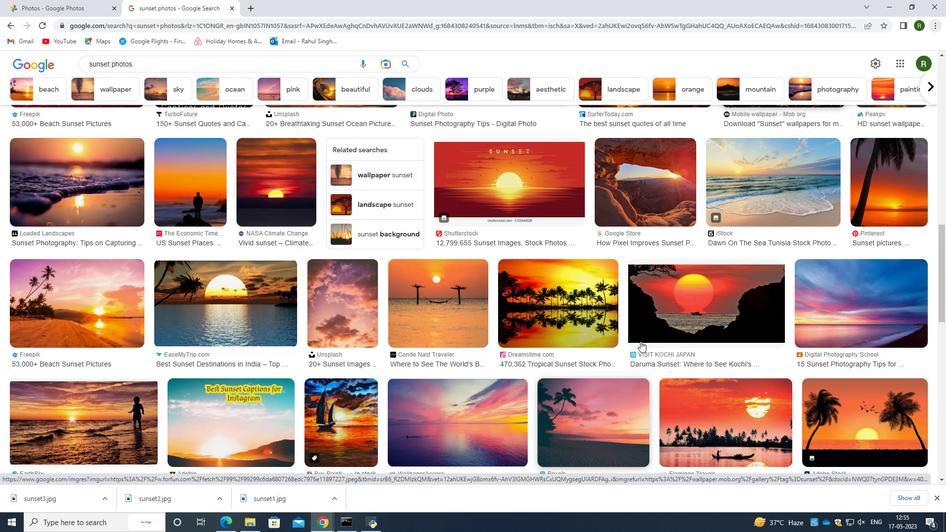 
Action: Mouse scrolled (641, 342) with delta (0, 0)
Screenshot: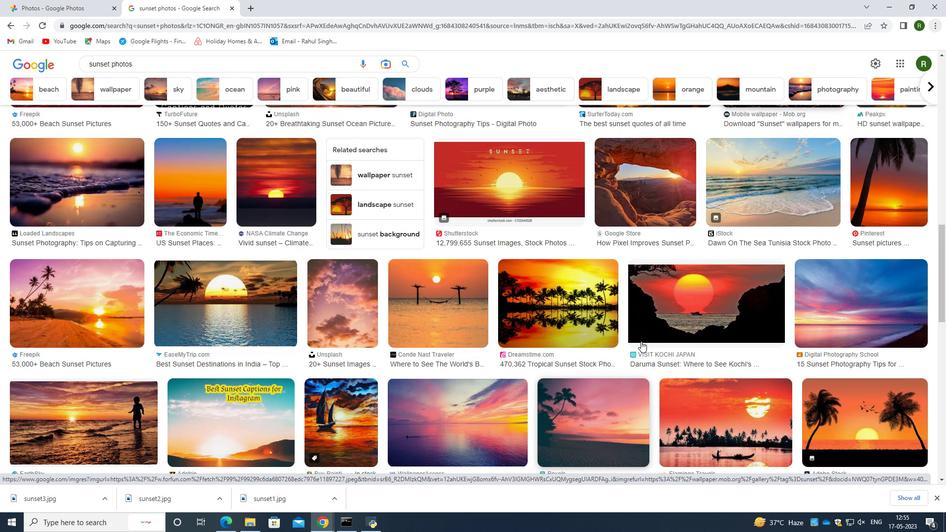 
Action: Mouse scrolled (641, 342) with delta (0, 0)
Screenshot: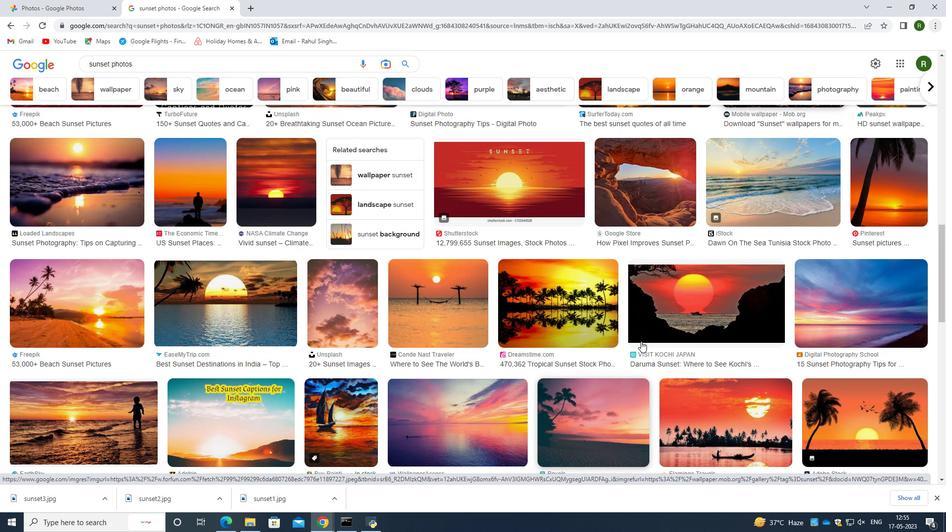 
Action: Mouse scrolled (641, 342) with delta (0, 0)
Screenshot: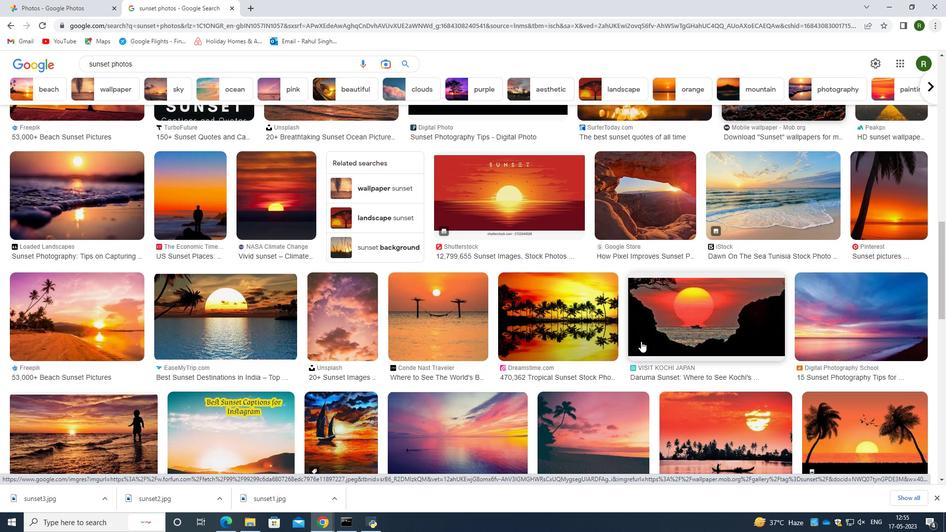 
Action: Mouse moved to (330, 210)
Screenshot: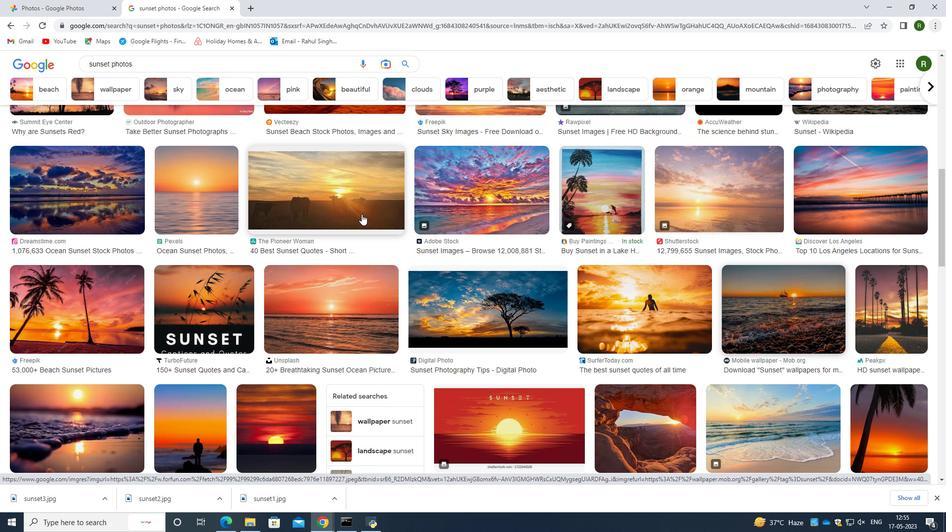 
Action: Mouse scrolled (330, 210) with delta (0, 0)
Screenshot: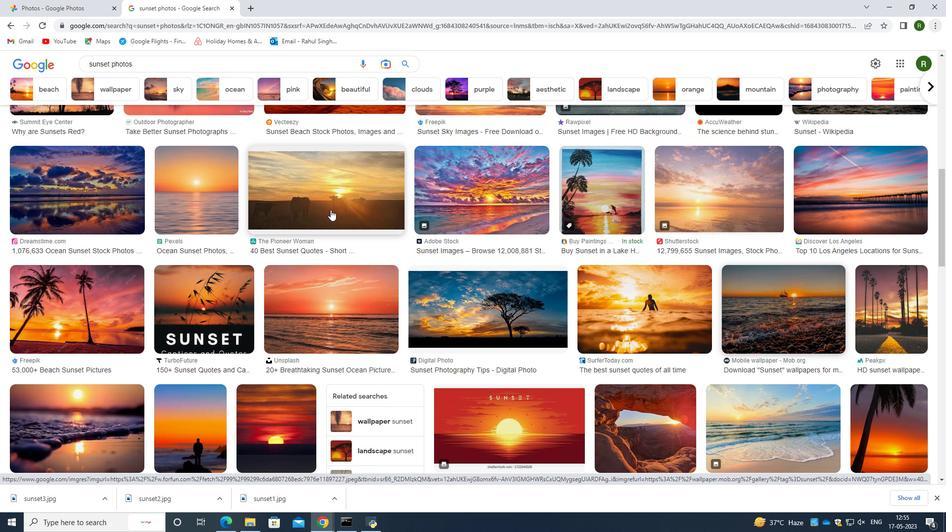 
Action: Mouse scrolled (330, 210) with delta (0, 0)
Screenshot: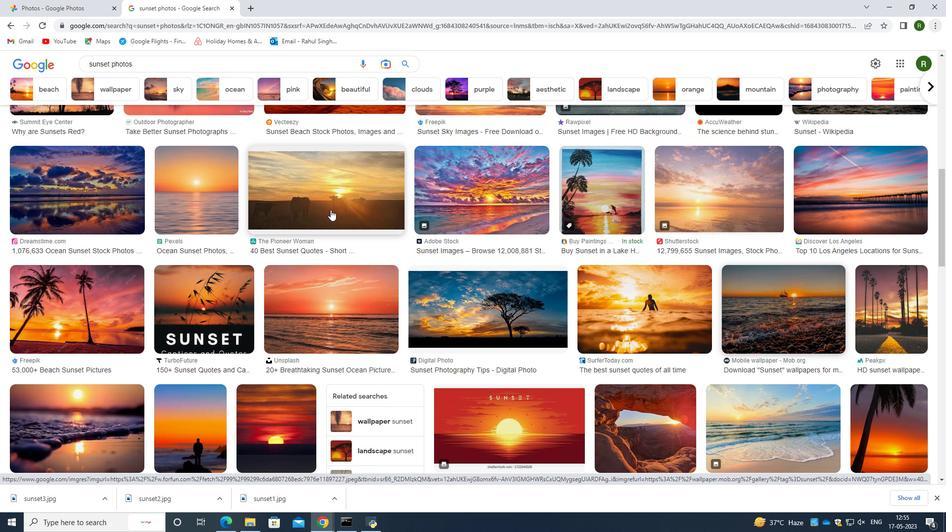 
Action: Mouse moved to (392, 192)
Screenshot: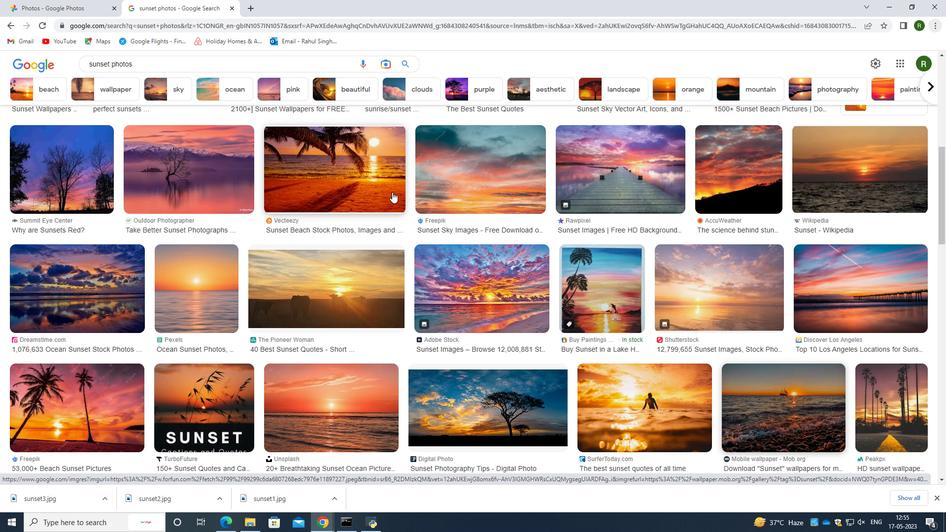 
Action: Mouse scrolled (392, 192) with delta (0, 0)
Screenshot: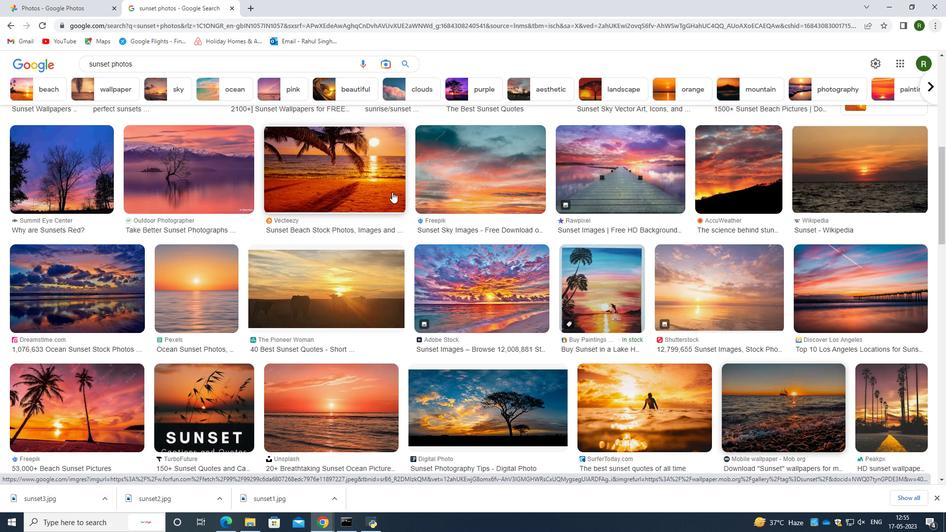 
Action: Mouse moved to (523, 225)
Screenshot: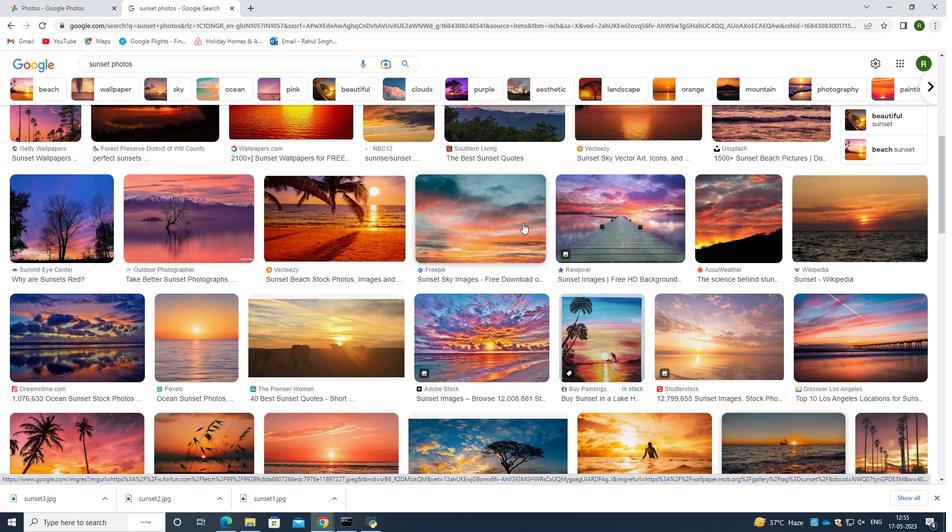 
Action: Mouse scrolled (523, 225) with delta (0, 0)
Screenshot: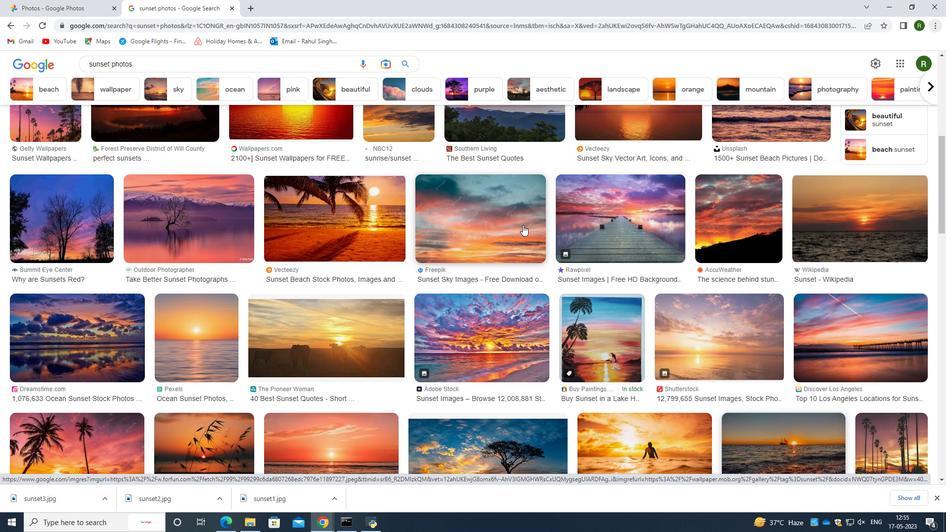 
Action: Mouse scrolled (523, 225) with delta (0, 0)
Screenshot: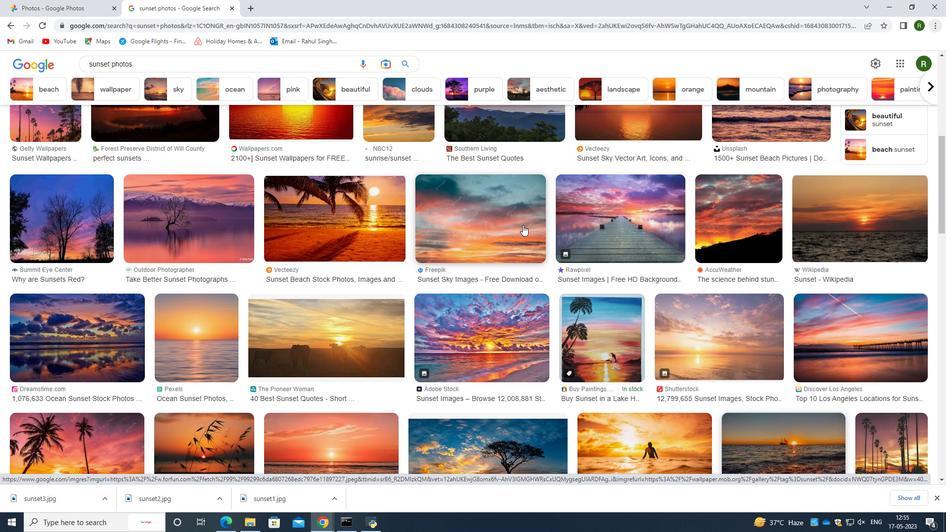 
Action: Mouse moved to (498, 234)
Screenshot: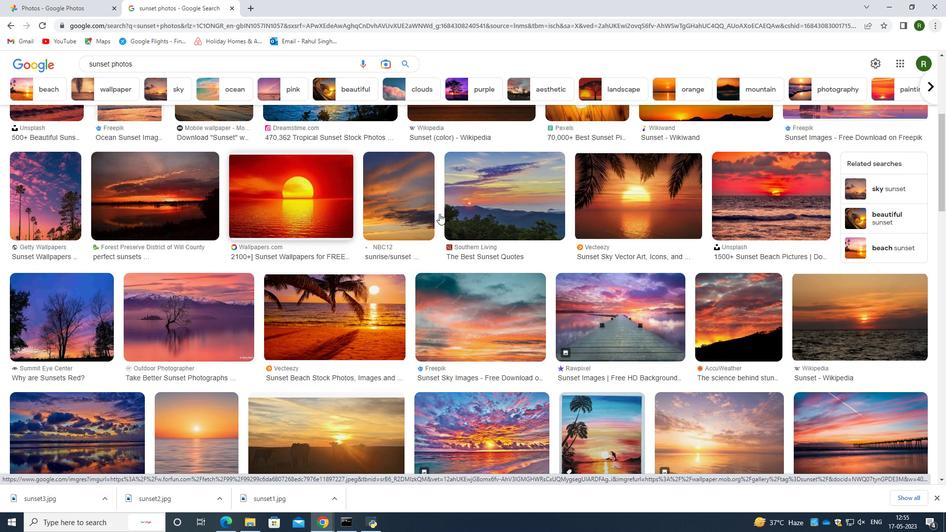
Action: Mouse scrolled (498, 235) with delta (0, 0)
Screenshot: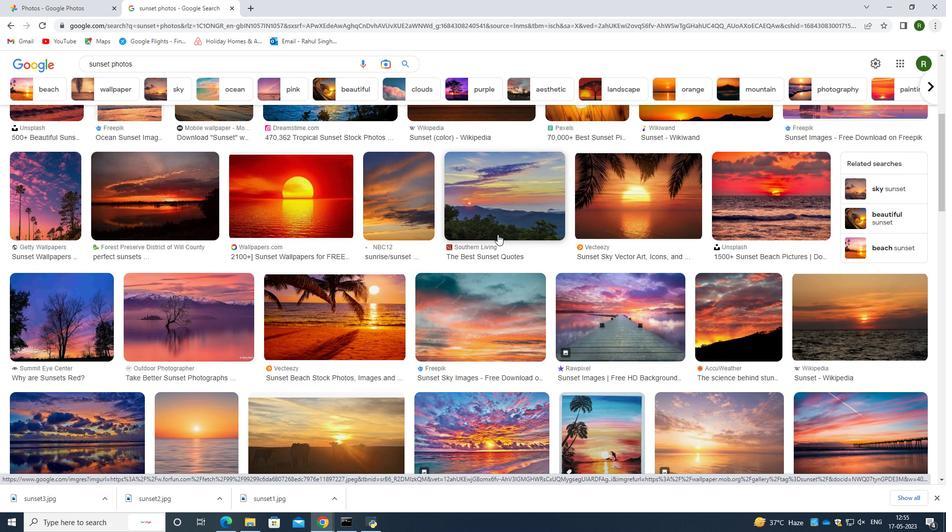 
Action: Mouse scrolled (498, 235) with delta (0, 0)
Screenshot: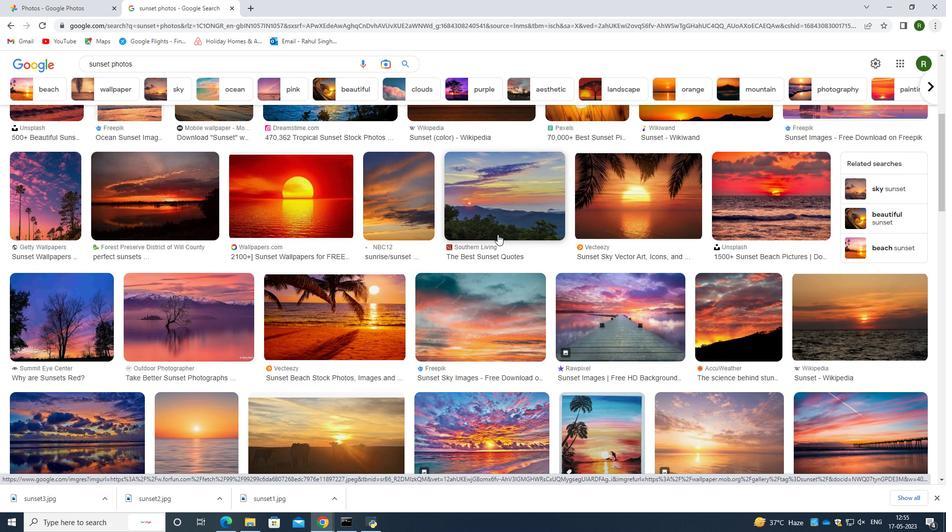 
Action: Mouse moved to (344, 180)
Screenshot: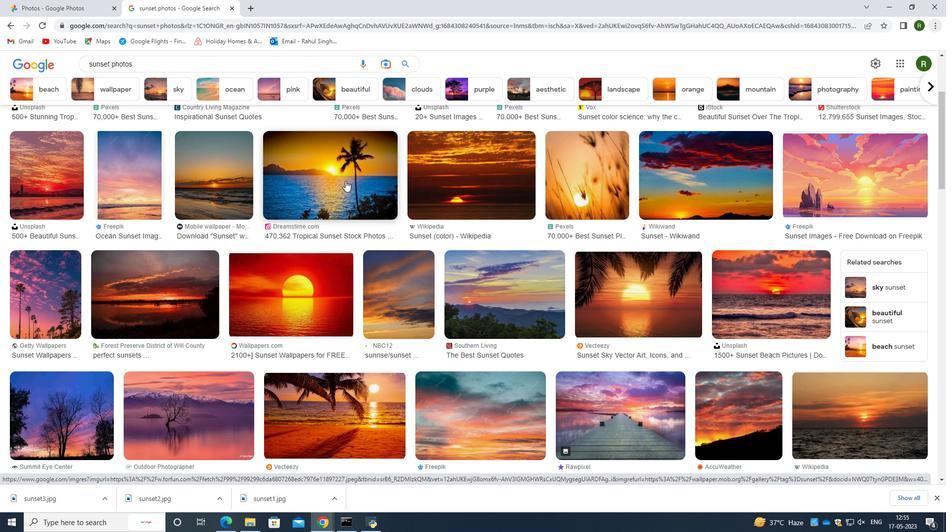 
Action: Mouse pressed left at (344, 180)
Screenshot: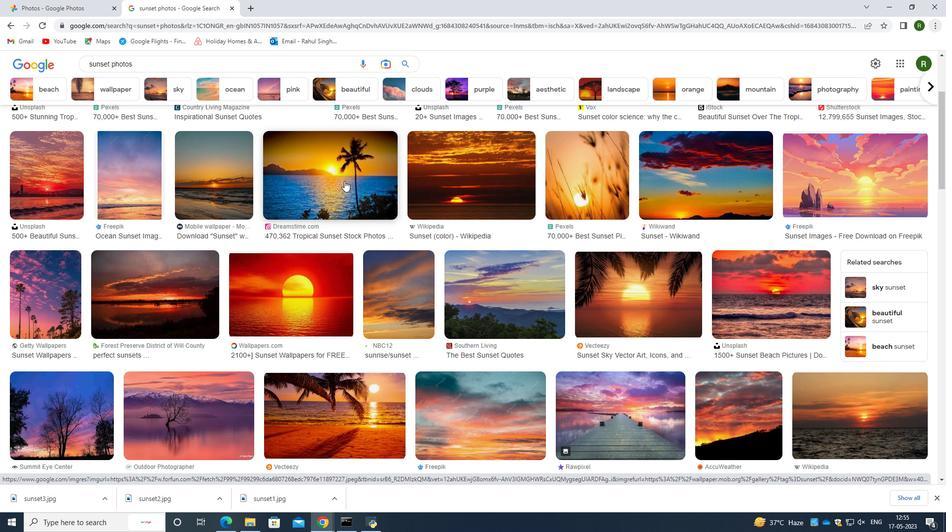 
Action: Mouse moved to (750, 258)
Screenshot: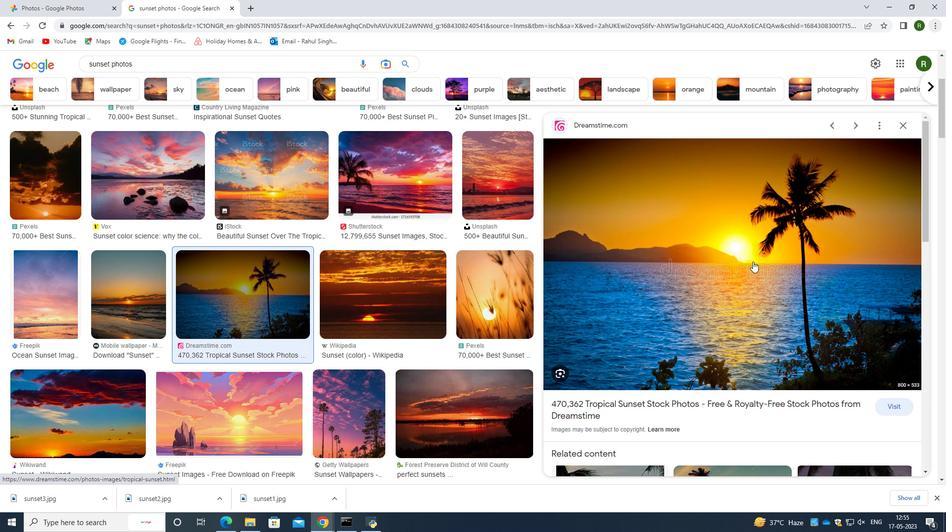 
Action: Mouse pressed right at (750, 258)
Screenshot: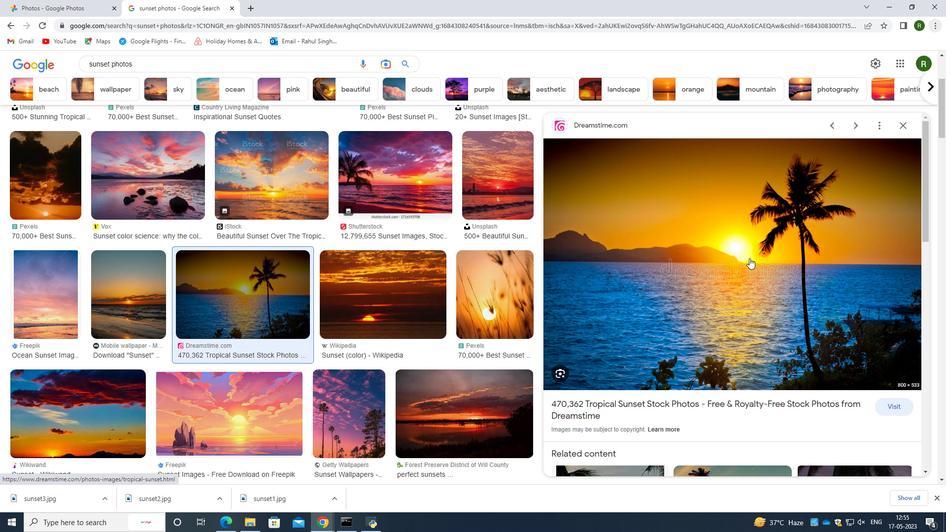 
Action: Mouse moved to (787, 364)
Screenshot: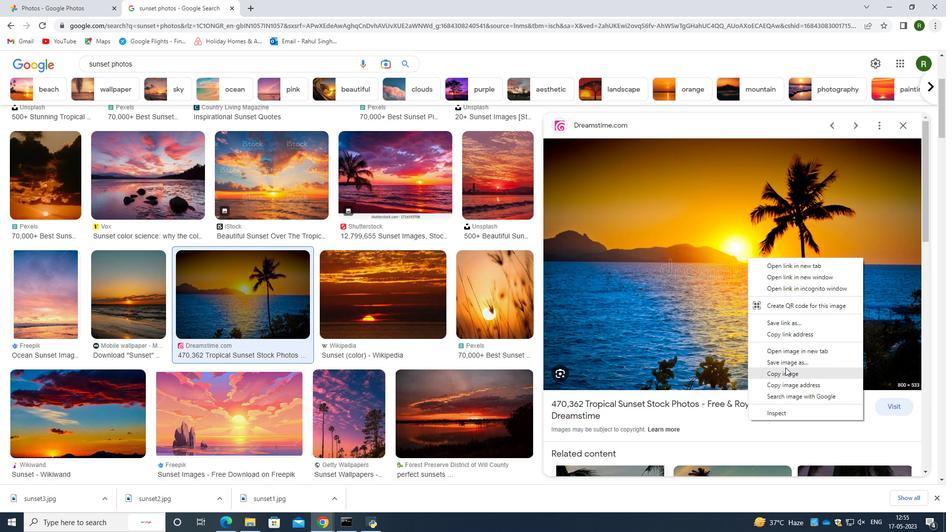 
Action: Mouse pressed left at (787, 364)
Screenshot: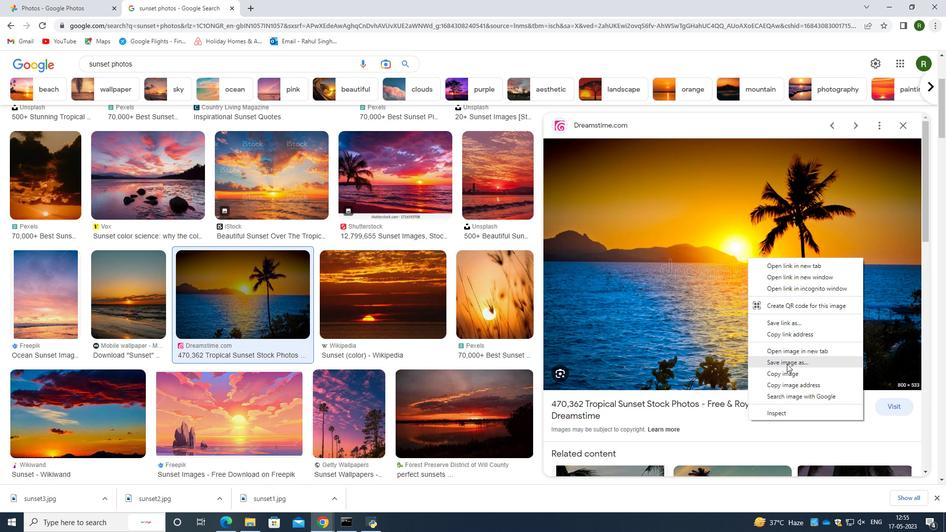 
Action: Mouse moved to (260, 225)
Screenshot: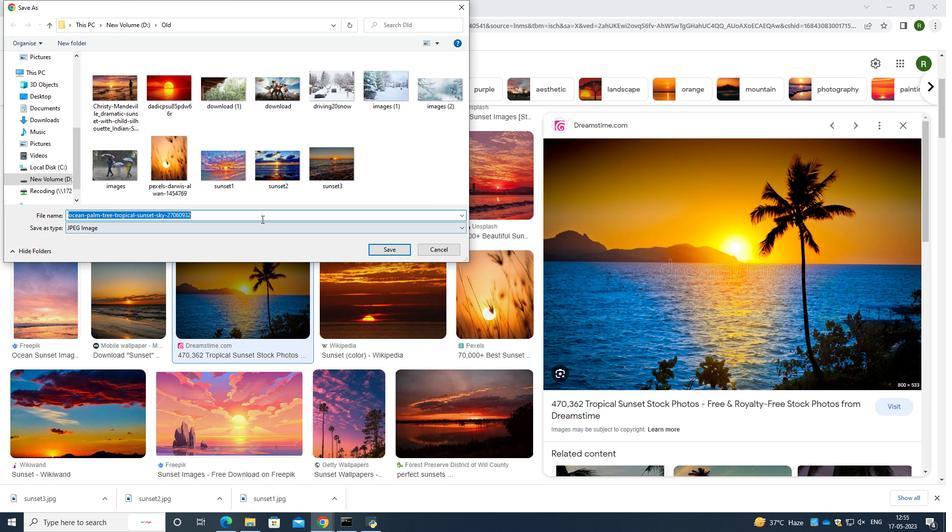 
Action: Key pressed suset==<Key.backspace><Key.backspace><Key.backspace><Key.backspace><Key.backspace>nset4
Screenshot: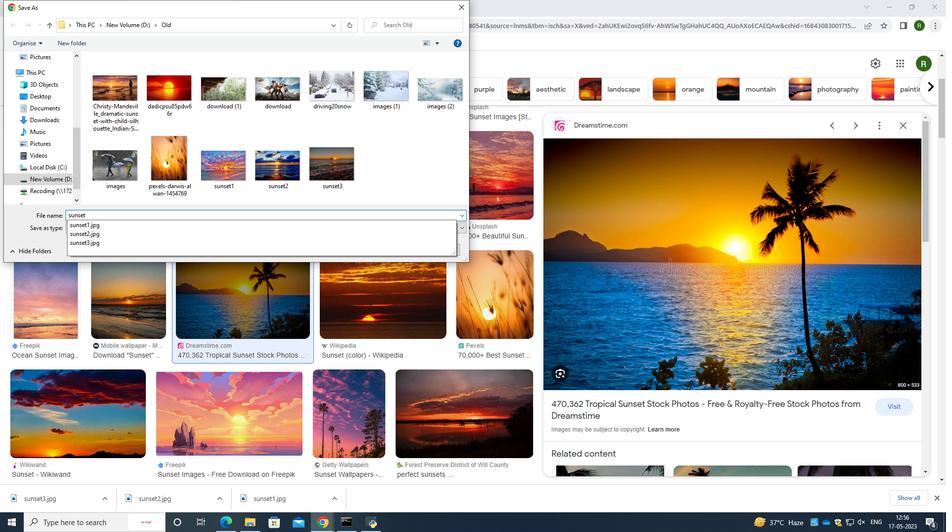 
Action: Mouse moved to (381, 252)
Screenshot: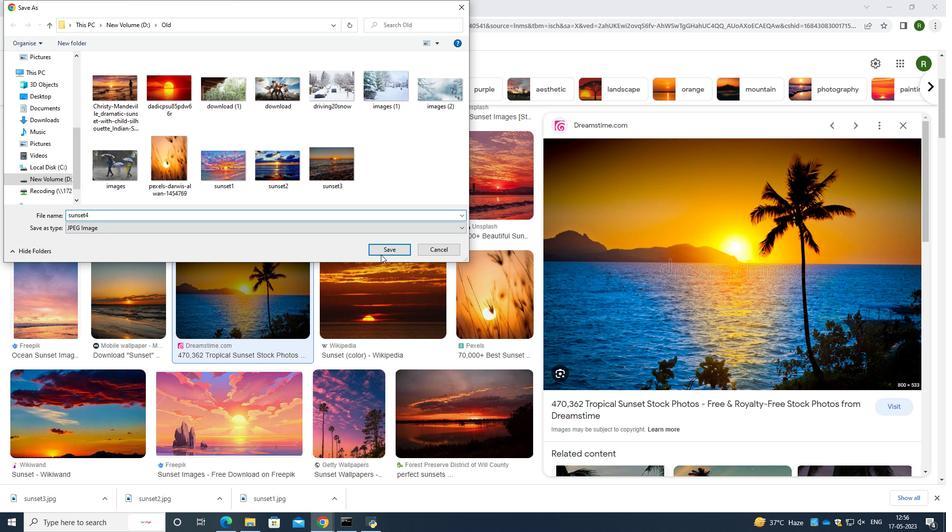 
Action: Mouse pressed left at (381, 252)
Screenshot: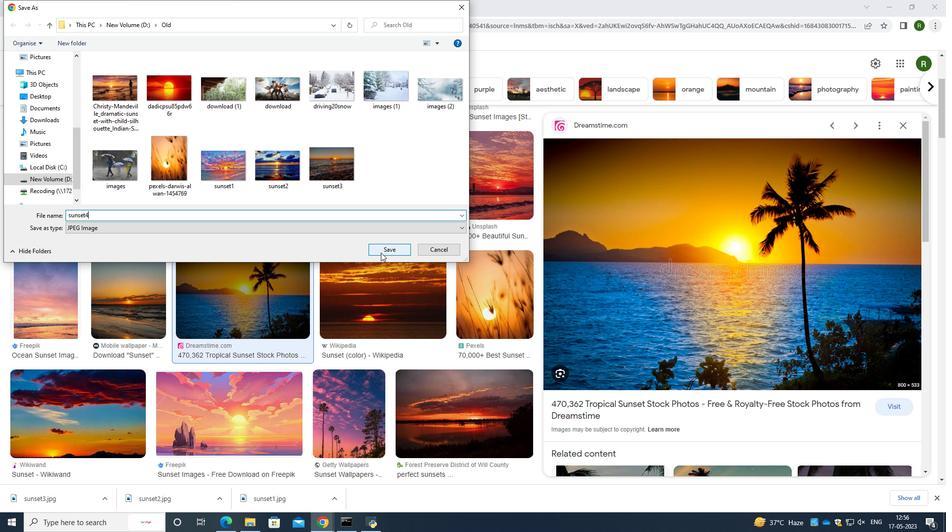 
Action: Mouse moved to (247, 7)
Screenshot: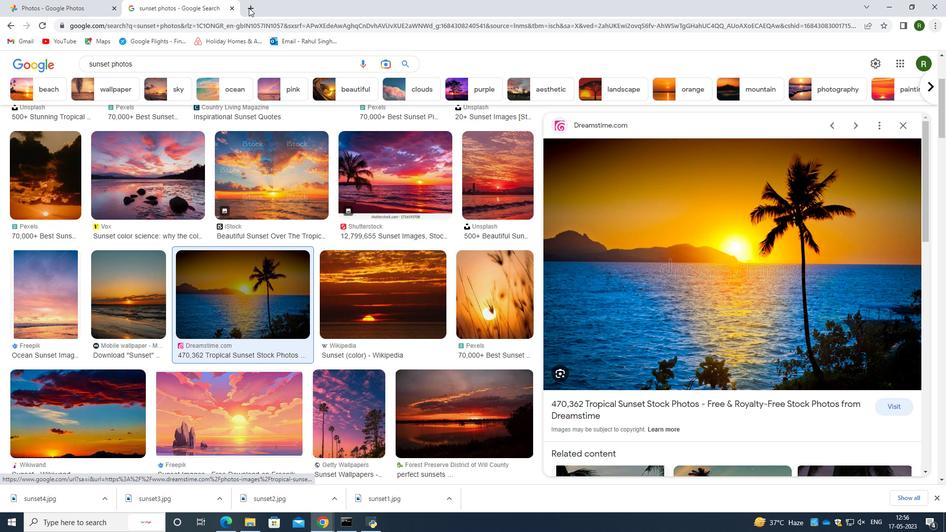 
Action: Mouse pressed left at (247, 7)
Screenshot: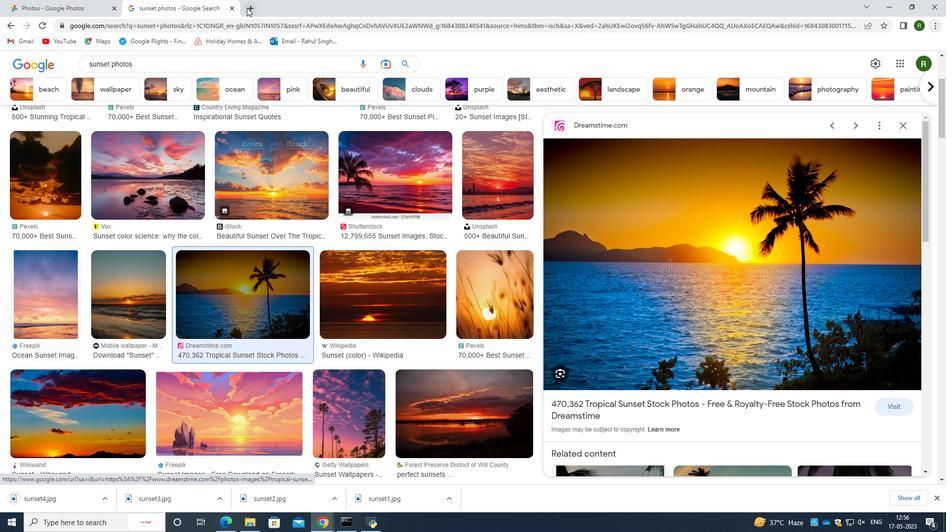 
Action: Mouse moved to (169, 24)
Screenshot: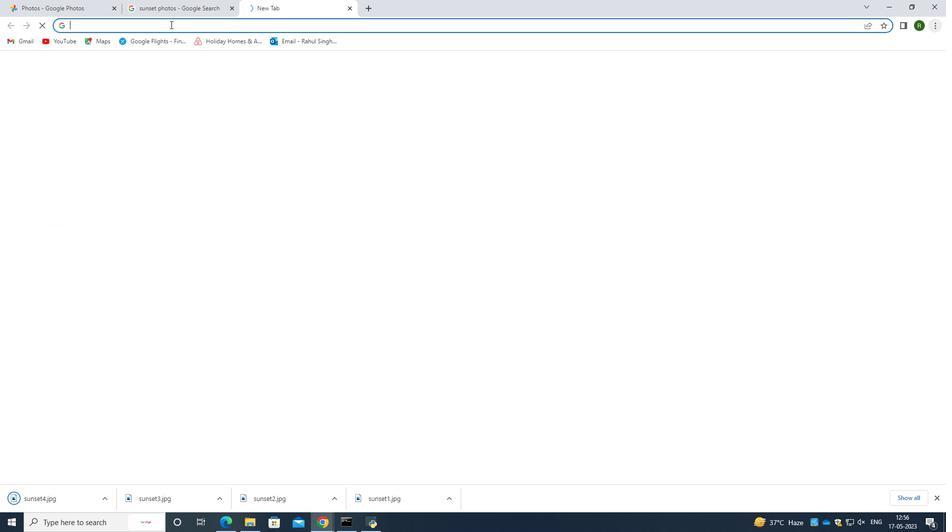
Action: Mouse pressed left at (169, 24)
Screenshot: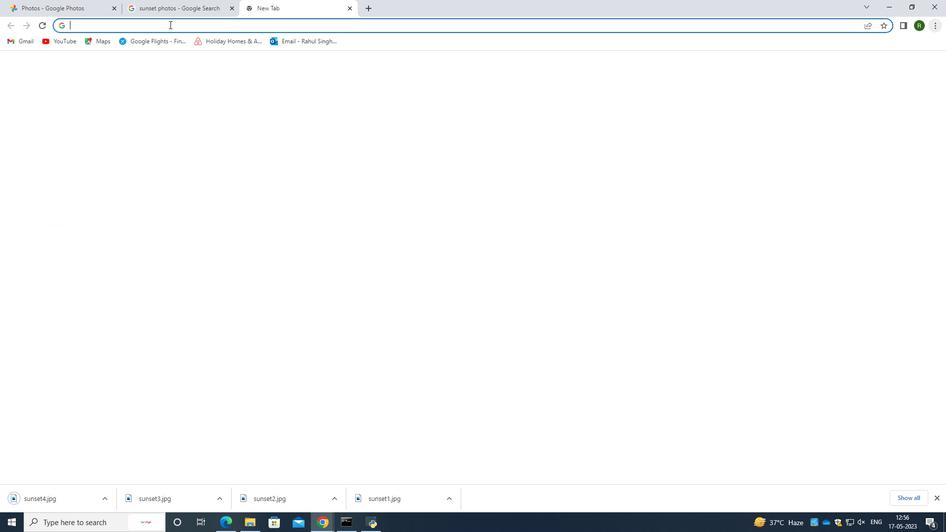 
Action: Mouse moved to (174, 59)
Screenshot: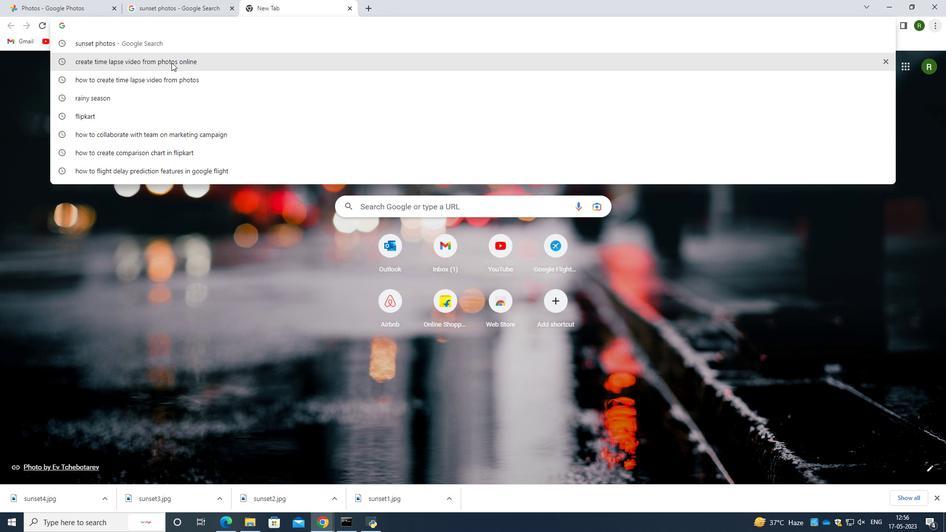 
Action: Mouse pressed left at (174, 59)
Screenshot: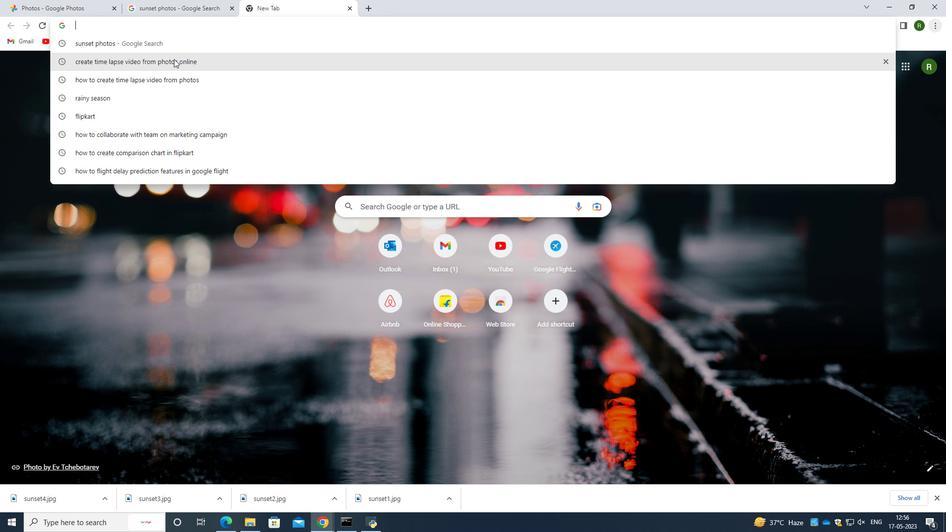 
Action: Mouse moved to (192, 163)
Screenshot: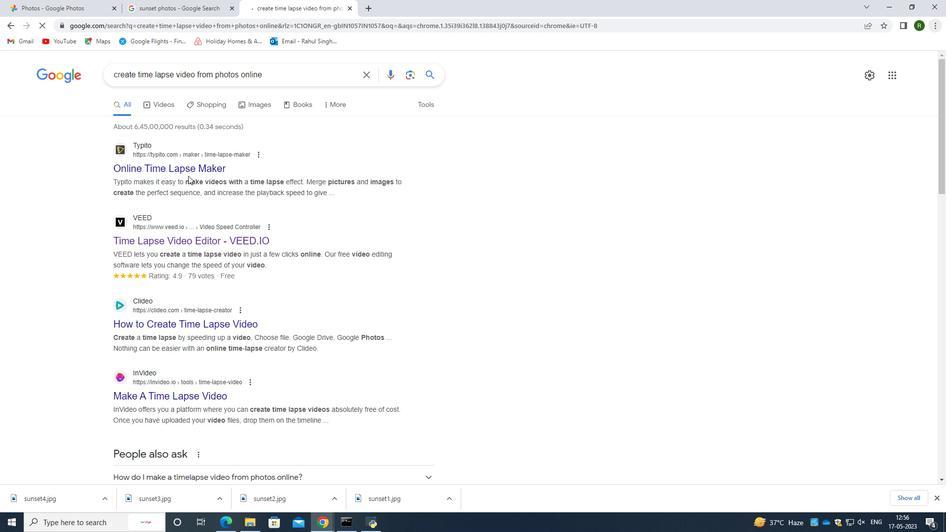 
Action: Mouse pressed left at (192, 163)
Screenshot: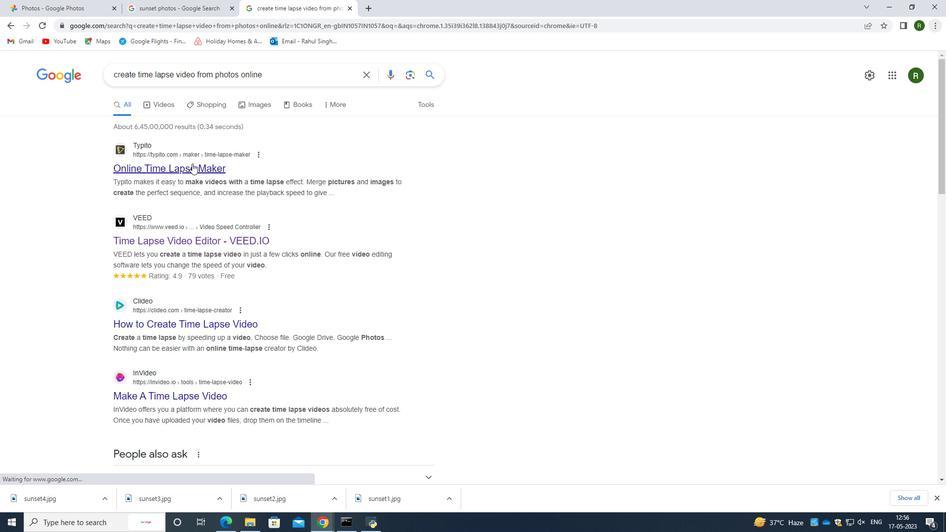 
Action: Mouse moved to (8, 20)
Screenshot: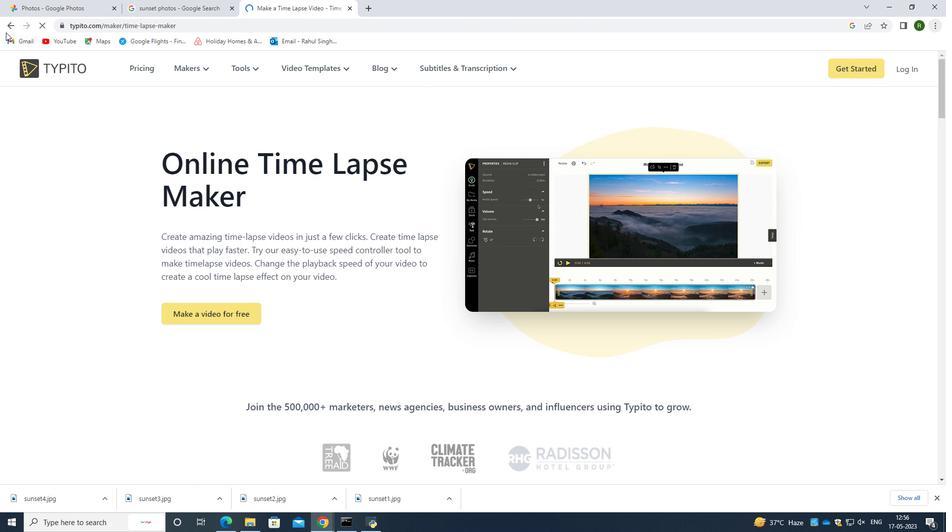 
Action: Mouse pressed left at (8, 20)
Screenshot: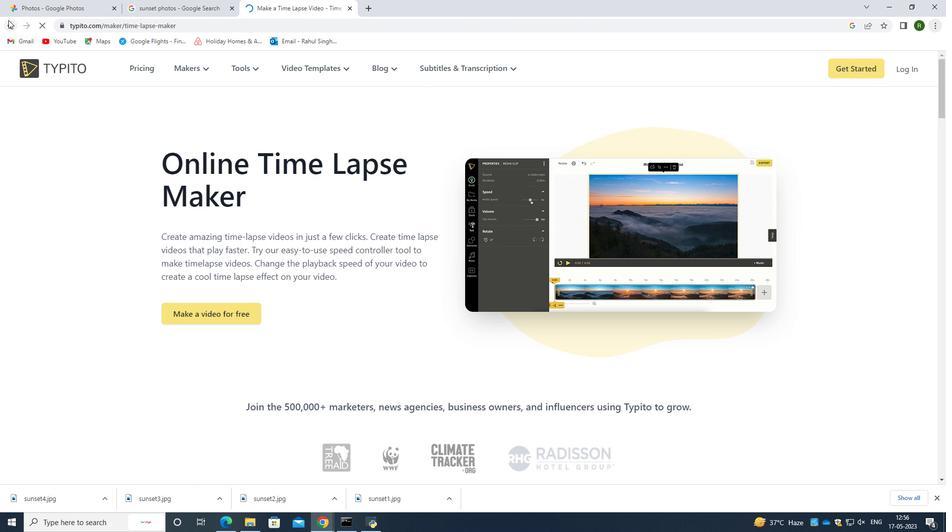 
Action: Mouse moved to (182, 242)
Screenshot: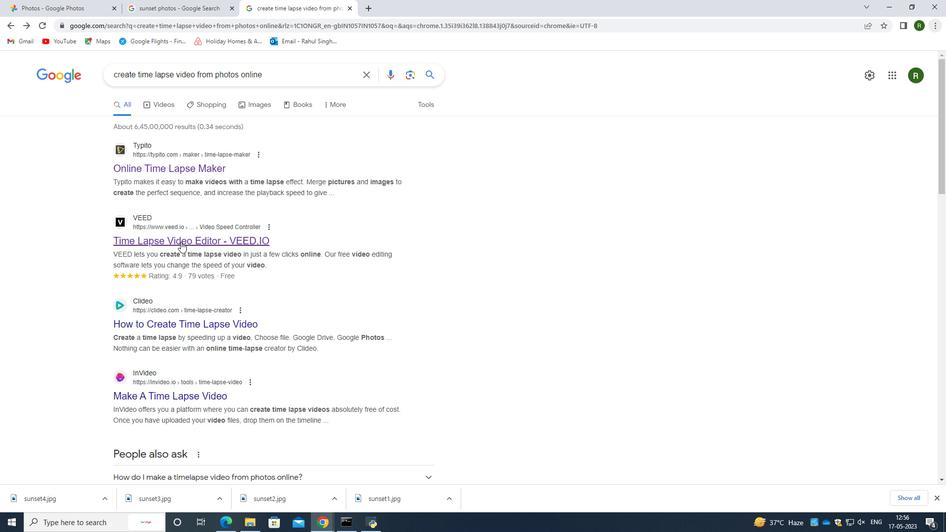
Action: Mouse pressed left at (182, 242)
Screenshot: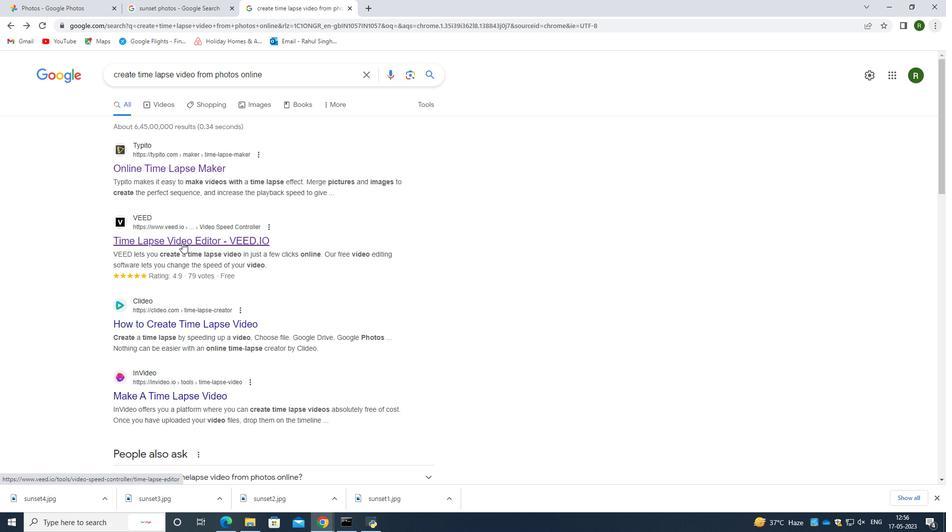 
Action: Mouse moved to (469, 257)
Screenshot: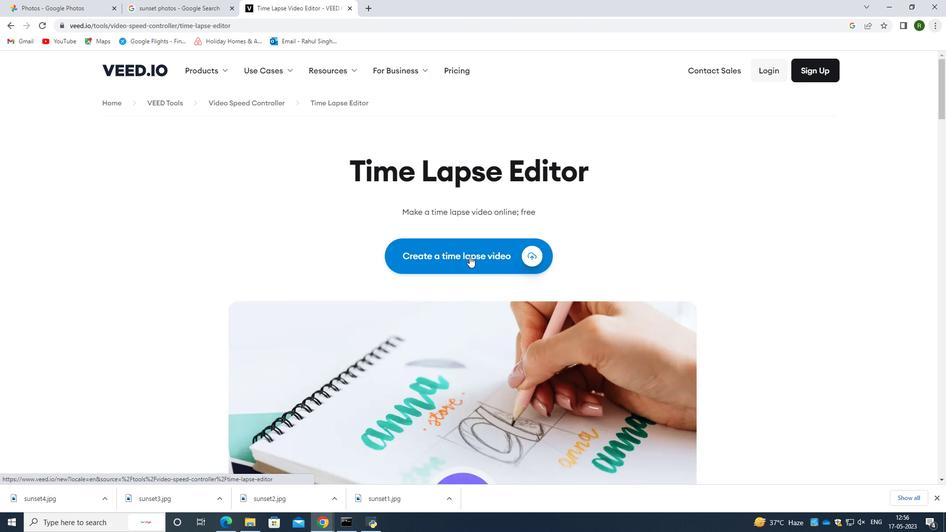 
Action: Mouse pressed left at (469, 257)
Screenshot: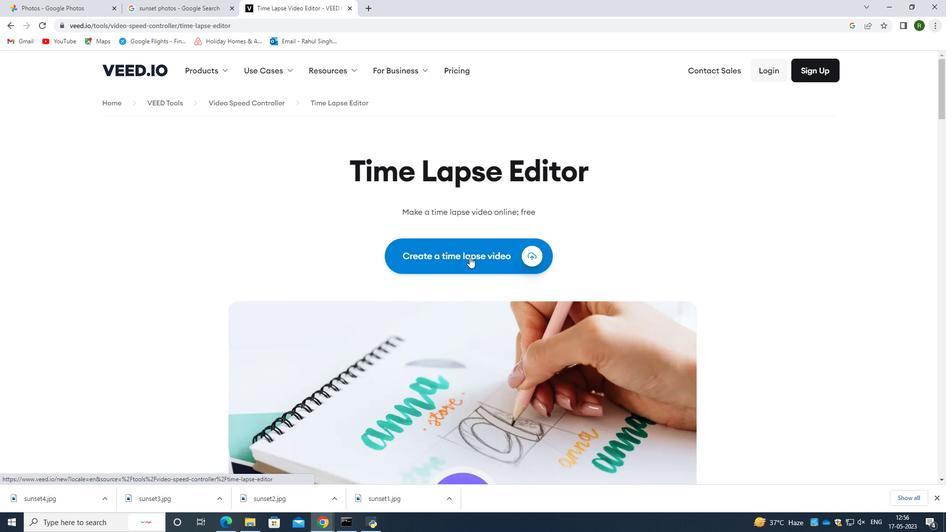 
Action: Mouse moved to (539, 161)
Screenshot: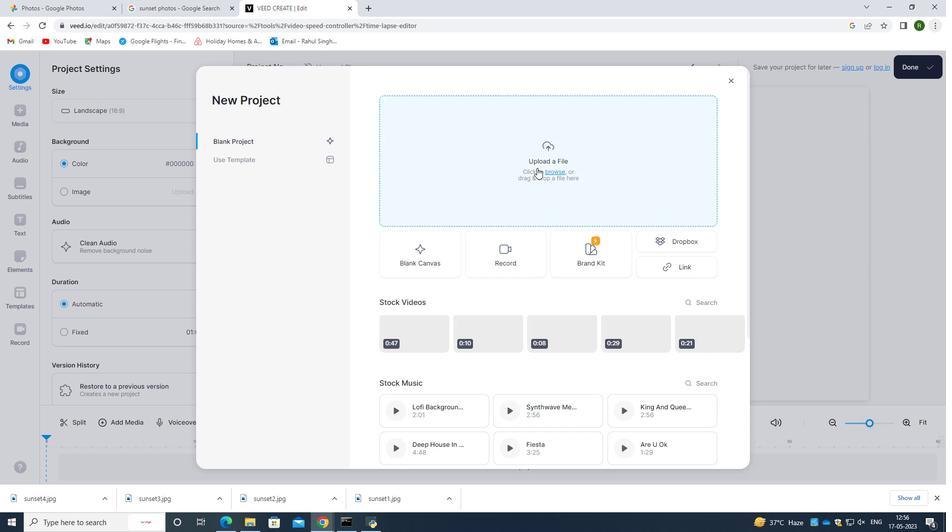 
Action: Mouse pressed left at (539, 161)
Screenshot: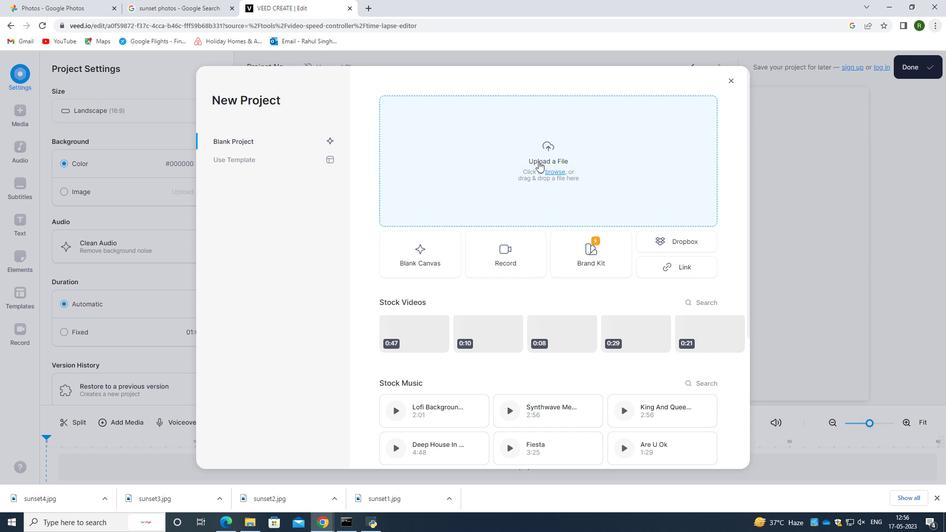 
Action: Mouse moved to (437, 168)
Screenshot: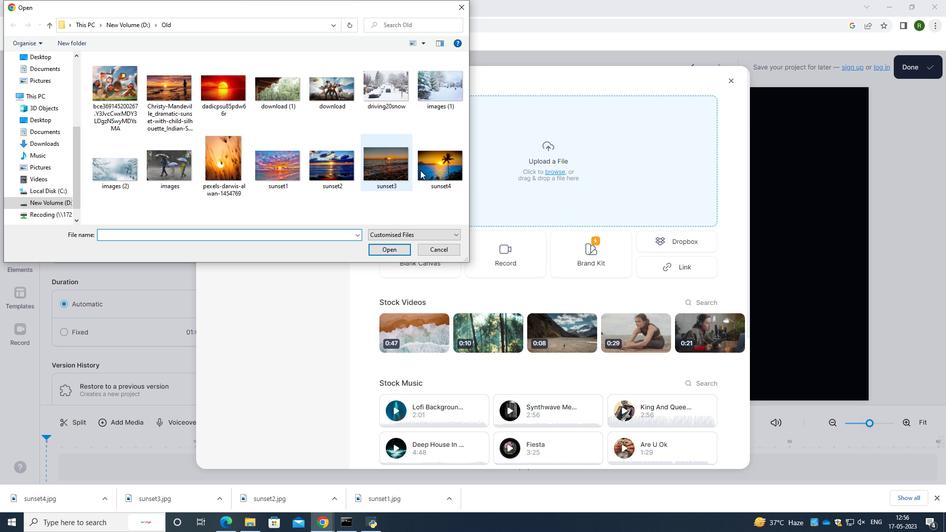 
Action: Mouse pressed left at (437, 168)
Screenshot: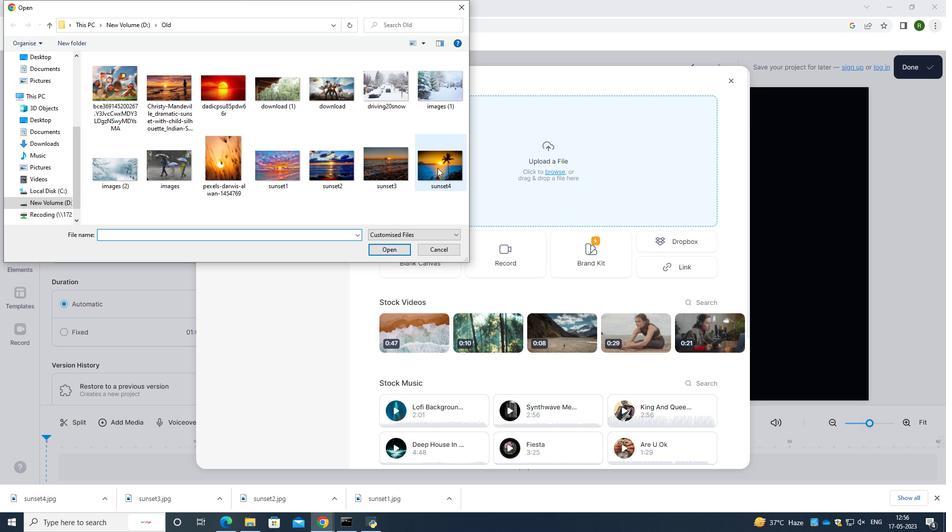
Action: Mouse moved to (391, 173)
Screenshot: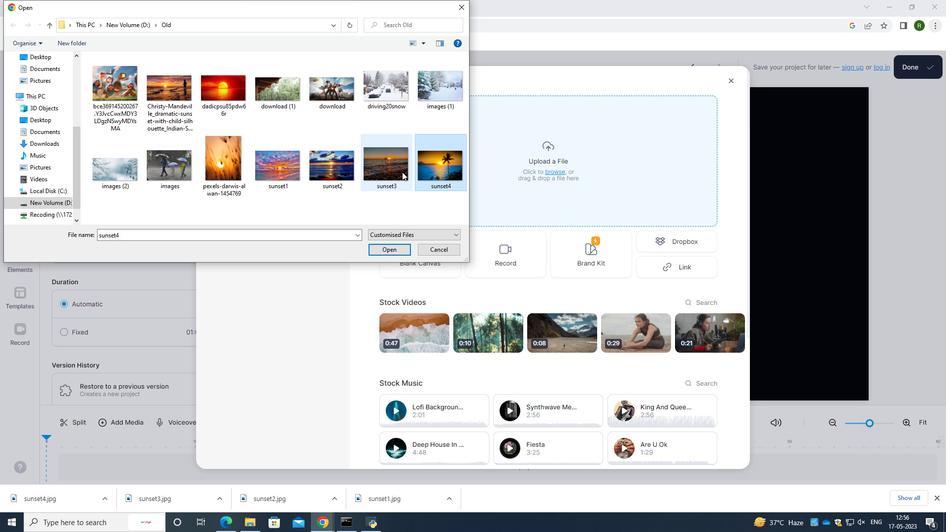 
Action: Mouse pressed left at (391, 173)
Screenshot: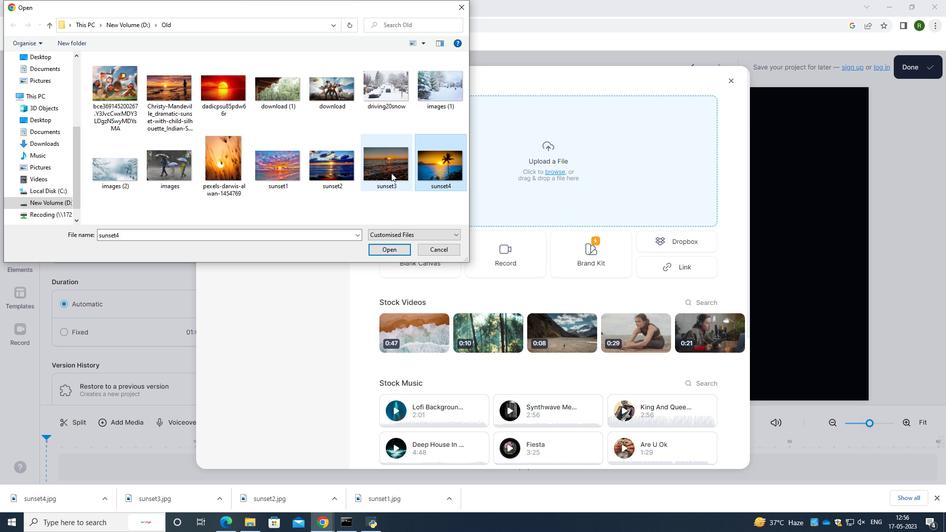 
Action: Mouse moved to (338, 175)
Screenshot: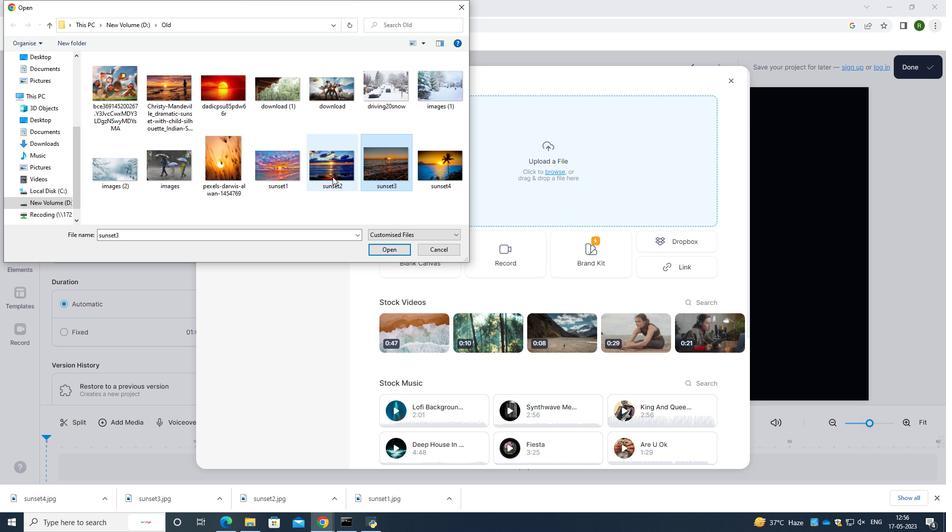 
Action: Mouse pressed left at (338, 175)
Screenshot: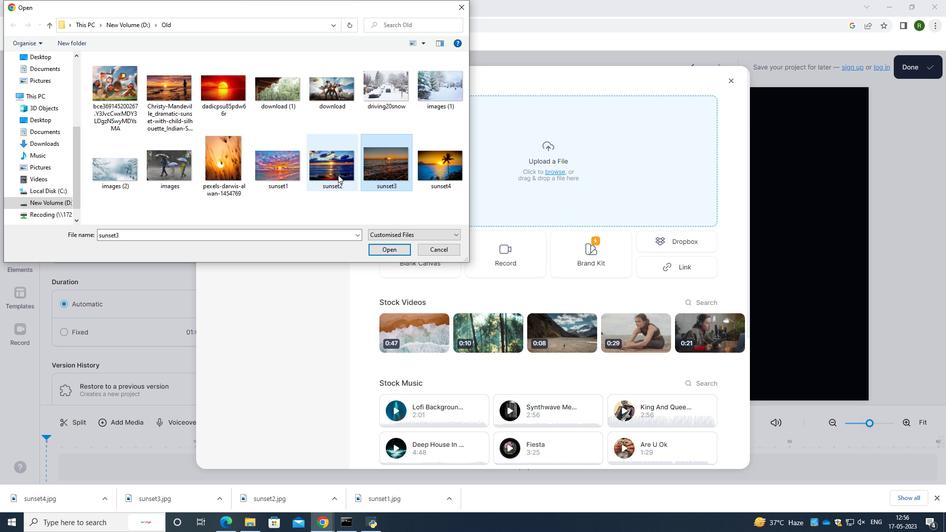 
Action: Mouse moved to (280, 179)
Screenshot: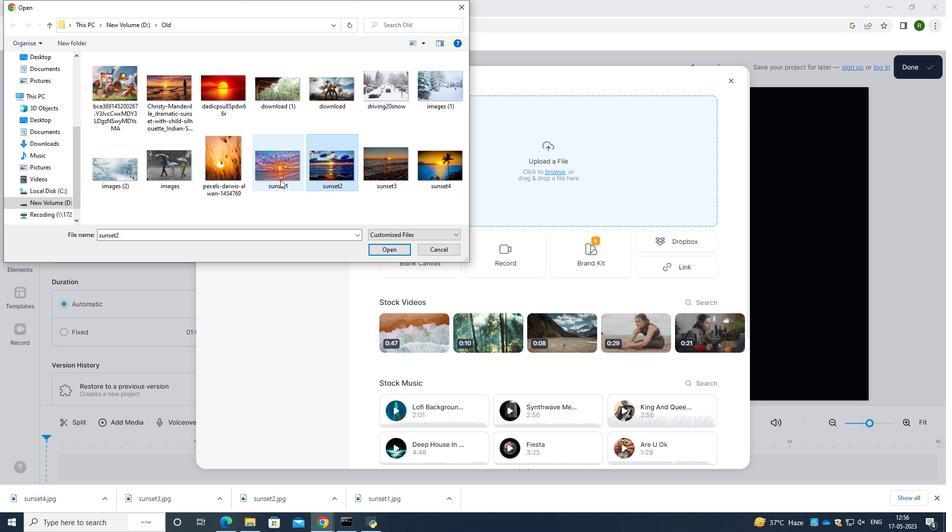 
Action: Mouse pressed left at (280, 179)
Screenshot: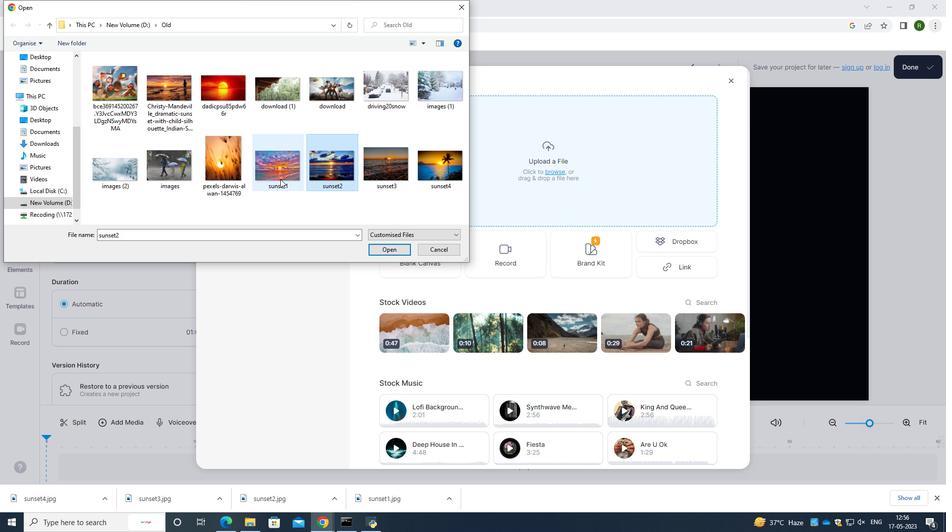 
Action: Mouse moved to (344, 182)
Screenshot: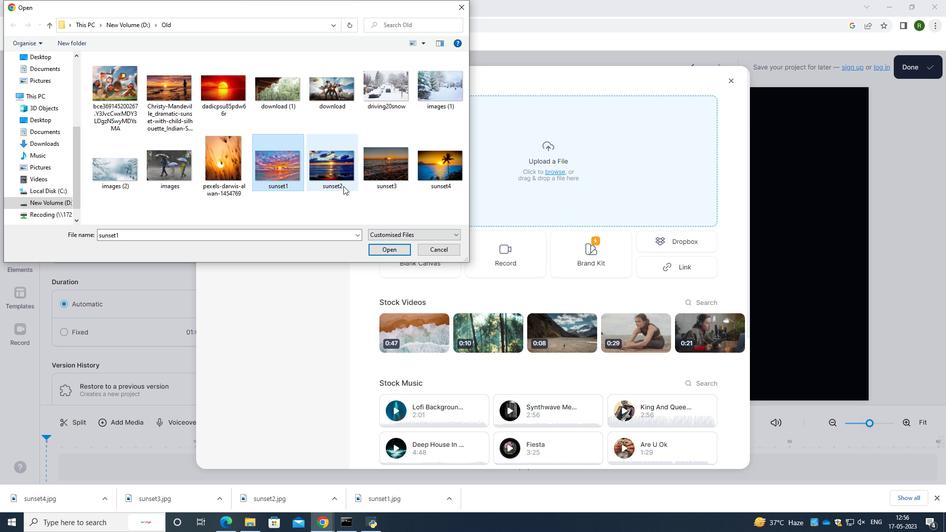 
Action: Key pressed <Key.shift>
Screenshot: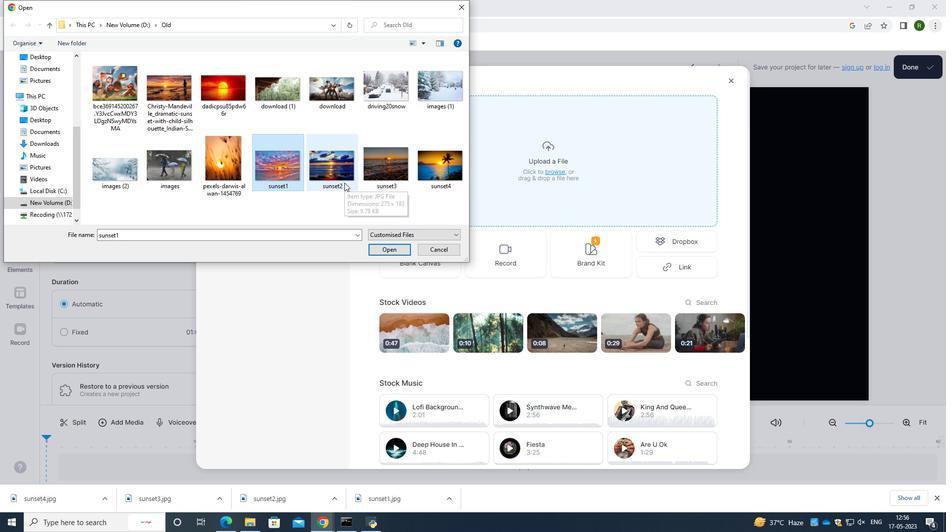 
Action: Mouse moved to (352, 168)
Screenshot: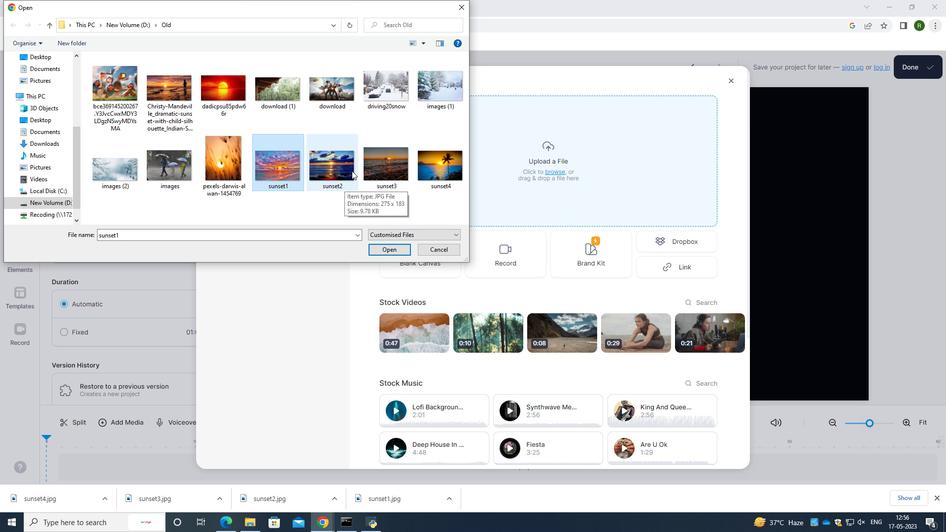 
Action: Key pressed <Key.shift><Key.shift><Key.shift><Key.shift>
Screenshot: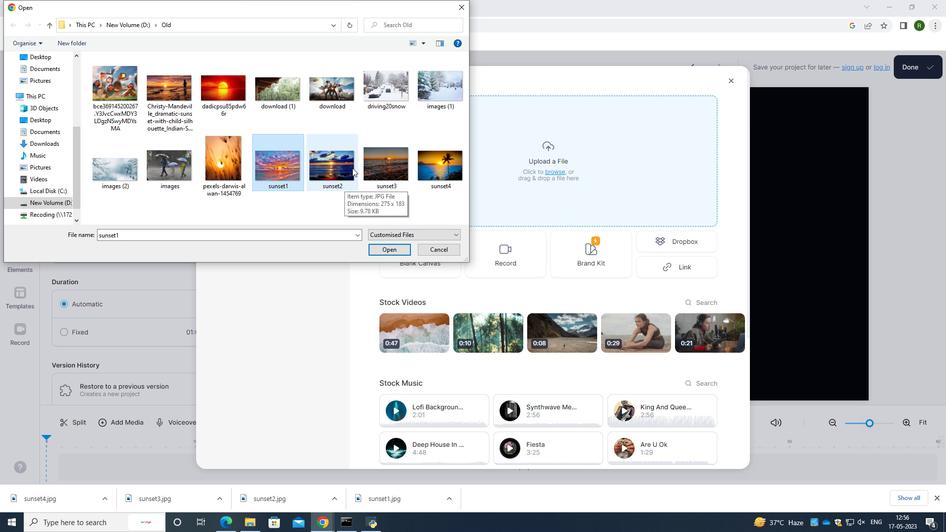 
Action: Mouse pressed left at (352, 168)
Screenshot: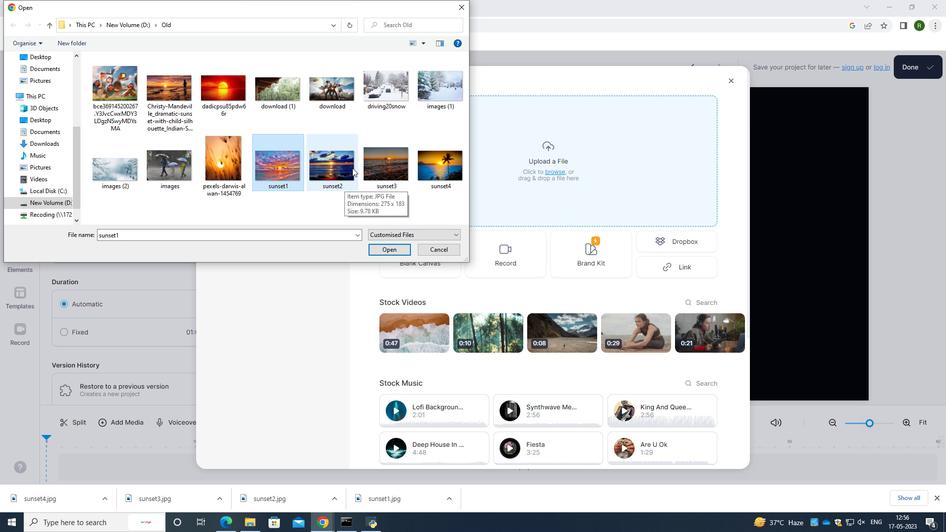 
Action: Key pressed <Key.shift><Key.shift><Key.shift><Key.shift><Key.shift><Key.shift><Key.shift><Key.shift><Key.shift><Key.shift><Key.shift>
Screenshot: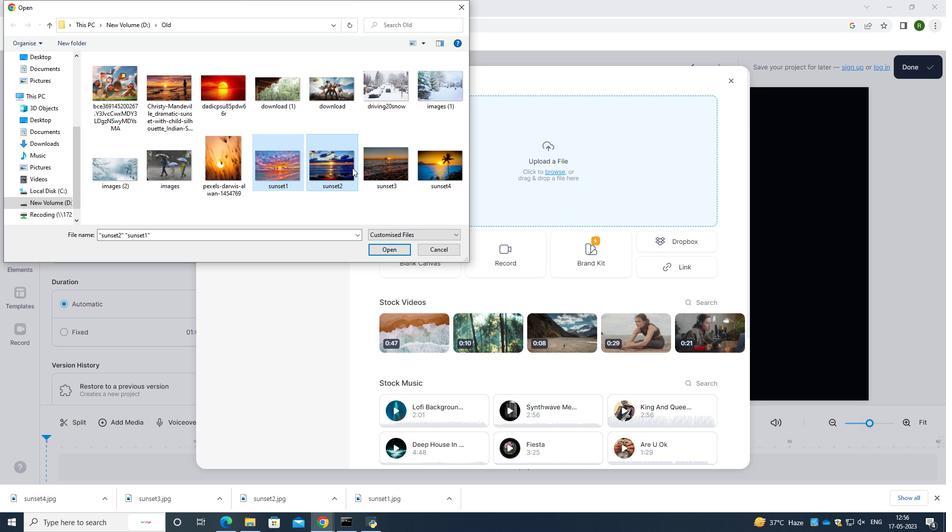 
Action: Mouse moved to (354, 169)
Screenshot: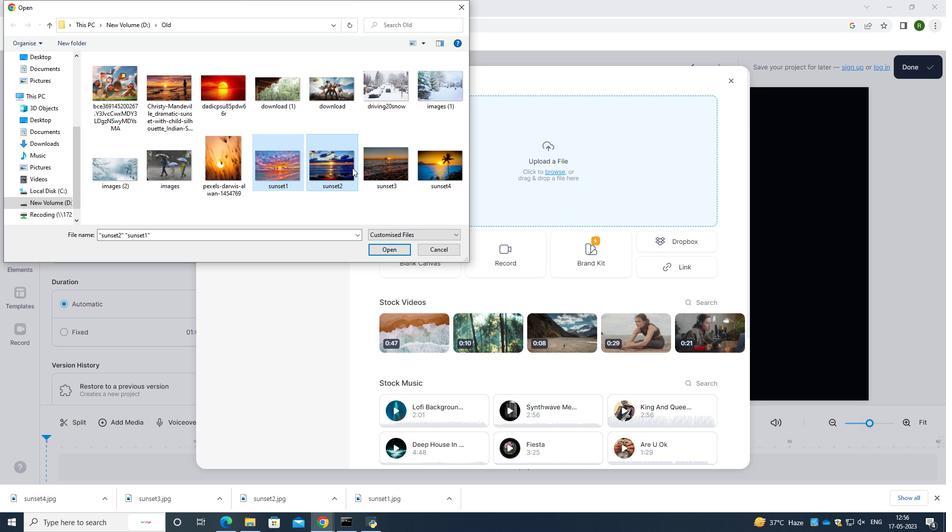 
Action: Key pressed <Key.shift>
Screenshot: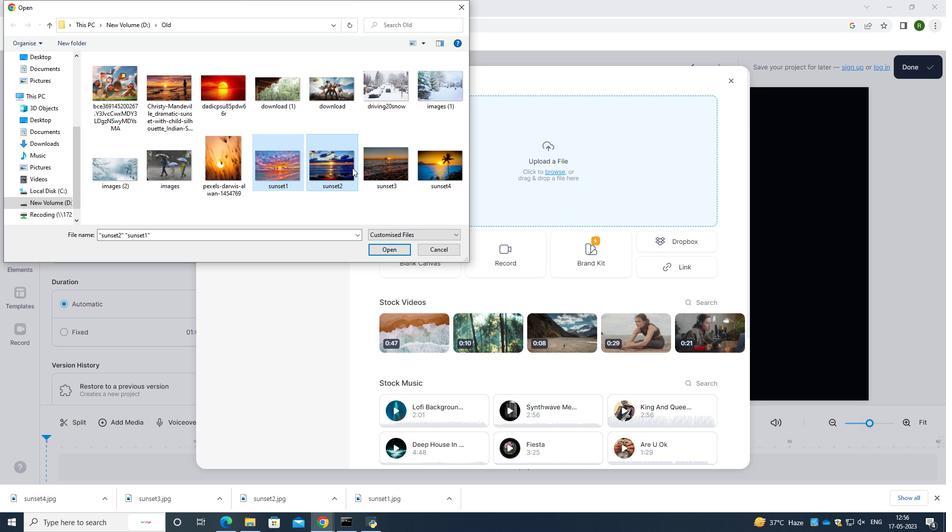 
Action: Mouse moved to (358, 169)
Screenshot: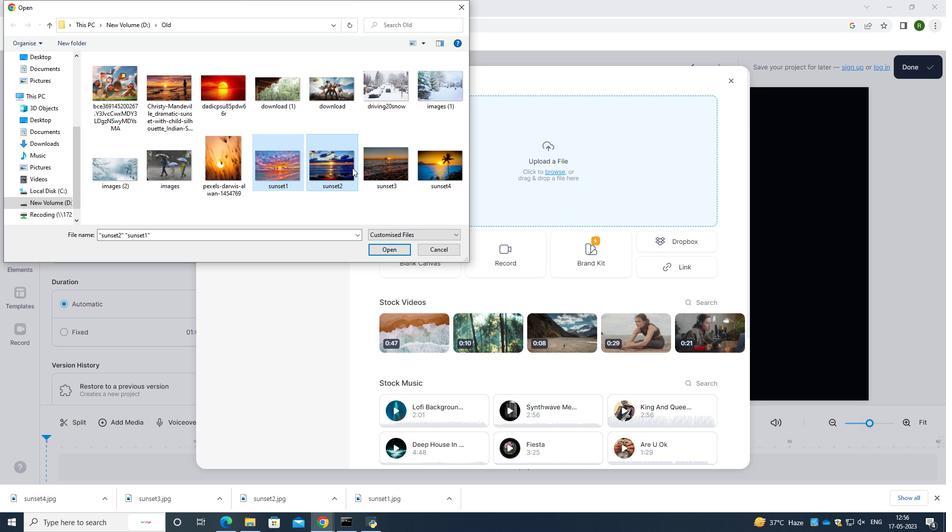 
Action: Key pressed <Key.shift>
Screenshot: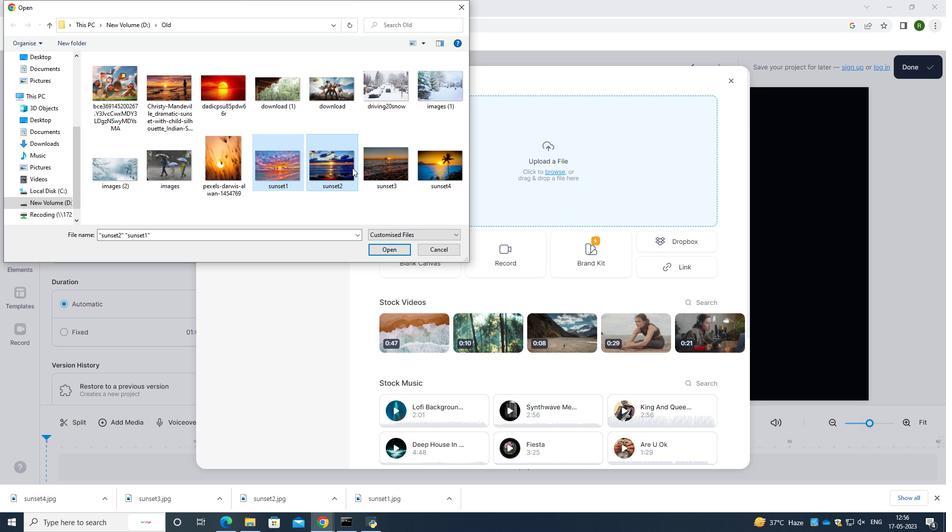 
Action: Mouse moved to (361, 169)
Screenshot: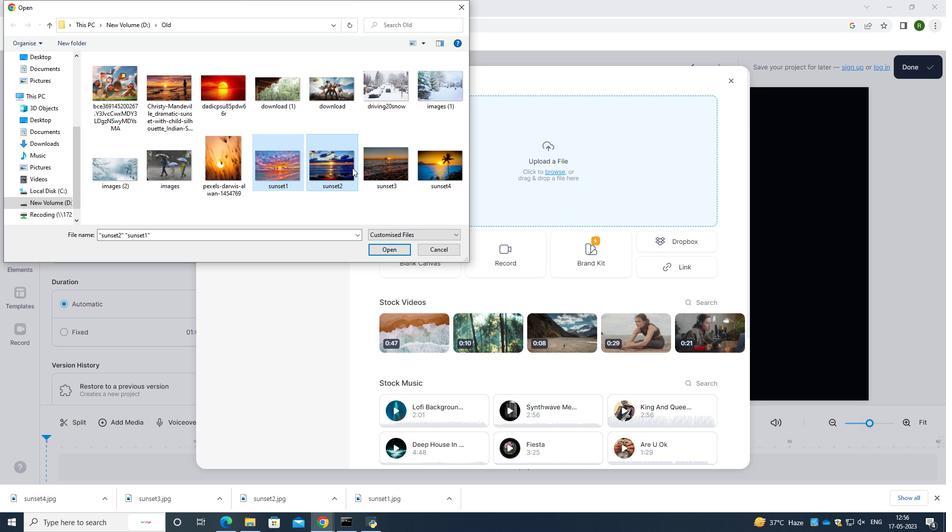
Action: Key pressed <Key.shift>
Screenshot: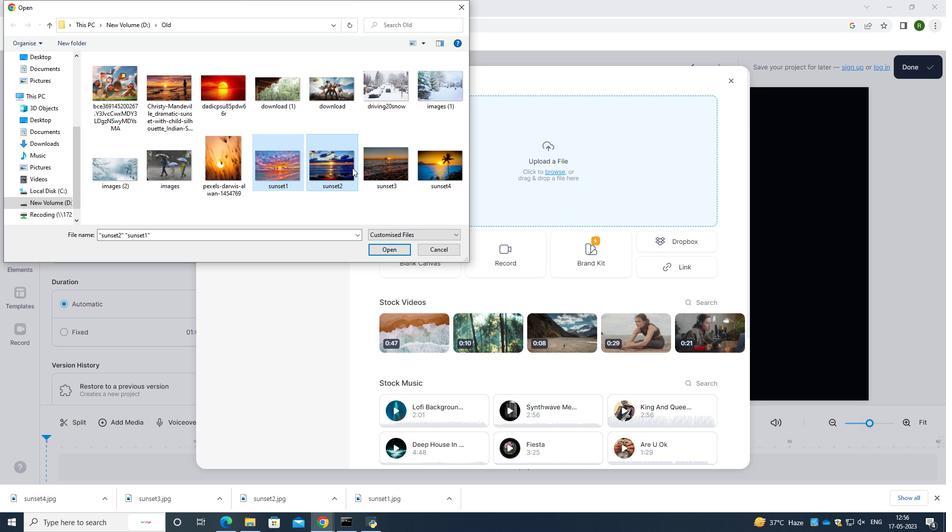 
Action: Mouse moved to (364, 169)
Screenshot: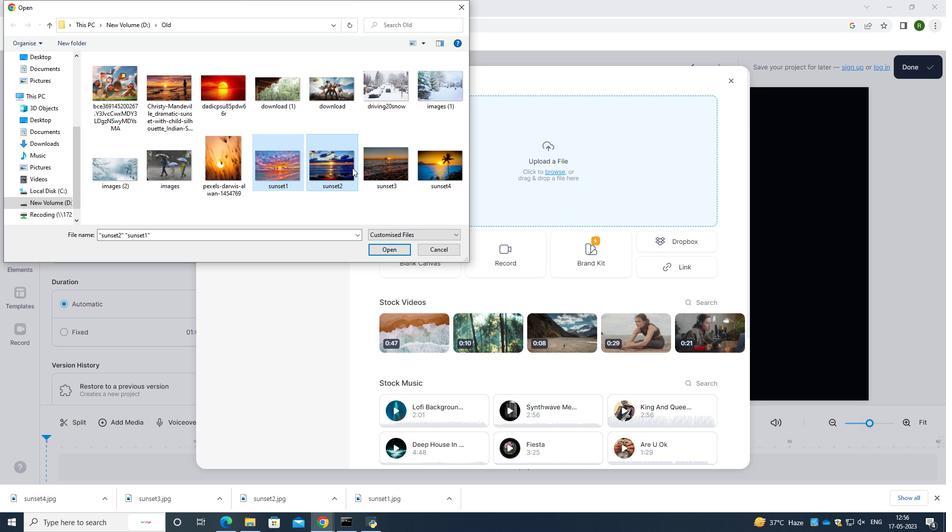 
Action: Key pressed <Key.shift>
Screenshot: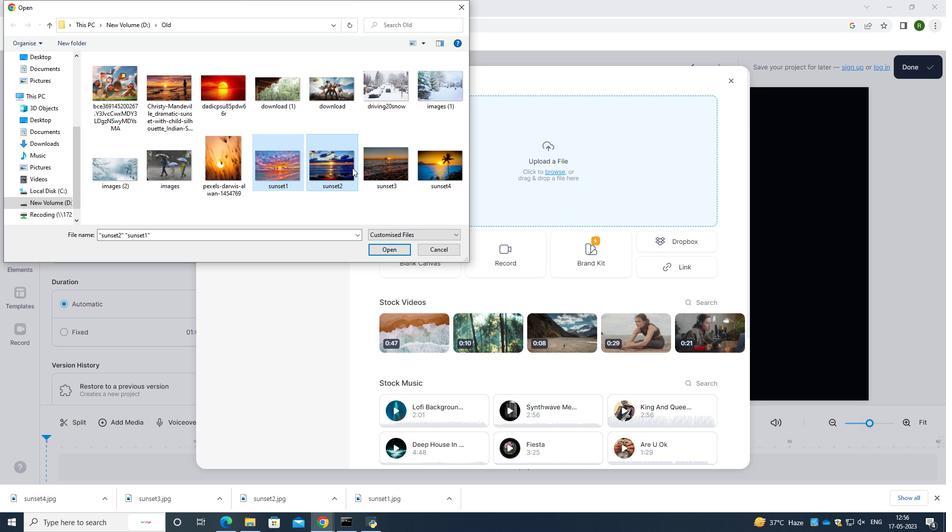 
Action: Mouse moved to (365, 169)
Screenshot: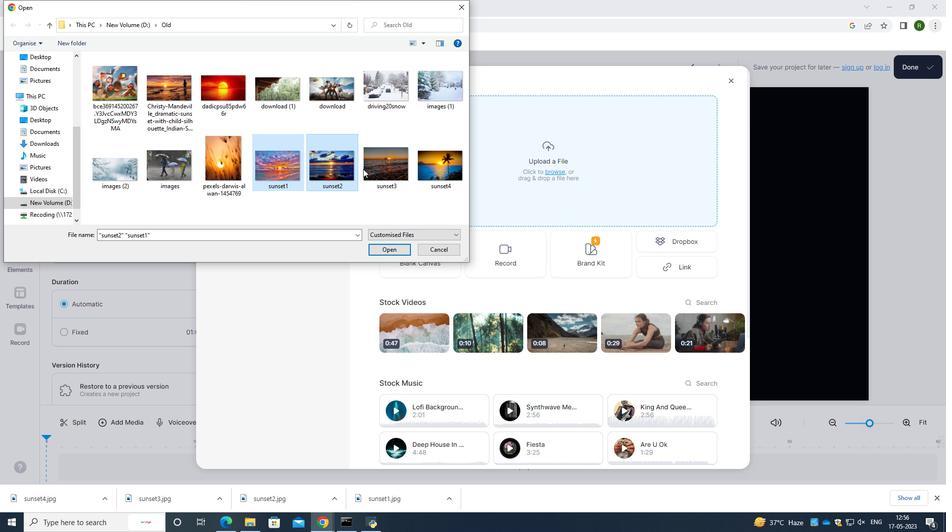 
Action: Key pressed <Key.shift>
Screenshot: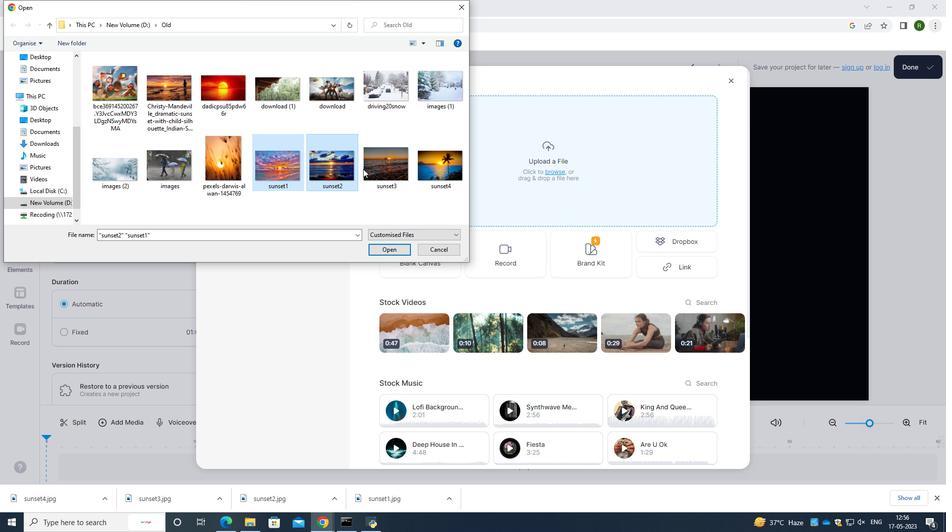 
Action: Mouse moved to (367, 169)
Screenshot: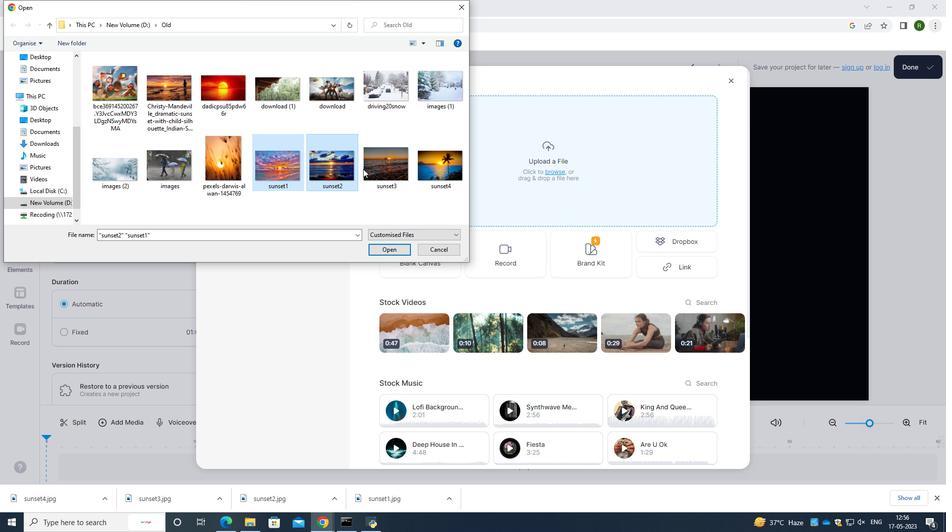 
Action: Key pressed <Key.shift>
Screenshot: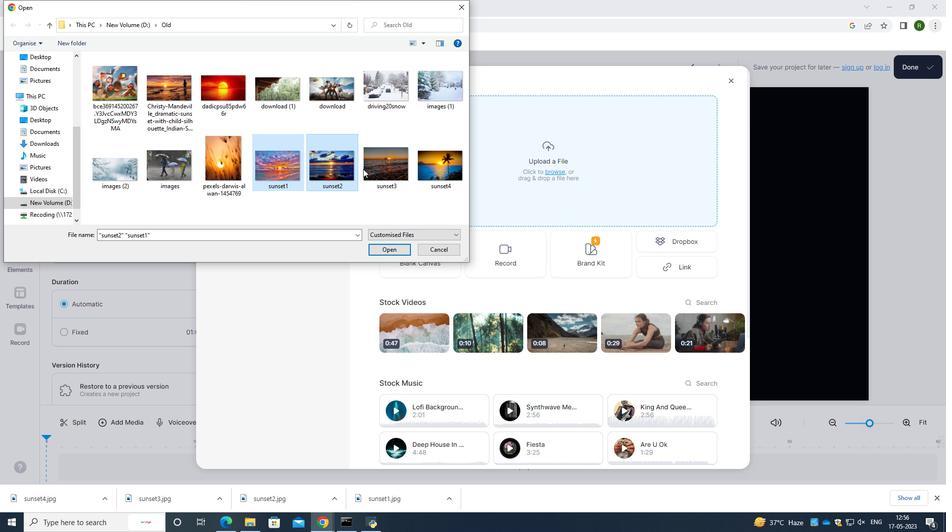 
Action: Mouse moved to (369, 169)
Screenshot: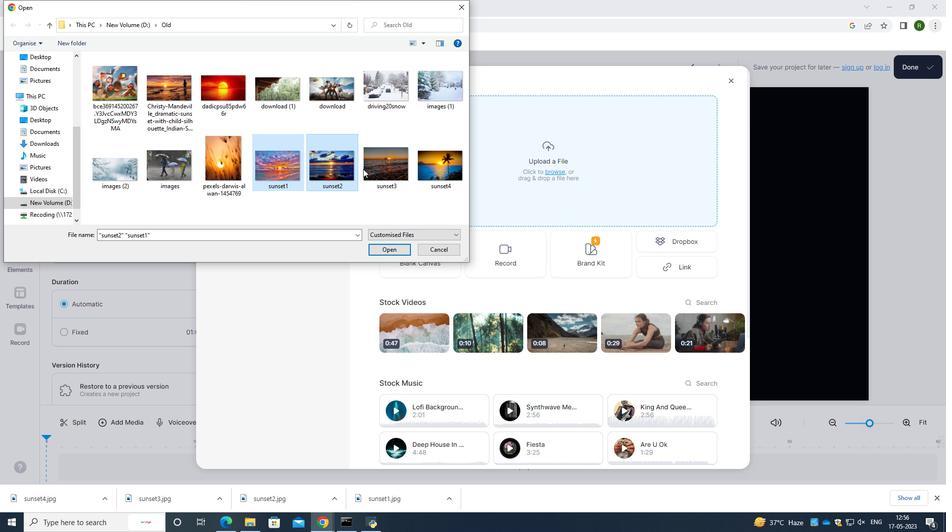 
Action: Key pressed <Key.shift>
Screenshot: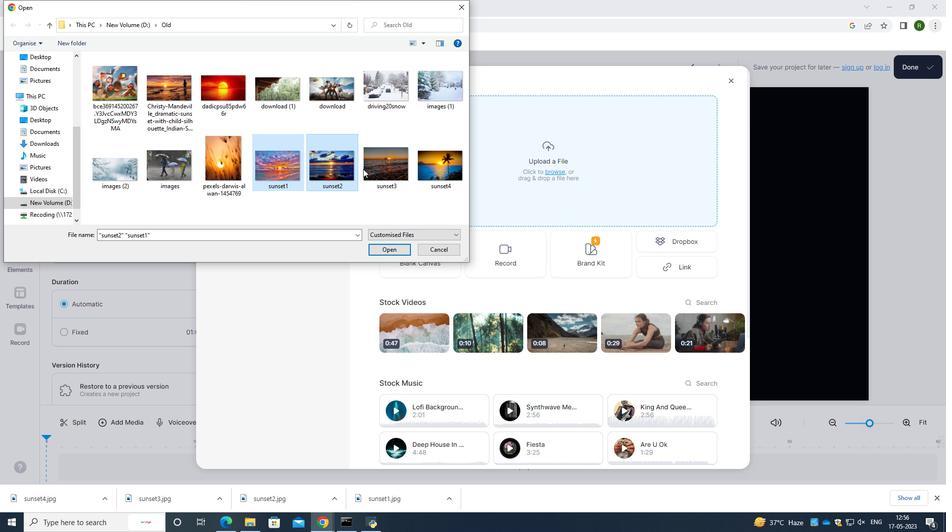 
Action: Mouse moved to (371, 169)
Screenshot: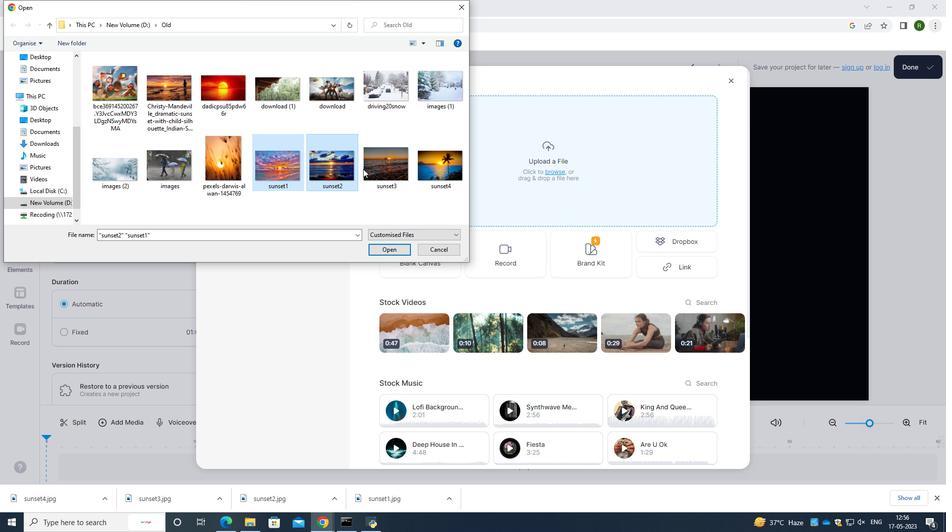 
Action: Key pressed <Key.shift>
Screenshot: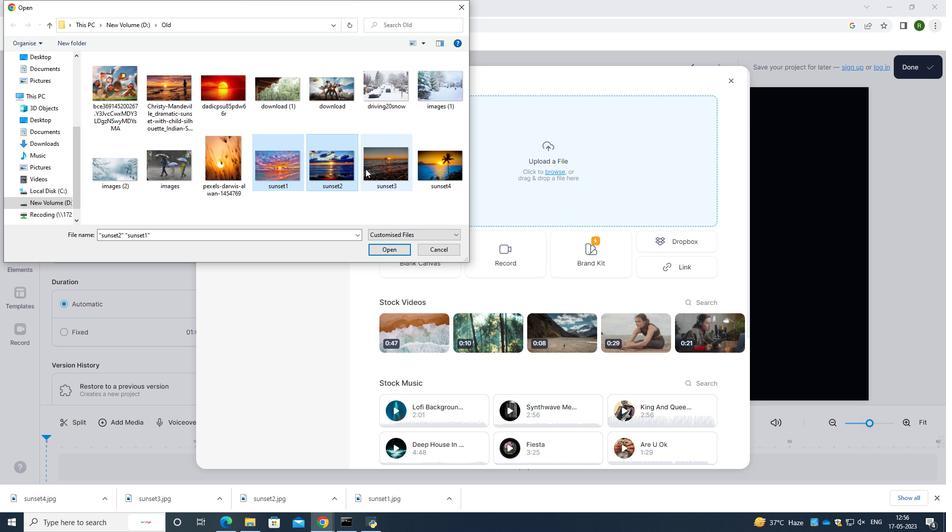 
Action: Mouse moved to (371, 169)
Screenshot: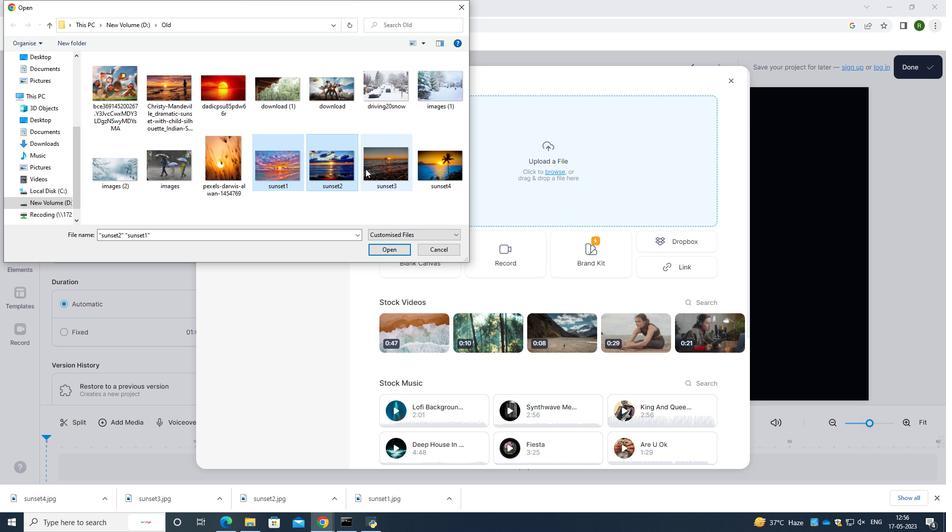 
Action: Key pressed <Key.shift><Key.shift>
Screenshot: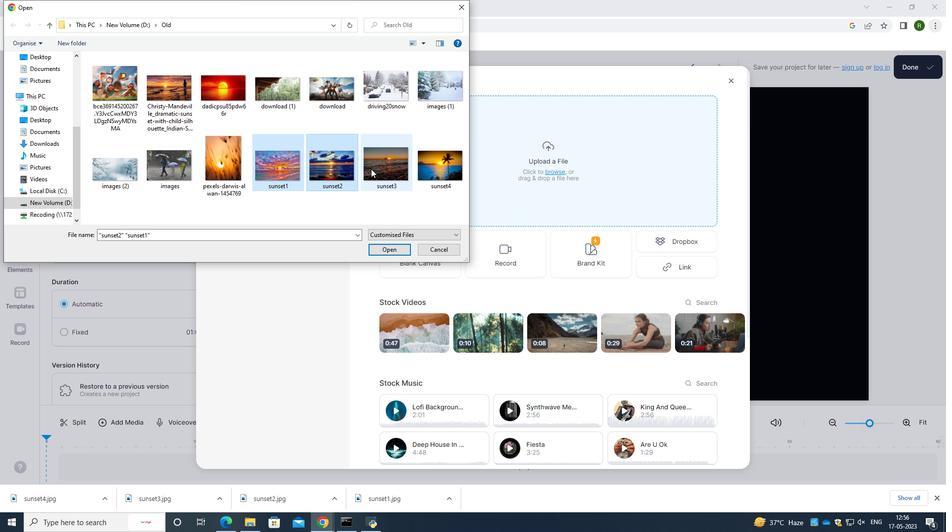 
Action: Mouse pressed left at (371, 169)
Screenshot: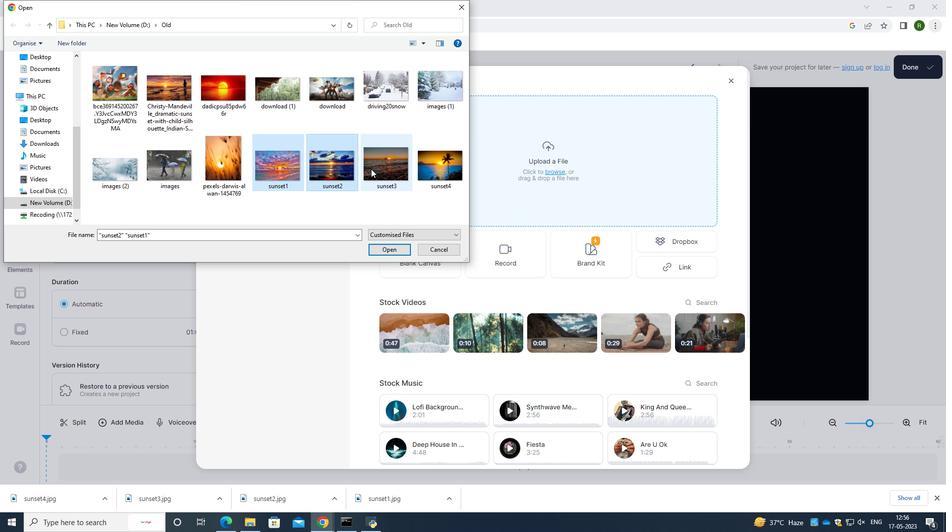 
Action: Key pressed <Key.shift><Key.shift><Key.shift><Key.shift><Key.shift><Key.shift>
Screenshot: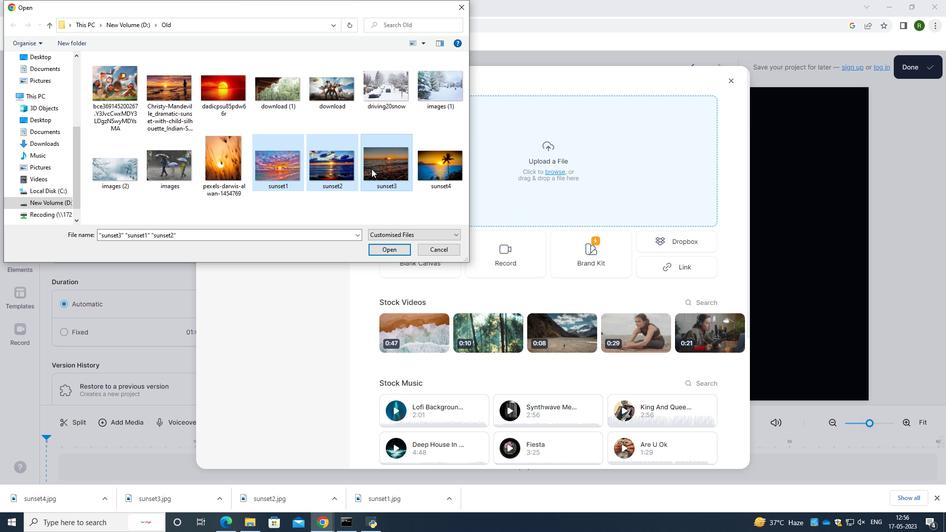 
Action: Mouse moved to (378, 169)
Screenshot: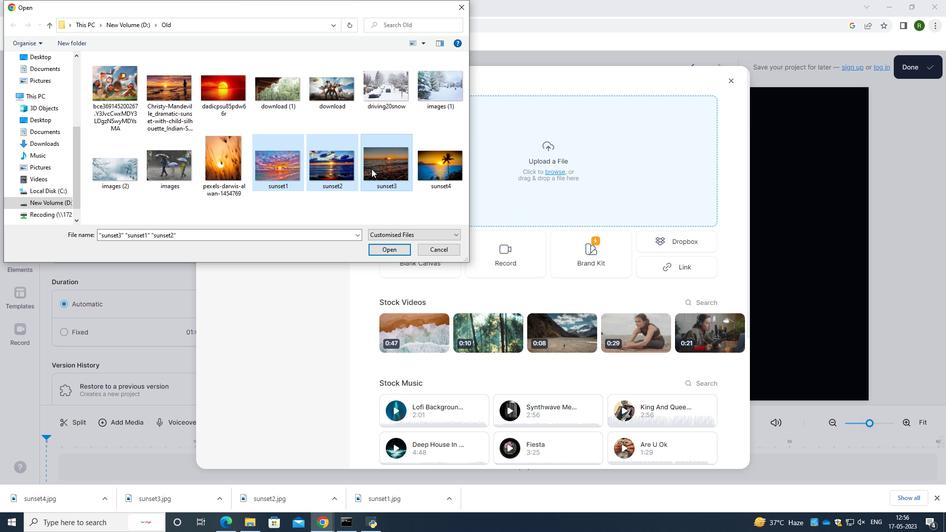 
Action: Key pressed <Key.shift>
Screenshot: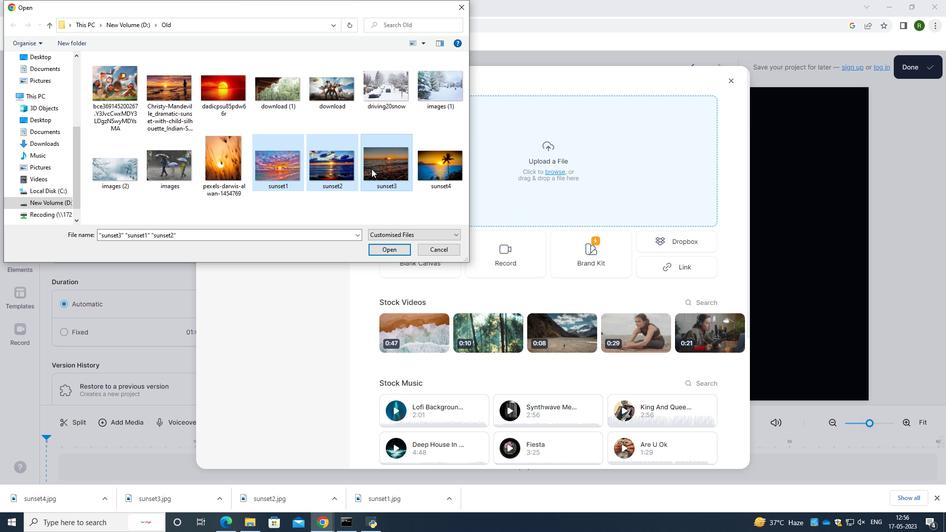 
Action: Mouse moved to (387, 169)
Screenshot: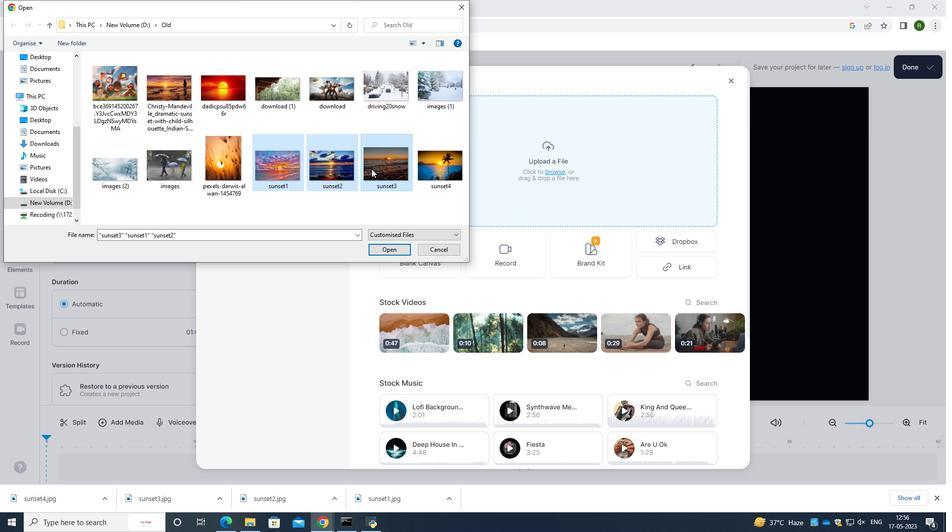 
Action: Key pressed <Key.shift>
Screenshot: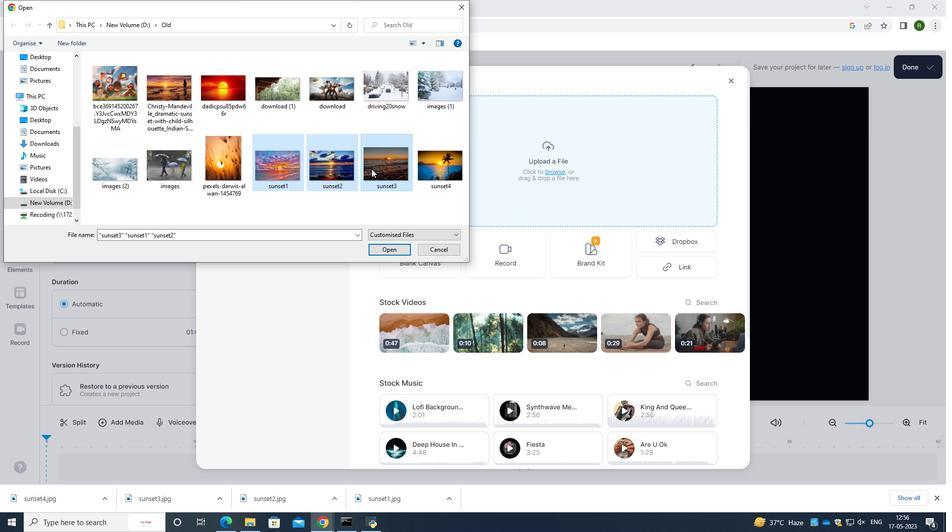 
Action: Mouse moved to (396, 169)
Screenshot: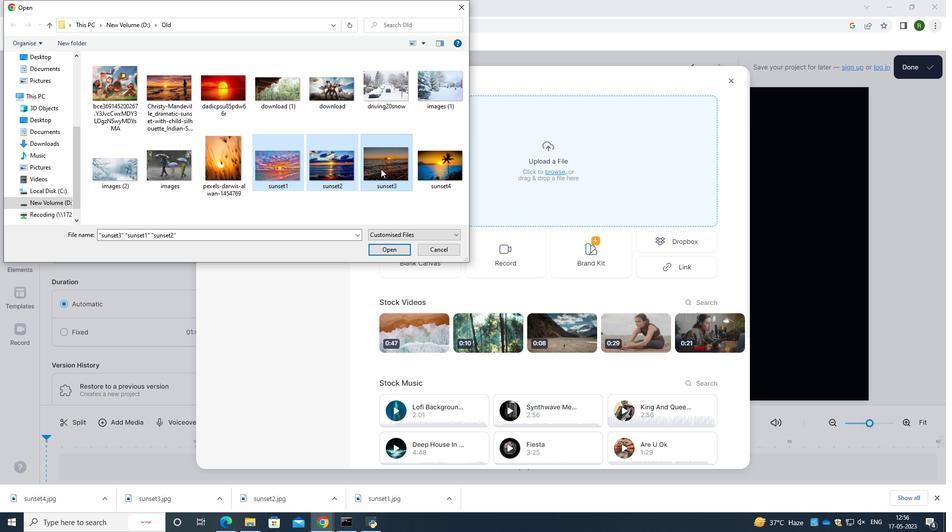 
Action: Key pressed <Key.shift>
Screenshot: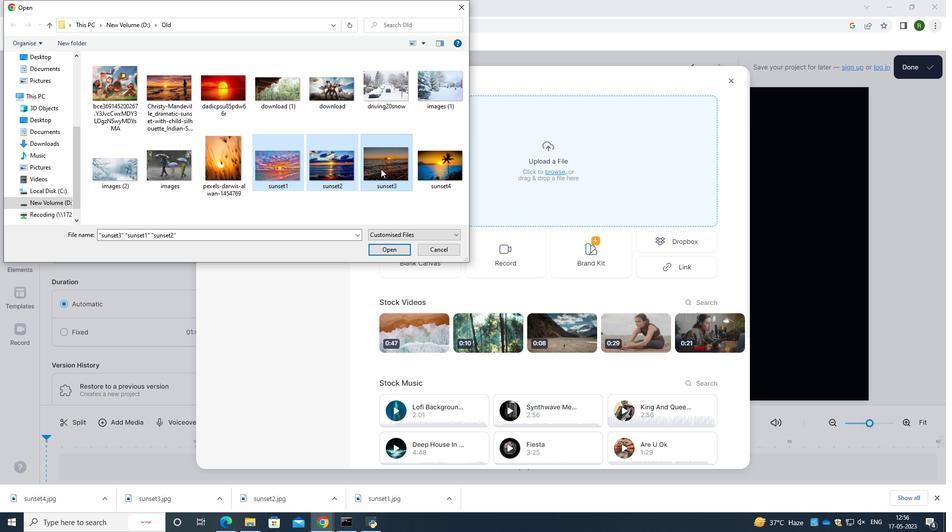 
Action: Mouse moved to (404, 169)
Screenshot: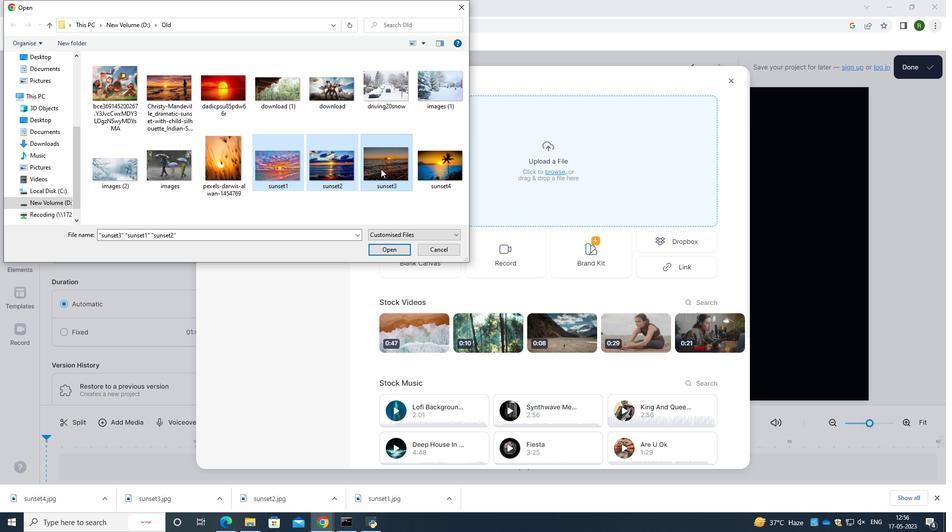 
Action: Key pressed <Key.shift>
Screenshot: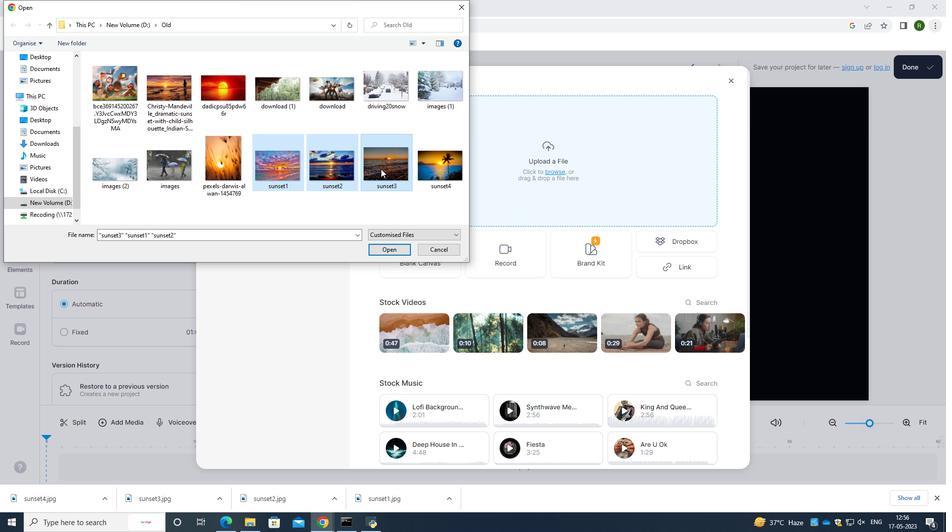 
Action: Mouse moved to (406, 169)
Screenshot: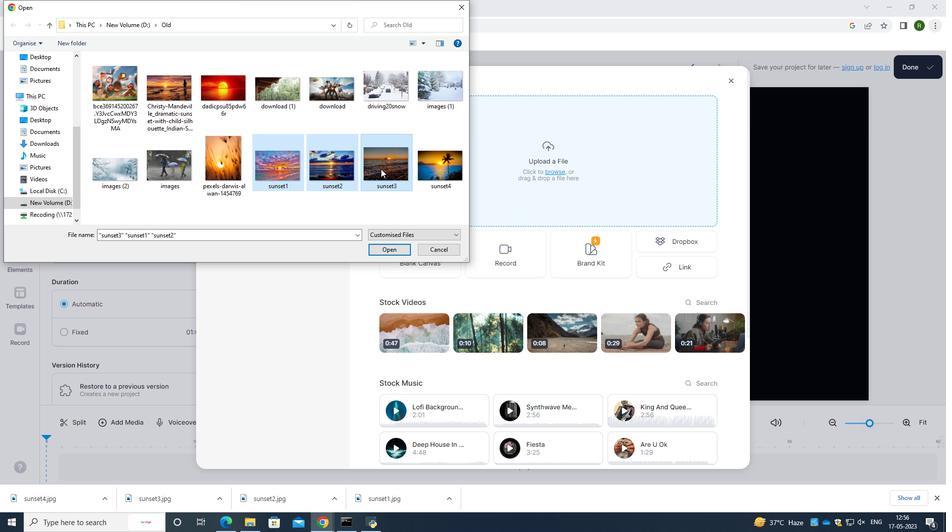 
Action: Key pressed <Key.shift>
Screenshot: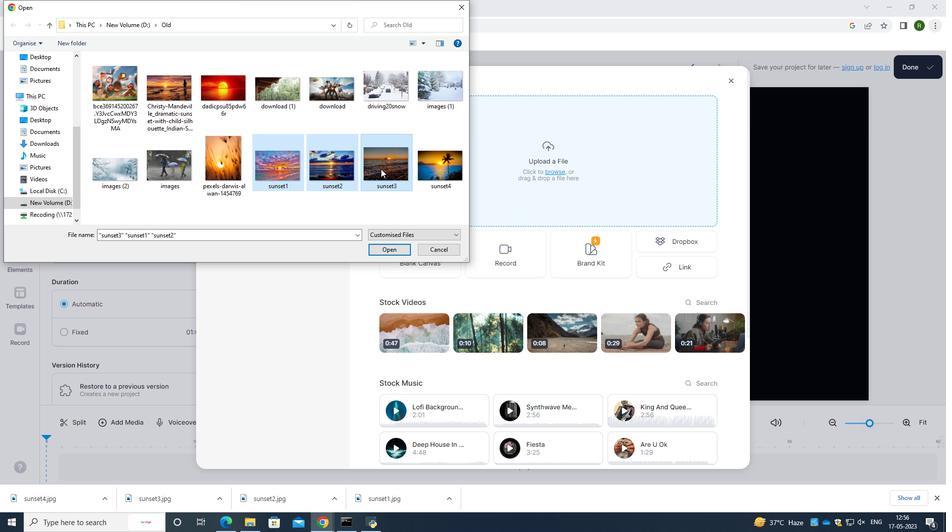 
Action: Mouse moved to (408, 169)
Screenshot: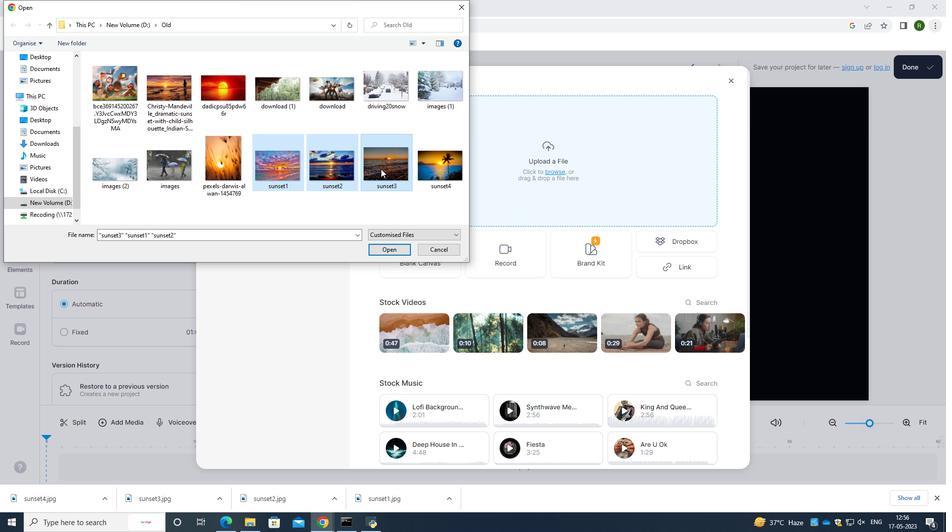 
Action: Key pressed <Key.shift>
Screenshot: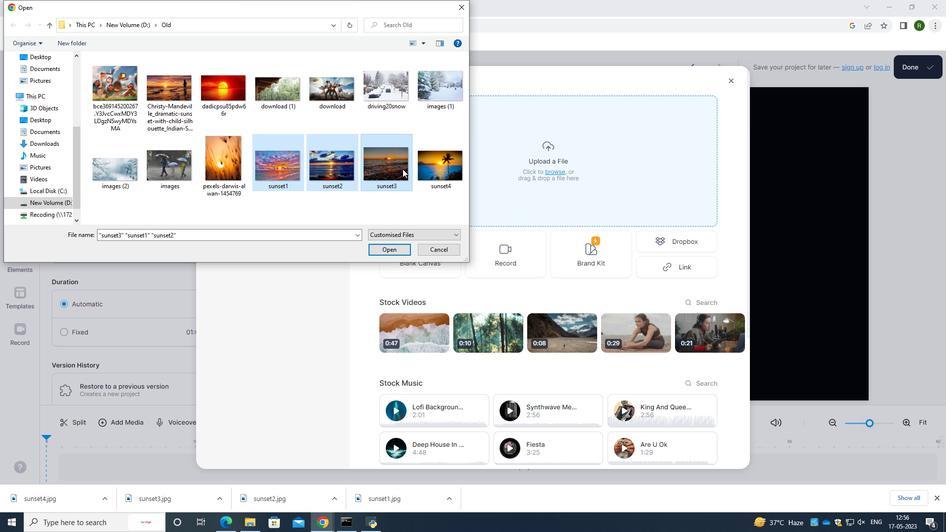 
Action: Mouse moved to (411, 168)
Screenshot: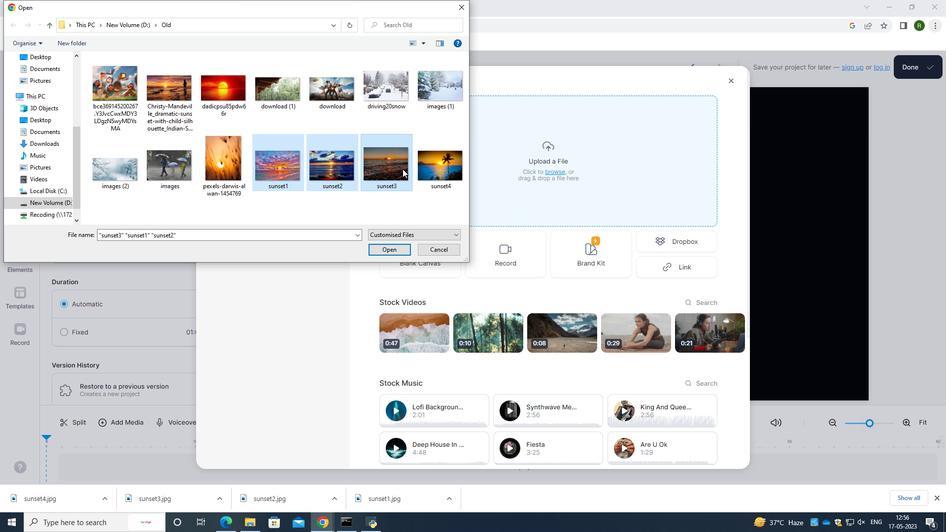 
Action: Key pressed <Key.shift>
Screenshot: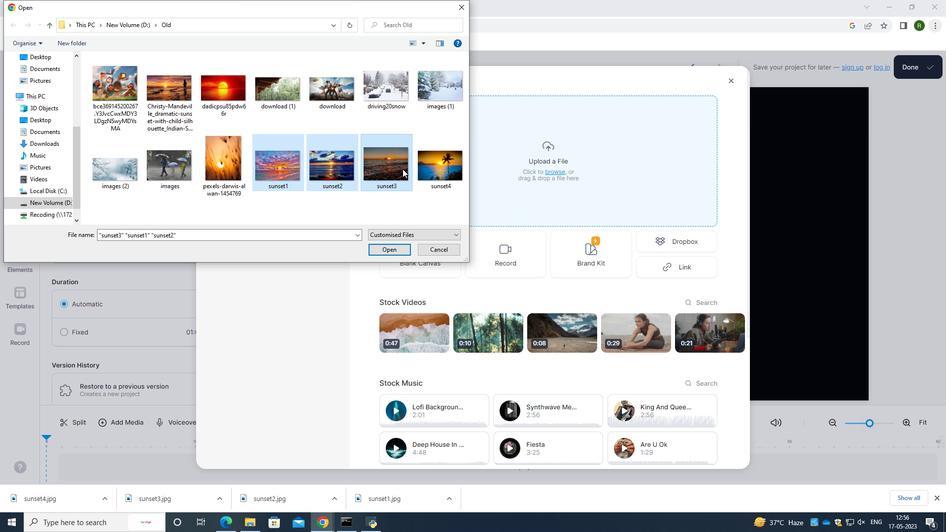 
Action: Mouse moved to (414, 168)
Screenshot: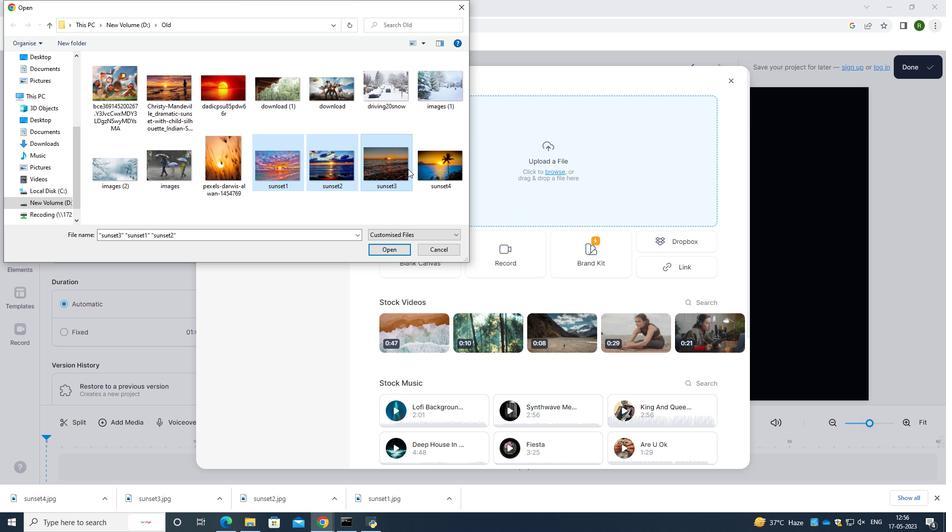 
Action: Key pressed <Key.shift>
Screenshot: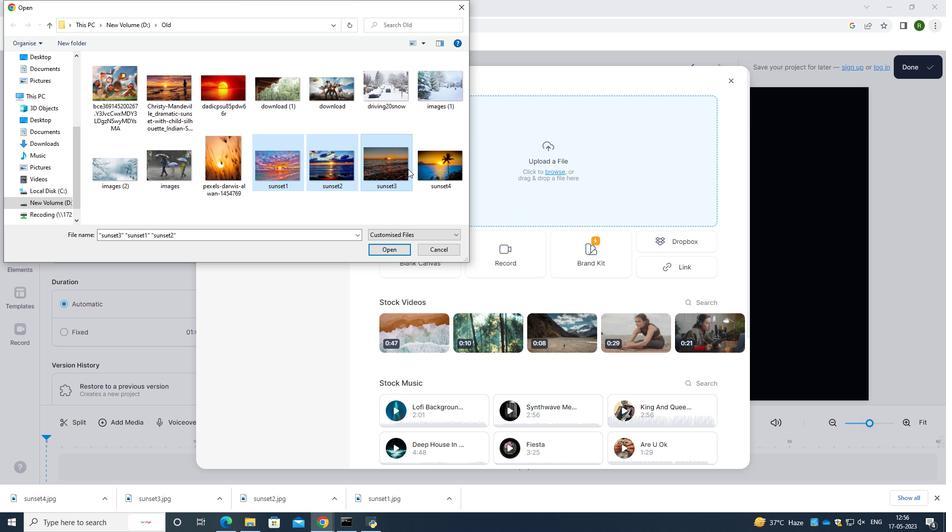 
Action: Mouse moved to (415, 168)
Screenshot: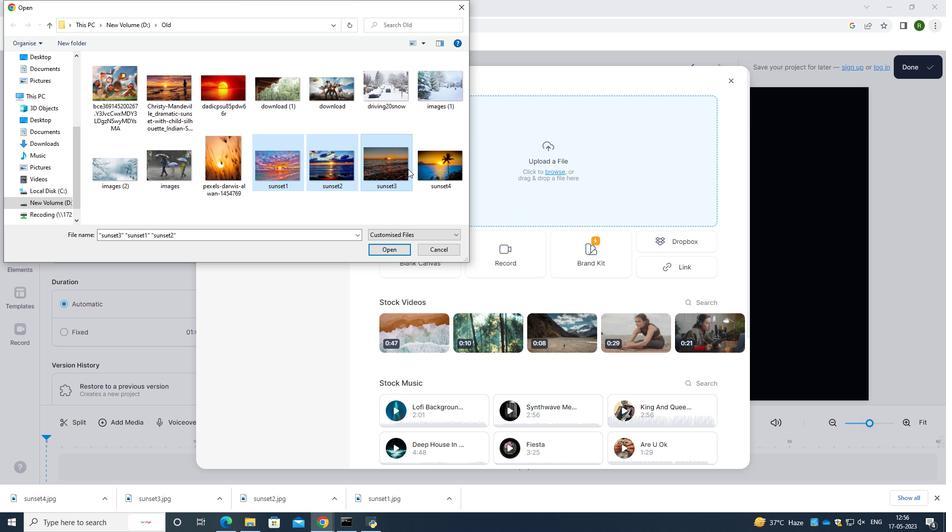 
Action: Key pressed <Key.shift>
Screenshot: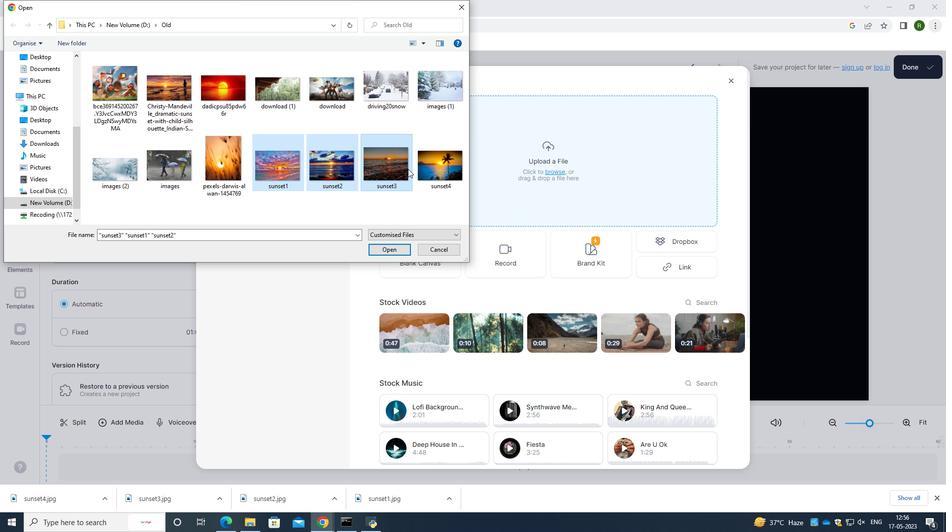
Action: Mouse moved to (417, 168)
Screenshot: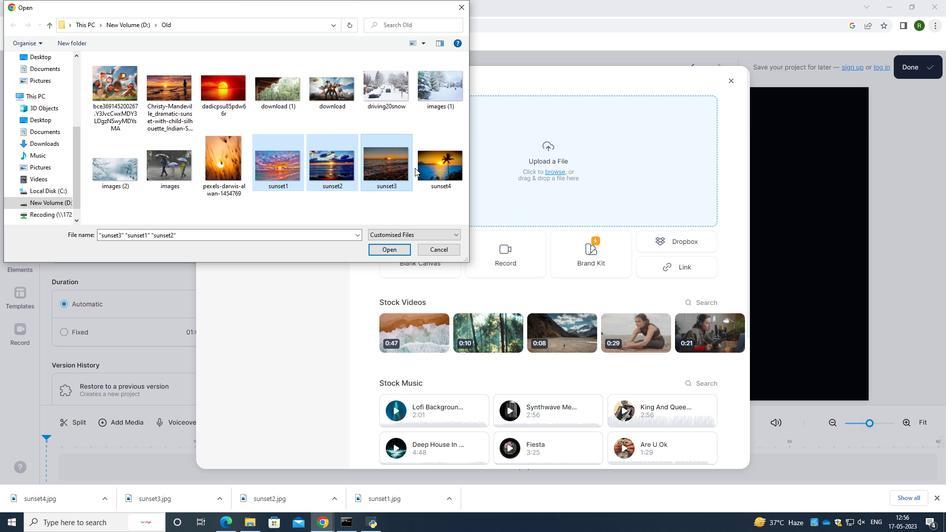 
Action: Key pressed <Key.shift>
Screenshot: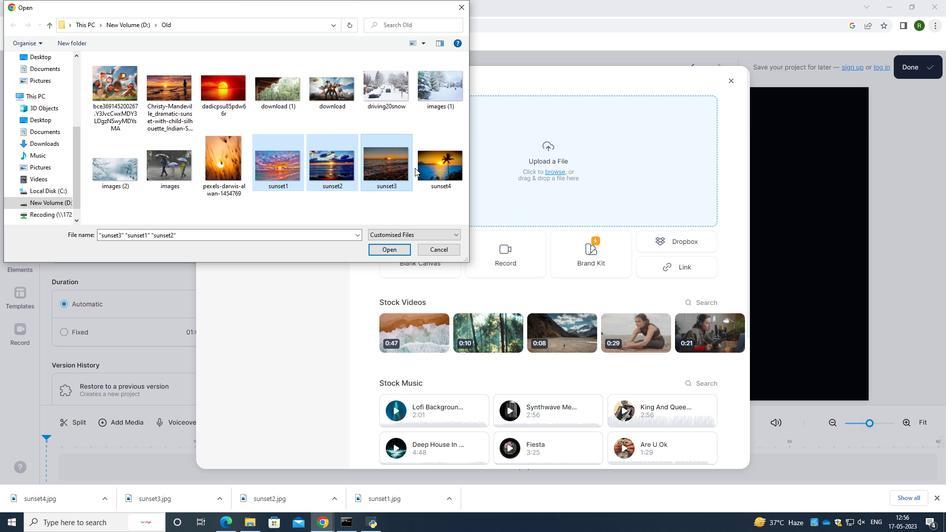 
Action: Mouse moved to (418, 168)
Screenshot: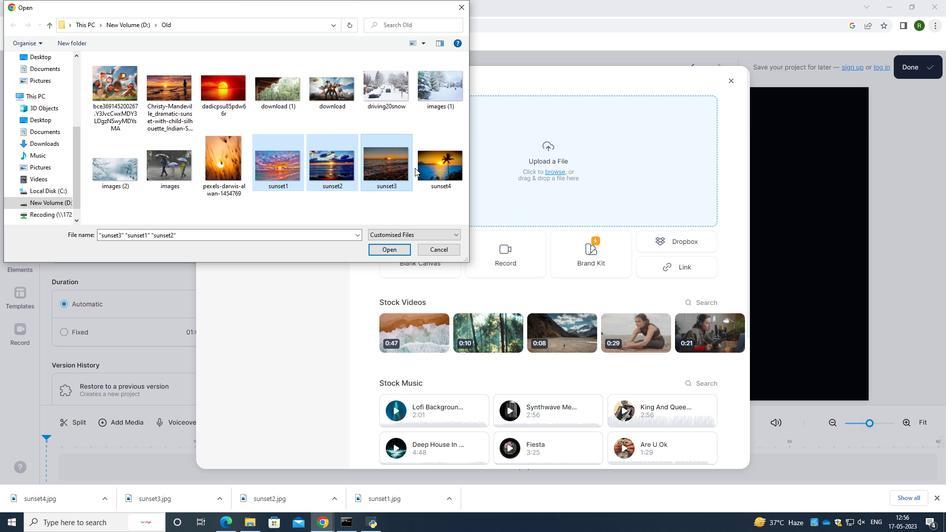 
Action: Key pressed <Key.shift><Key.shift><Key.shift><Key.shift><Key.shift>
Screenshot: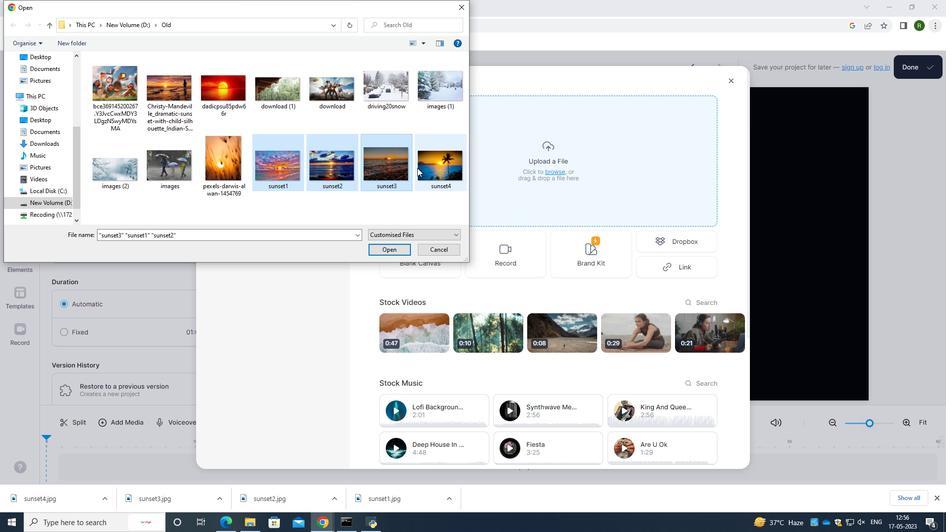 
Action: Mouse pressed left at (418, 168)
Screenshot: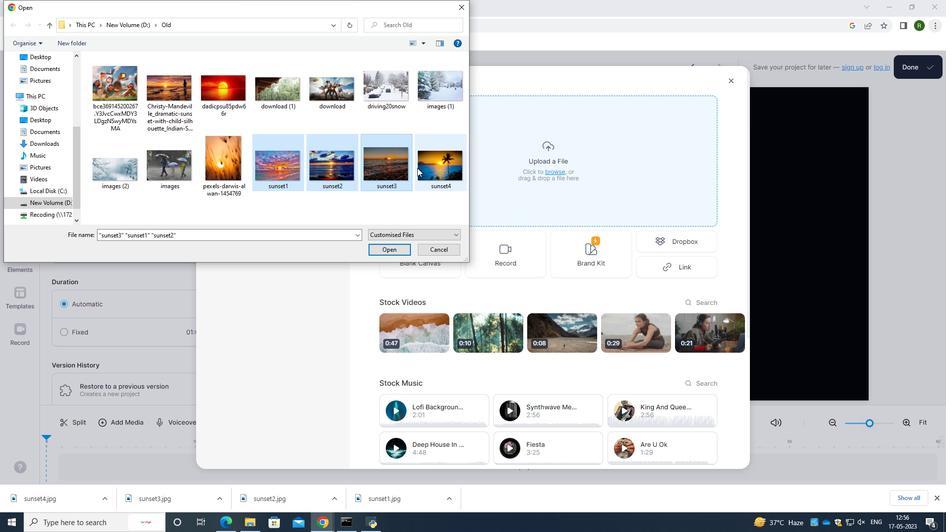 
Action: Key pressed <Key.shift><Key.shift><Key.shift><Key.shift><Key.shift><Key.shift>
Screenshot: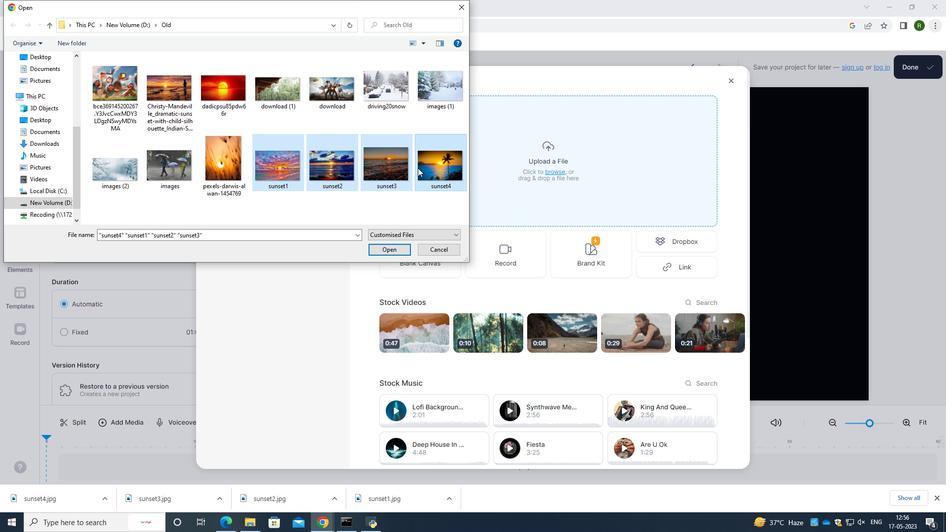 
Action: Mouse moved to (418, 168)
Screenshot: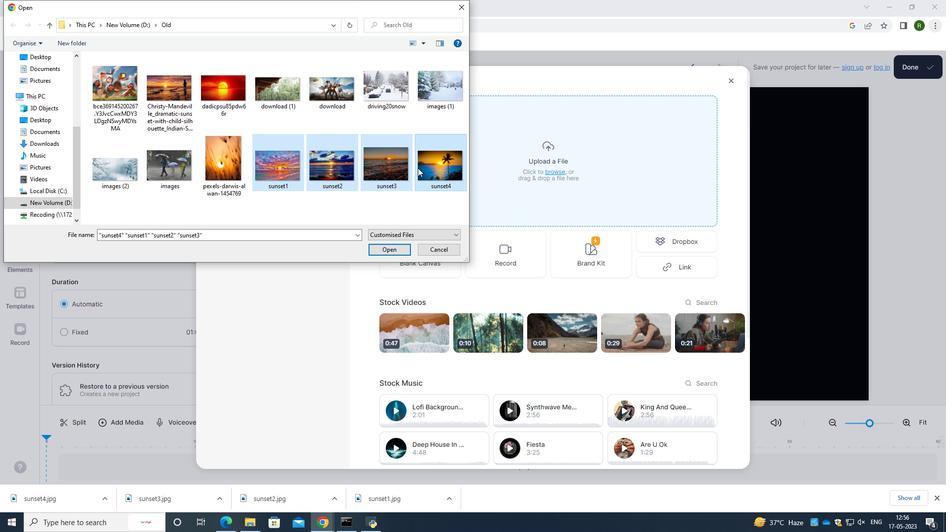 
Action: Key pressed <Key.shift>
Screenshot: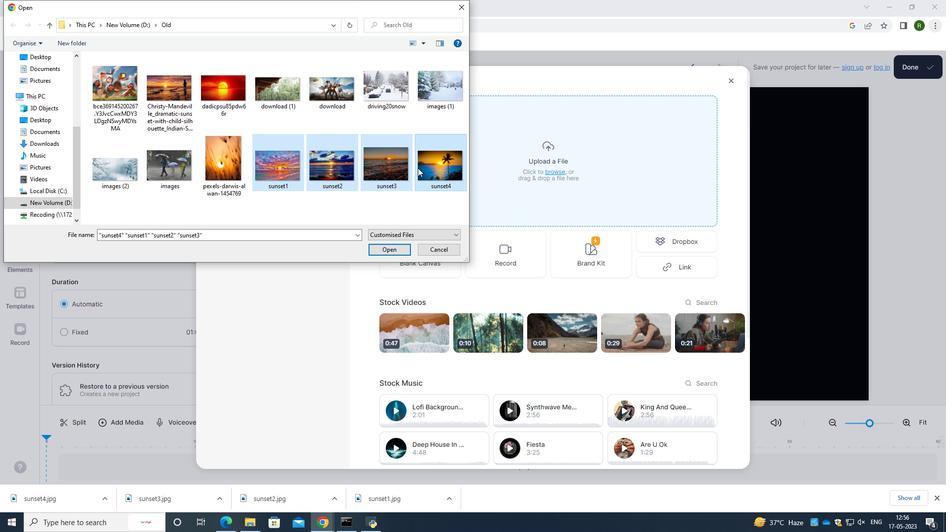 
Action: Mouse moved to (418, 174)
Screenshot: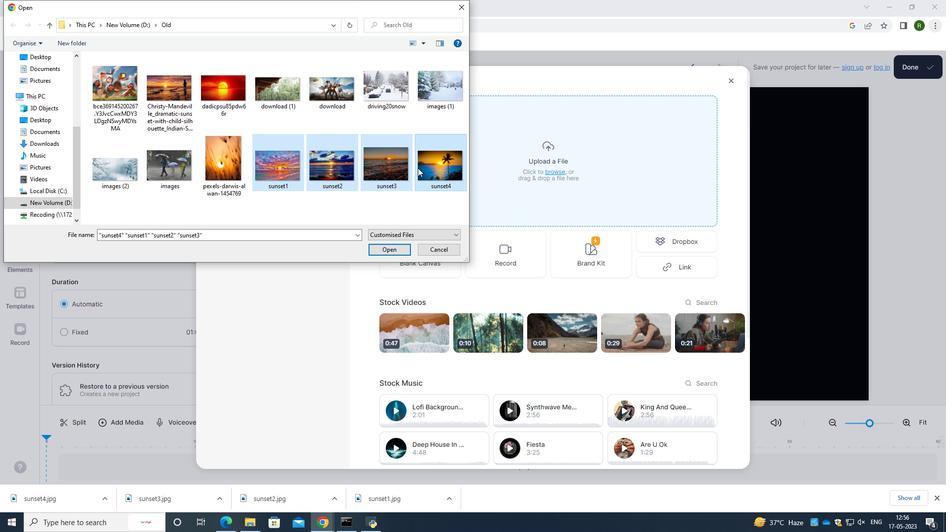
Action: Key pressed <Key.shift>
Screenshot: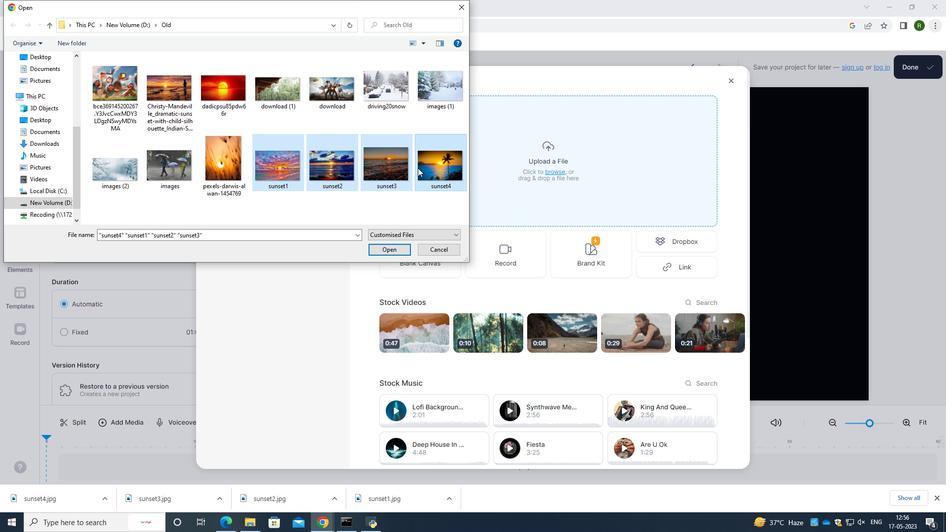 
Action: Mouse moved to (413, 196)
Screenshot: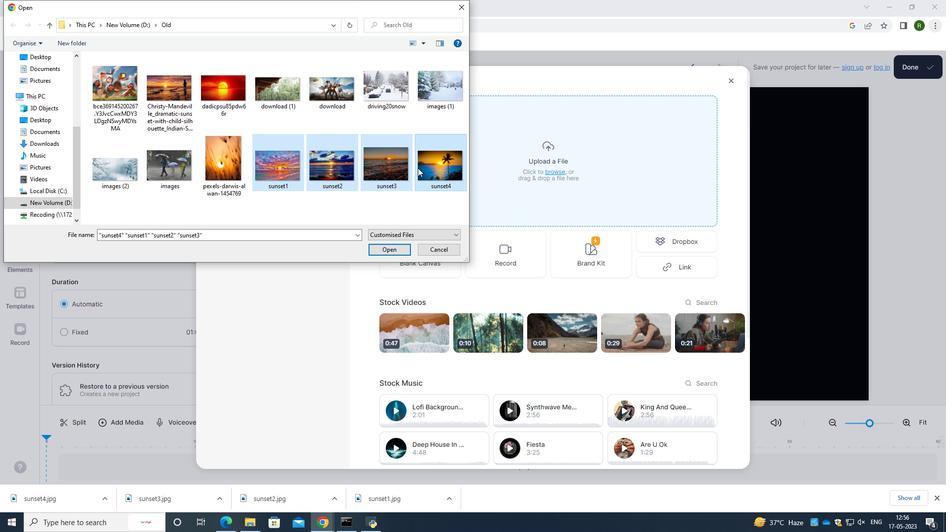 
Action: Key pressed <Key.shift>
Screenshot: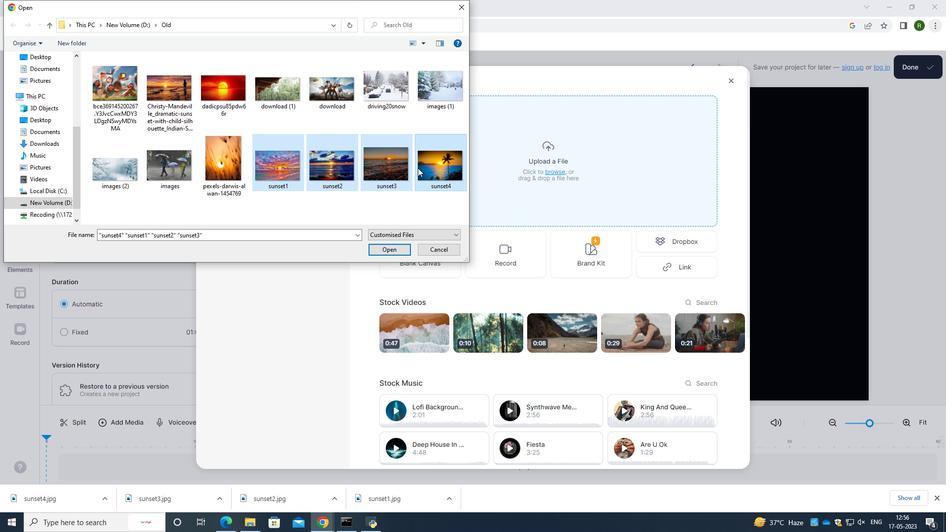 
Action: Mouse moved to (389, 250)
Screenshot: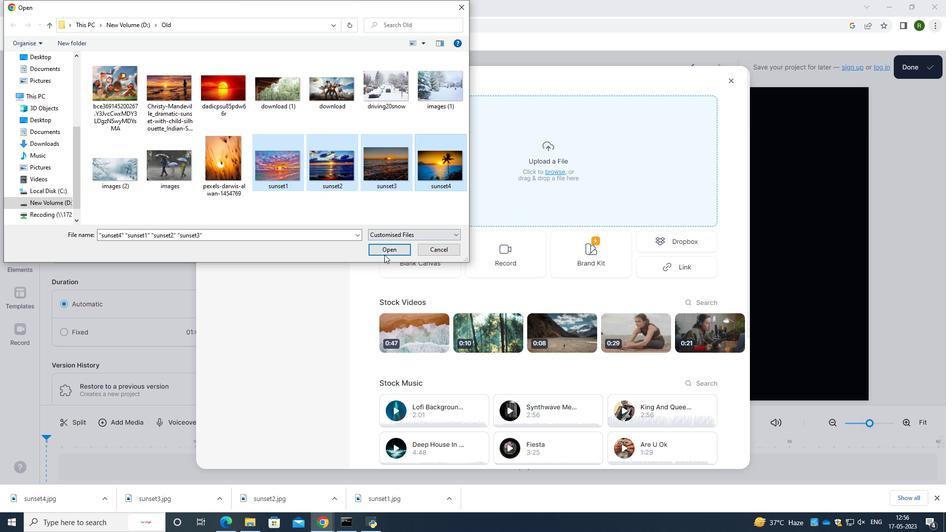 
Action: Mouse pressed left at (389, 250)
Screenshot: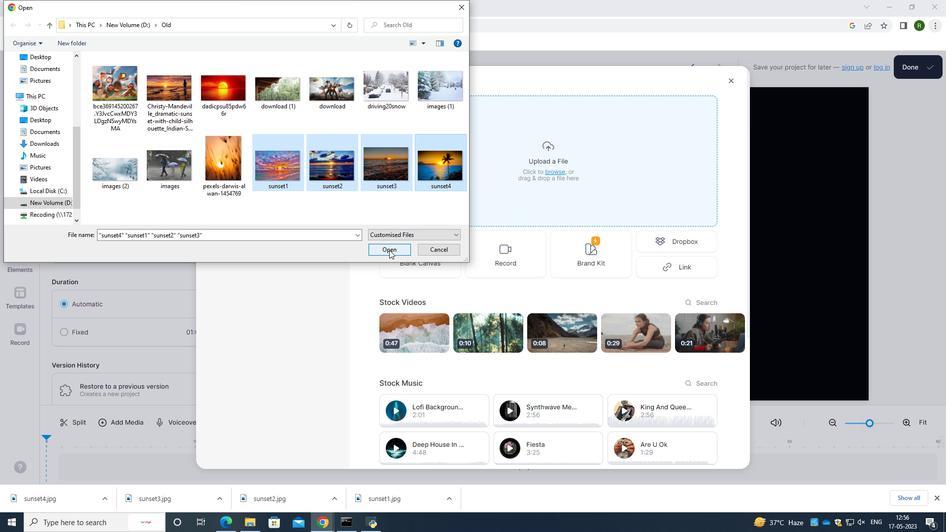 
Action: Mouse moved to (91, 113)
Screenshot: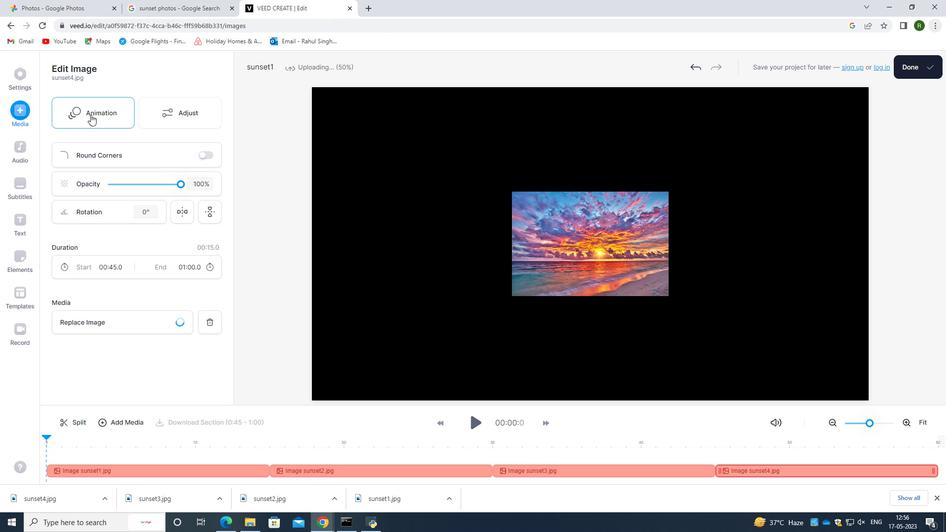 
Action: Mouse pressed left at (91, 113)
Screenshot: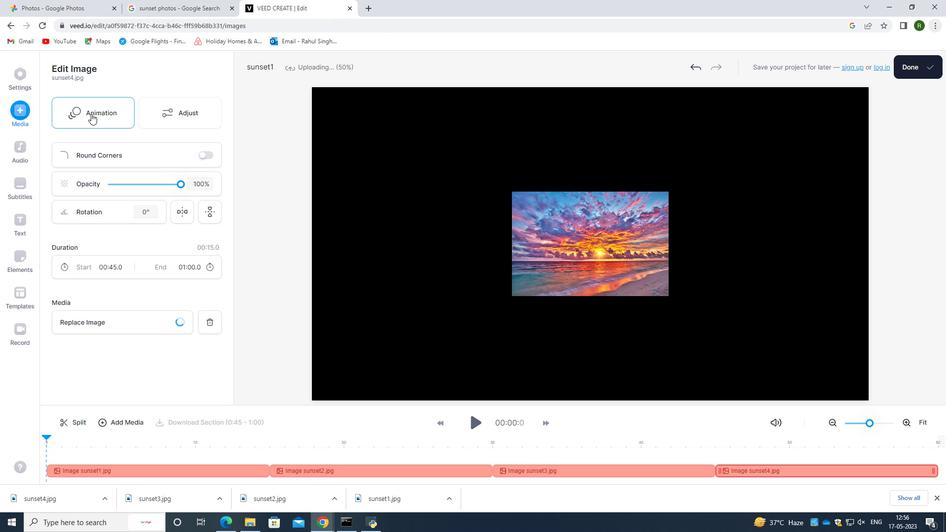 
Action: Mouse moved to (132, 120)
Screenshot: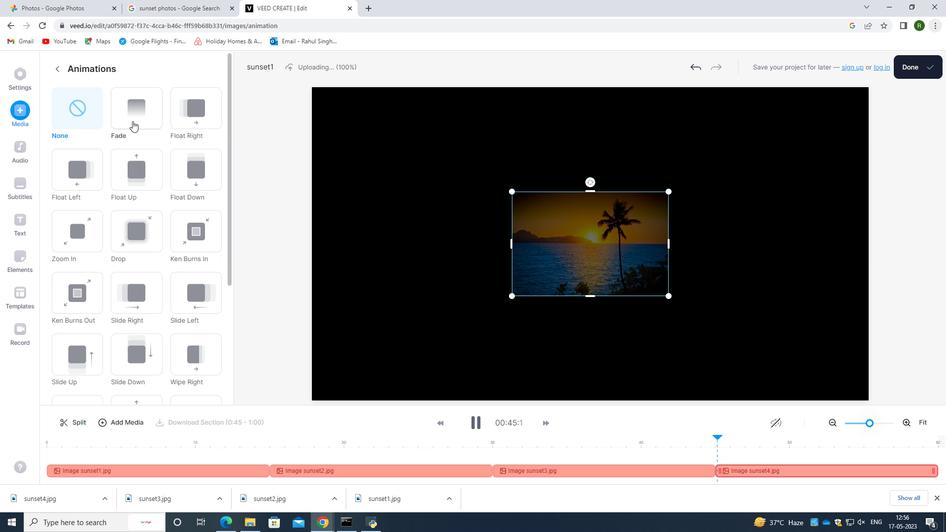 
Action: Mouse pressed left at (132, 120)
Screenshot: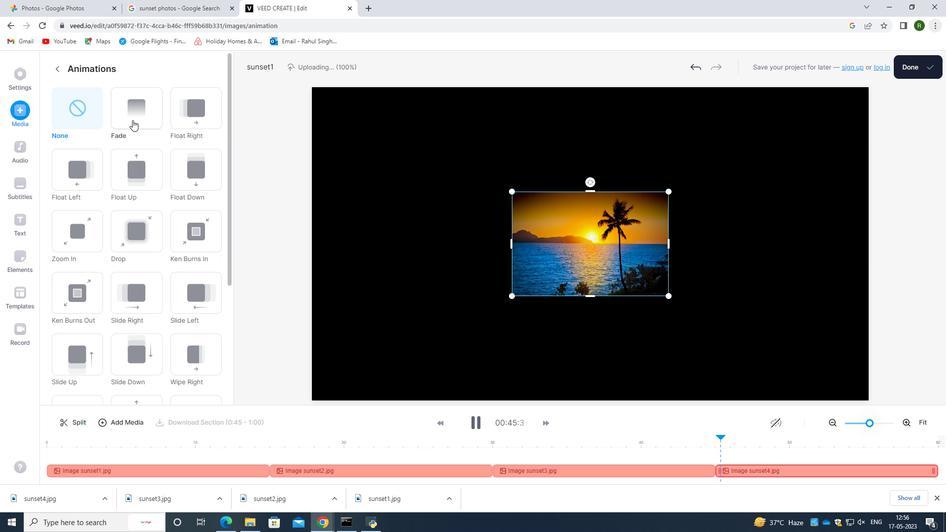 
Action: Mouse moved to (478, 427)
Screenshot: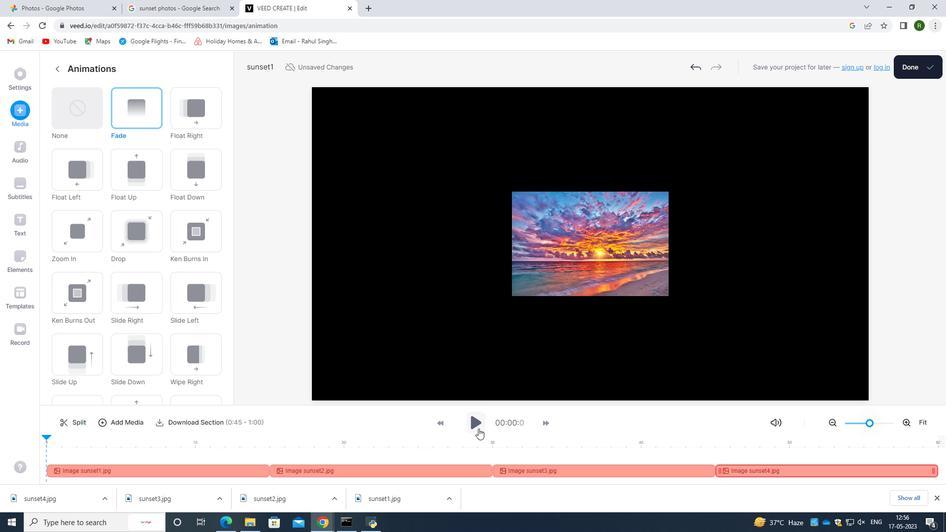 
Action: Mouse pressed left at (478, 427)
Screenshot: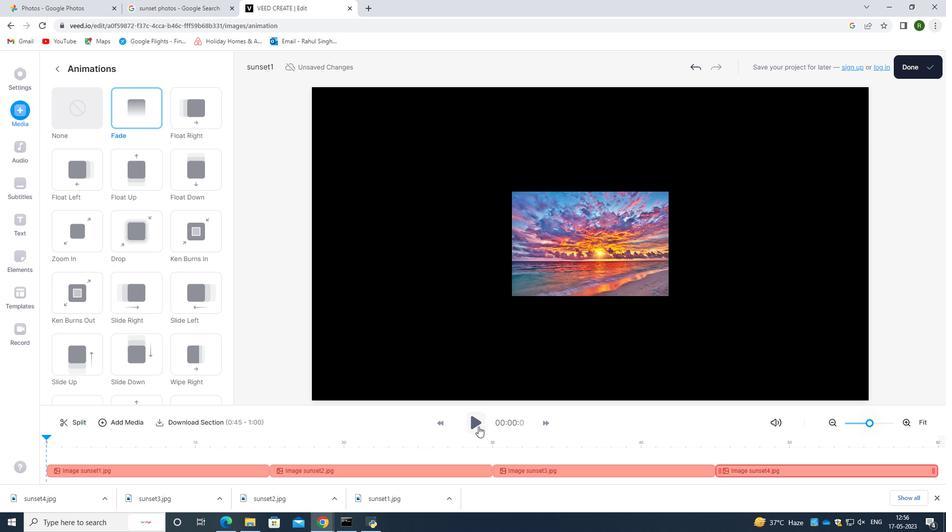 
Action: Mouse moved to (373, 241)
Screenshot: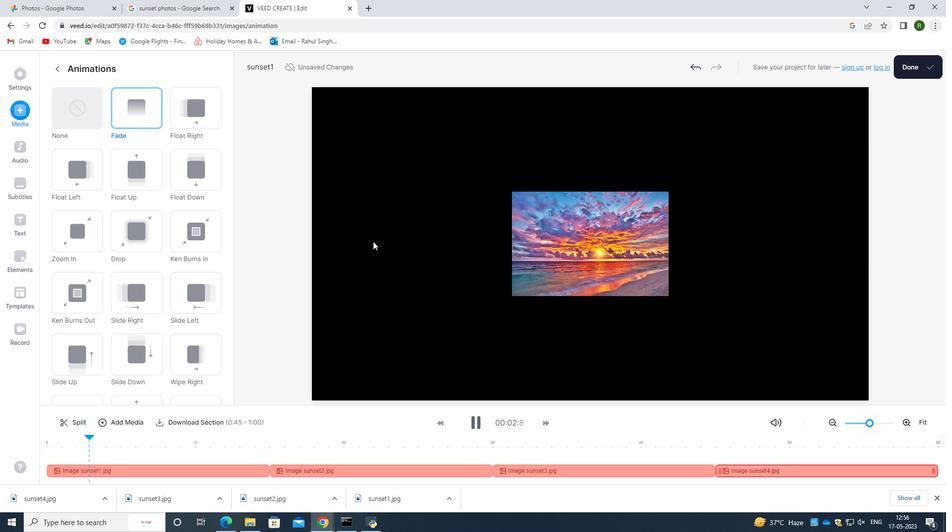 
Action: Mouse pressed left at (373, 241)
Screenshot: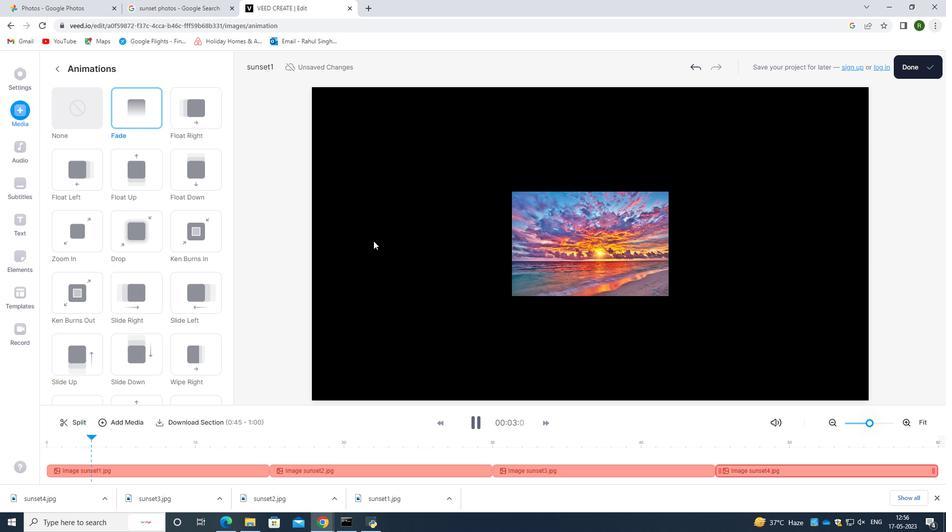 
Action: Mouse moved to (19, 113)
Screenshot: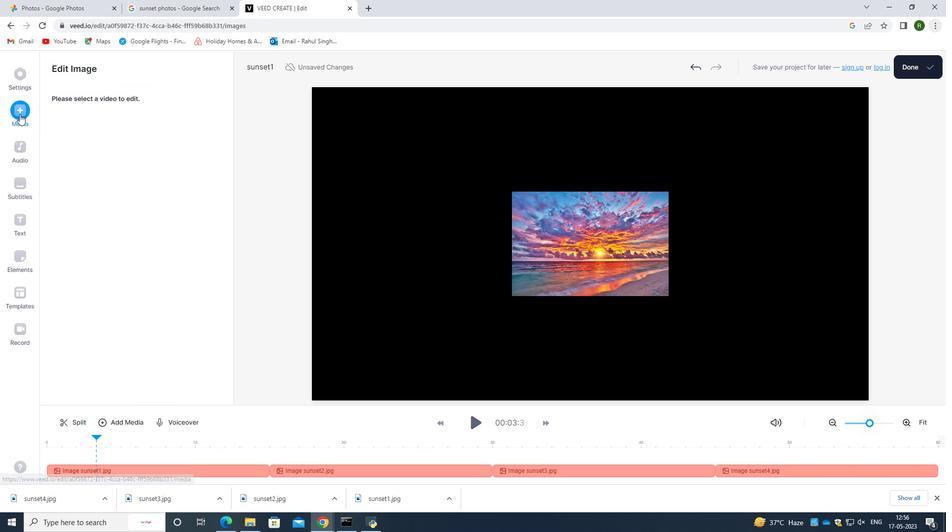 
Action: Mouse pressed left at (19, 113)
